 Task: Search one way flight ticket for 5 adults, 2 children, 1 infant in seat and 2 infants on lap in economy from Ithaca: Ithaca Tompkins International Airport to Laramie: Laramie Regional Airport on 8-3-2023. Choice of flights is Southwest. Number of bags: 6 checked bags. Price is upto 77000. Outbound departure time preference is 18:15. Return departure time preference is 0:00.
Action: Mouse moved to (291, 401)
Screenshot: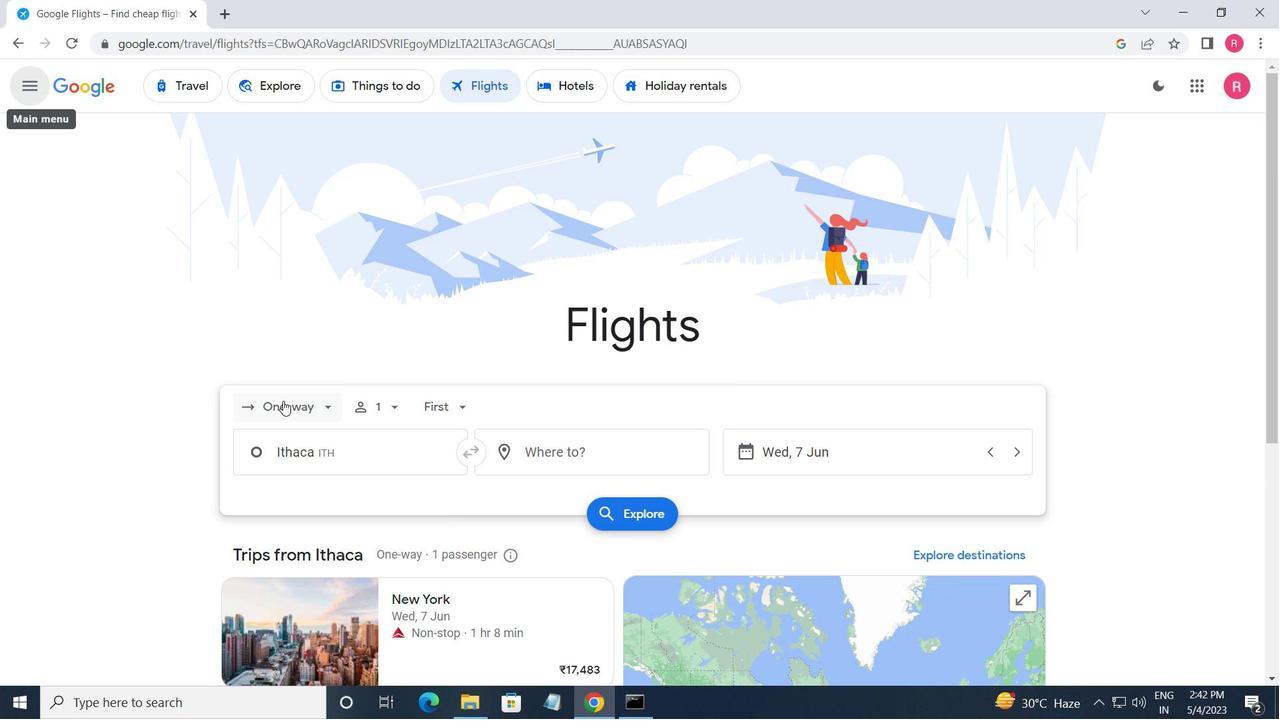 
Action: Mouse pressed left at (291, 401)
Screenshot: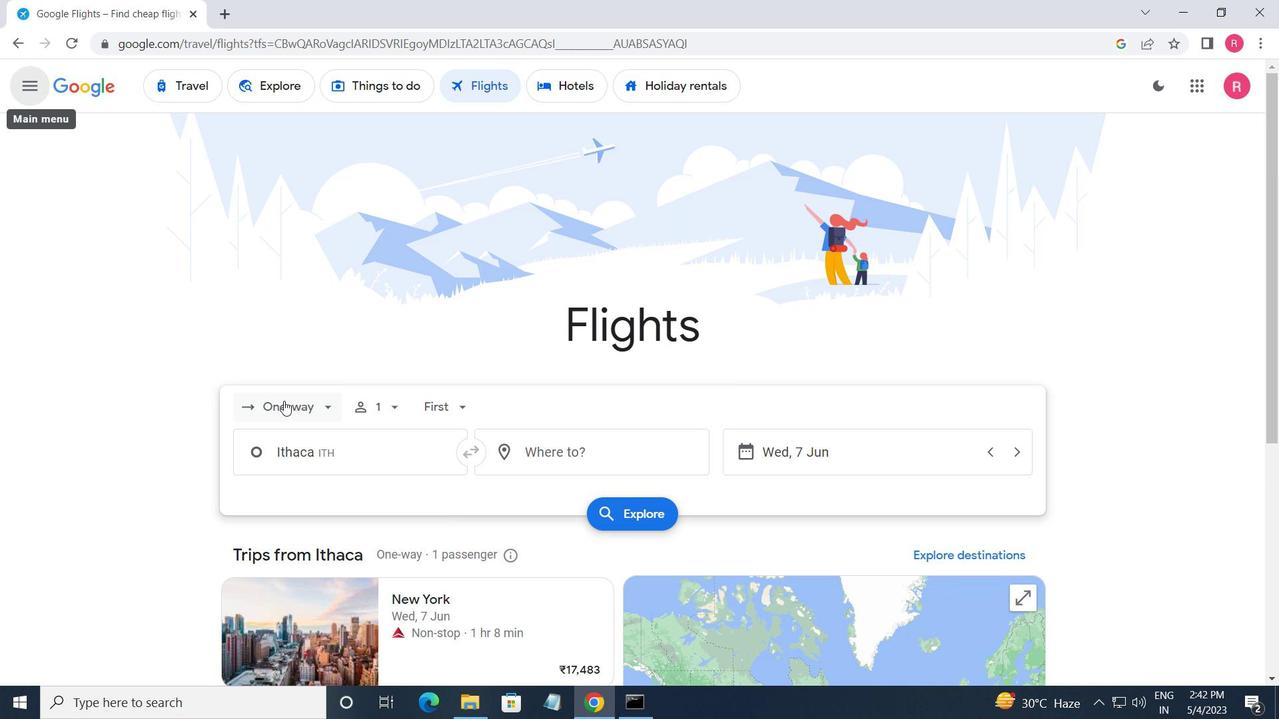
Action: Mouse moved to (311, 489)
Screenshot: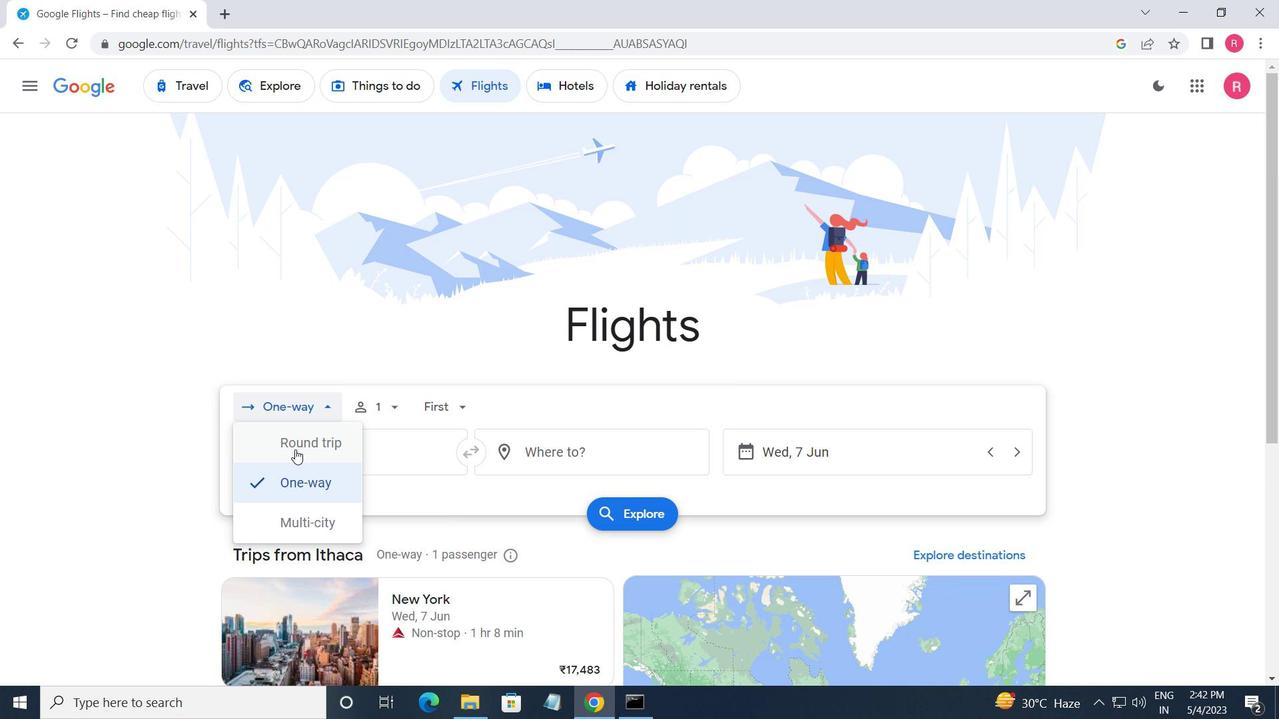 
Action: Mouse pressed left at (311, 489)
Screenshot: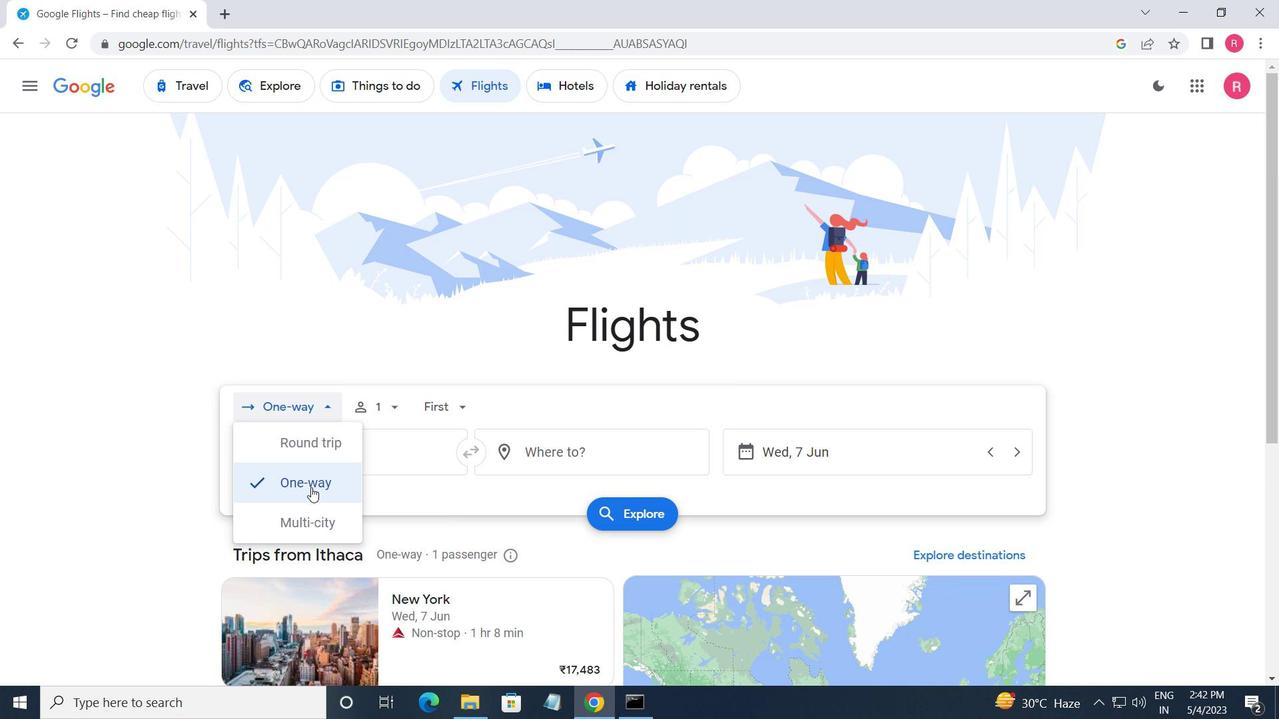 
Action: Mouse moved to (375, 403)
Screenshot: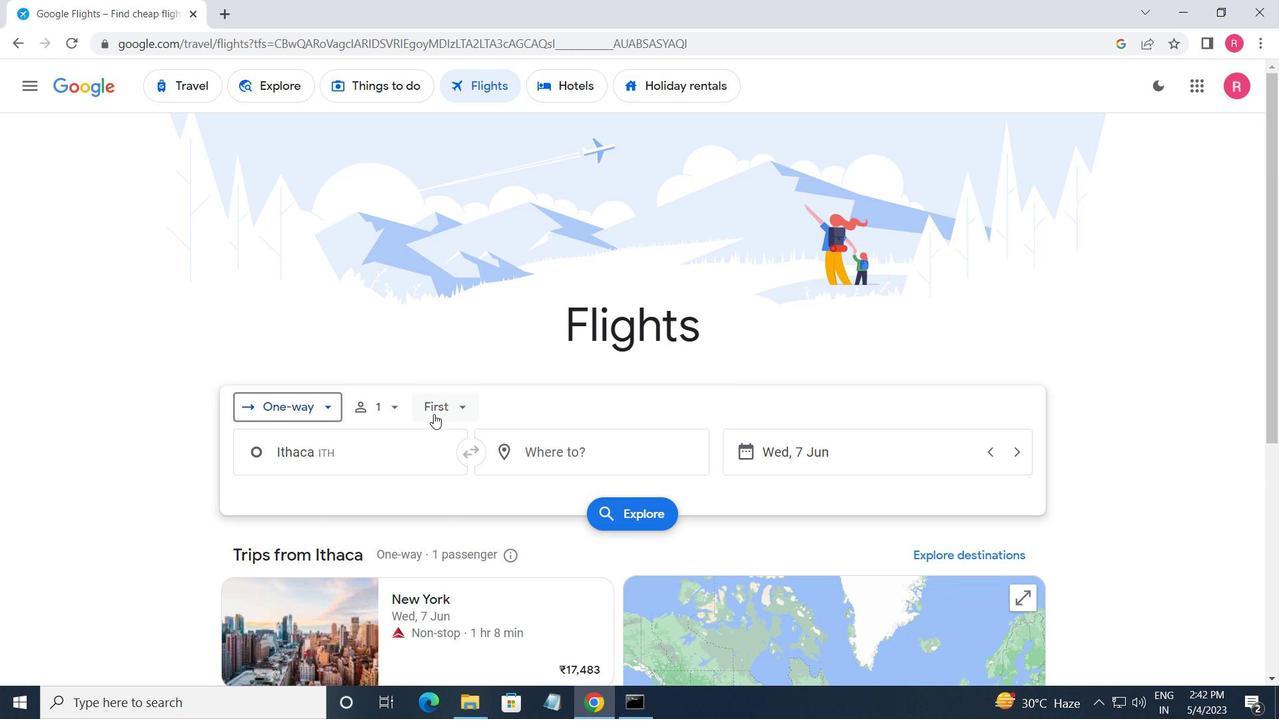 
Action: Mouse pressed left at (375, 403)
Screenshot: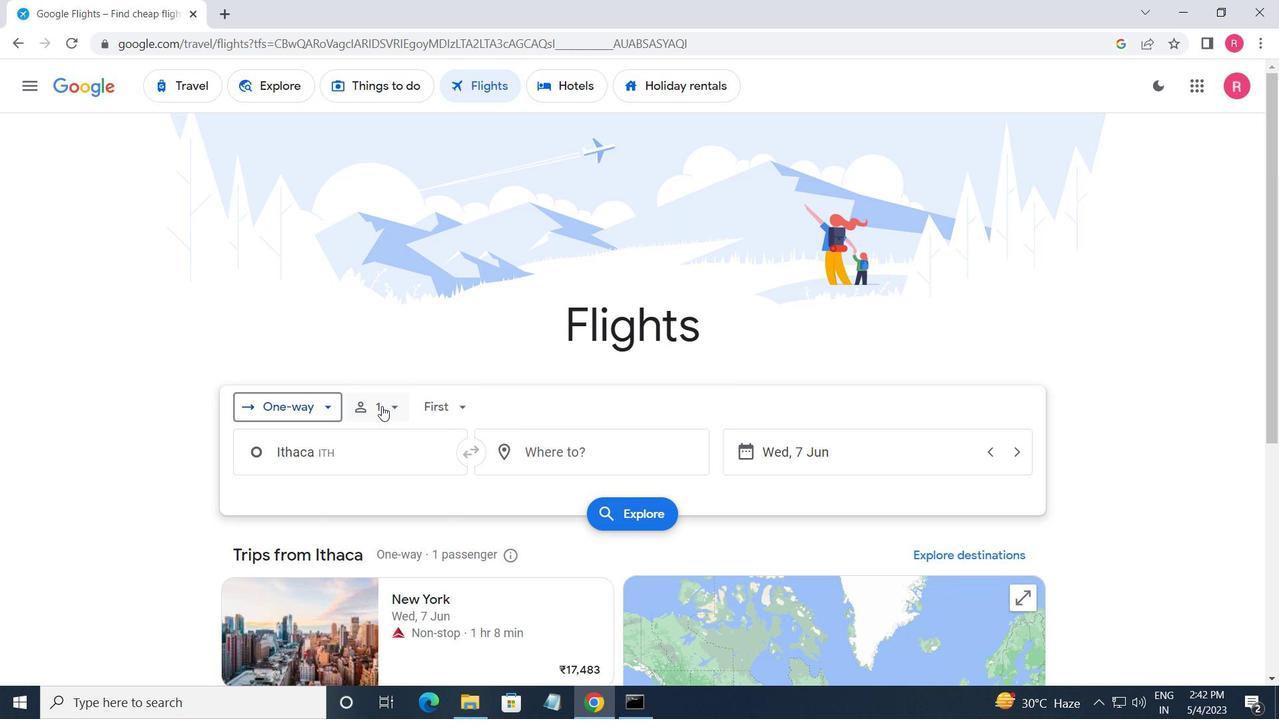 
Action: Mouse moved to (525, 456)
Screenshot: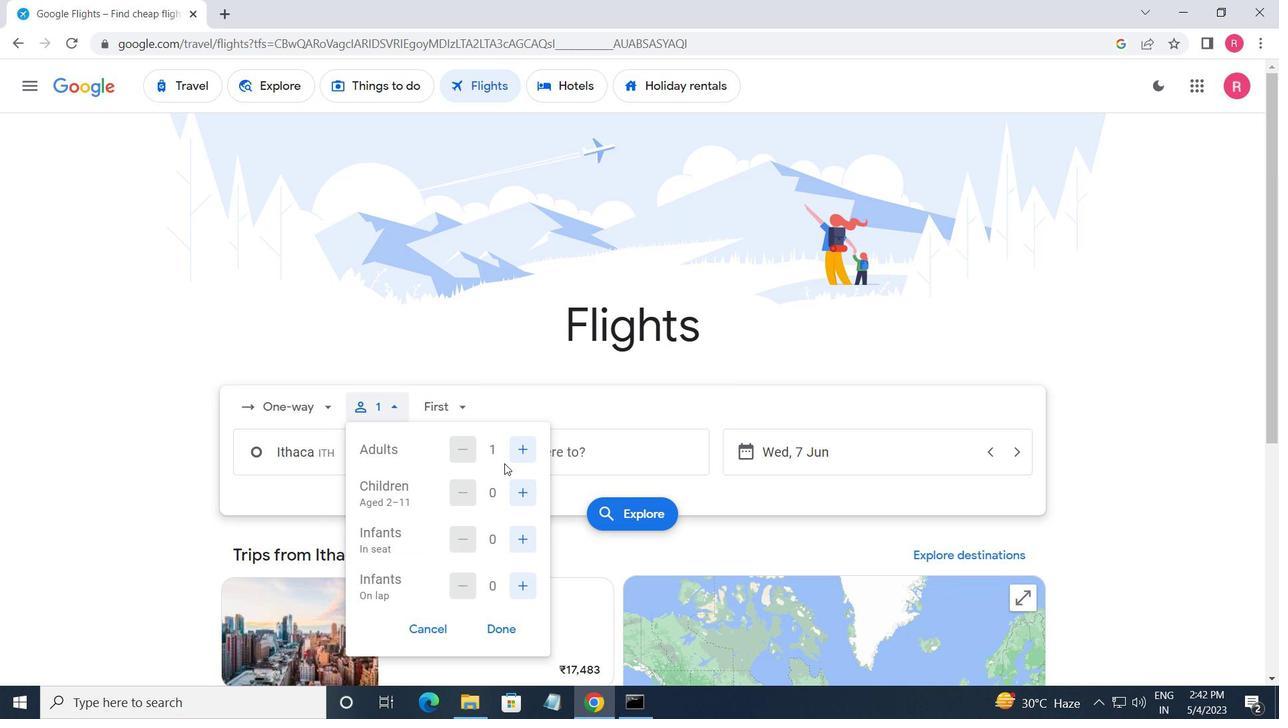 
Action: Mouse pressed left at (525, 456)
Screenshot: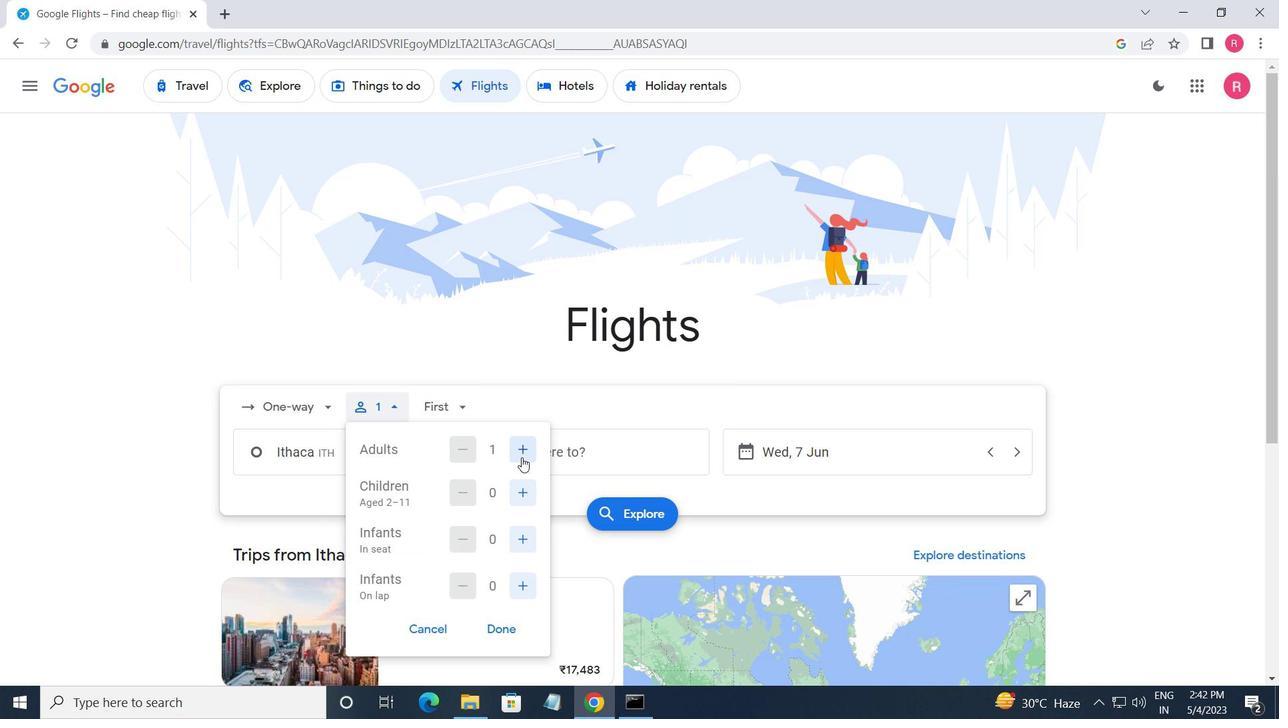 
Action: Mouse moved to (525, 456)
Screenshot: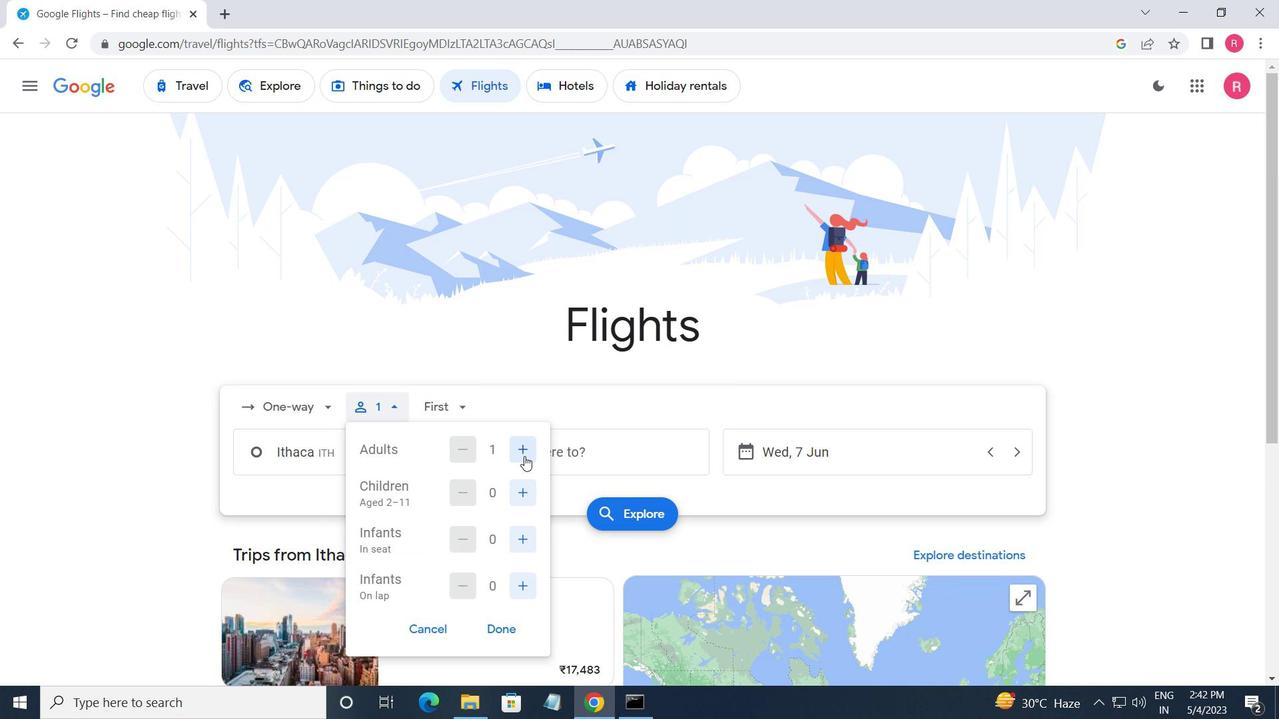 
Action: Mouse pressed left at (525, 456)
Screenshot: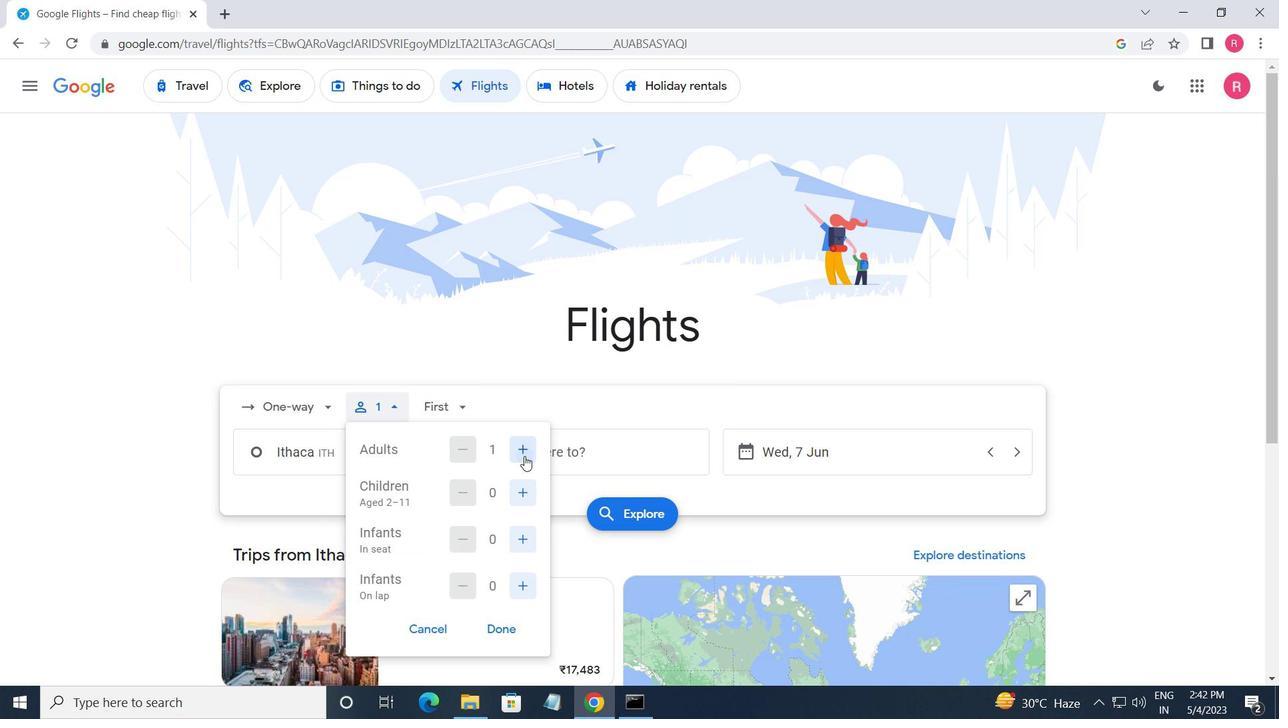
Action: Mouse pressed left at (525, 456)
Screenshot: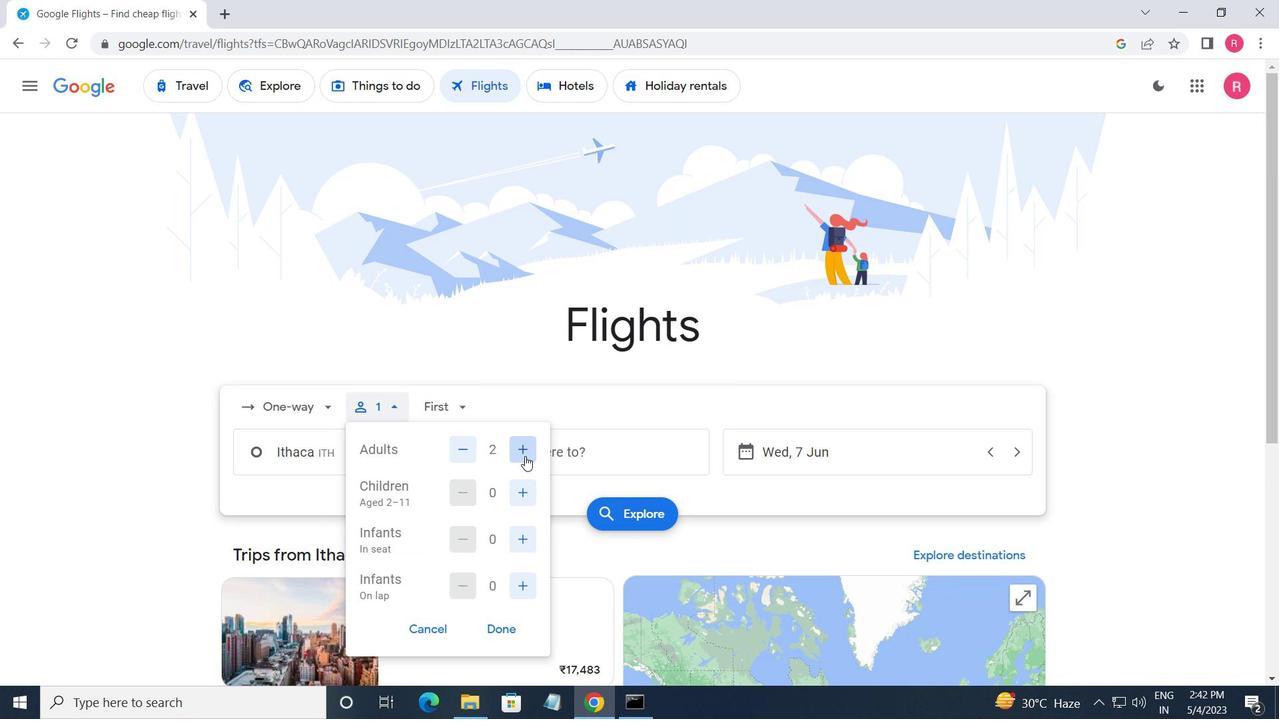 
Action: Mouse pressed left at (525, 456)
Screenshot: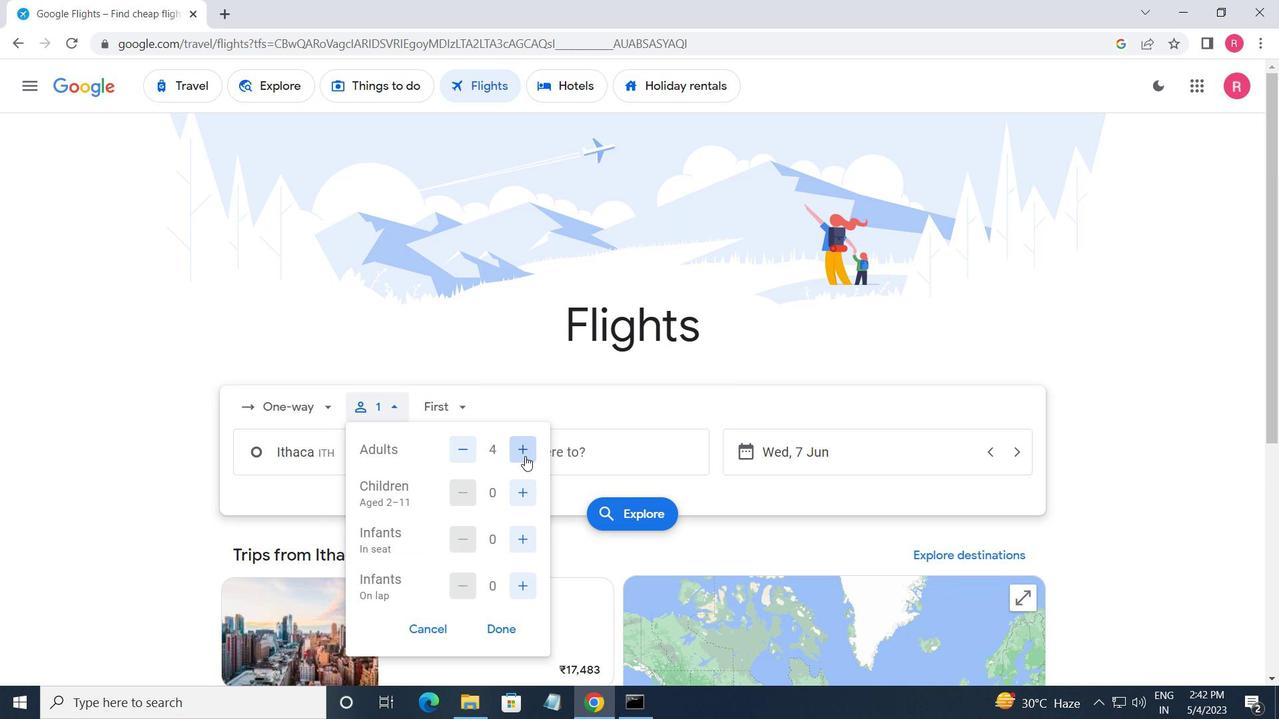 
Action: Mouse moved to (523, 495)
Screenshot: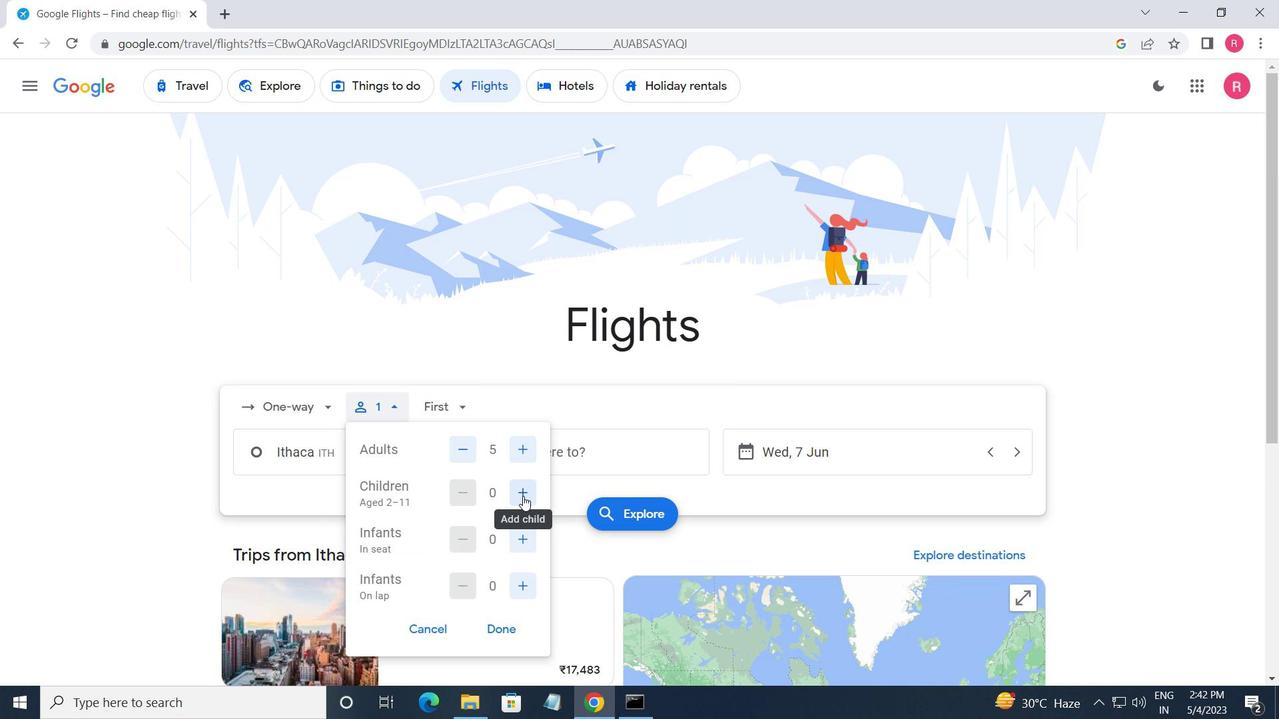 
Action: Mouse pressed left at (523, 495)
Screenshot: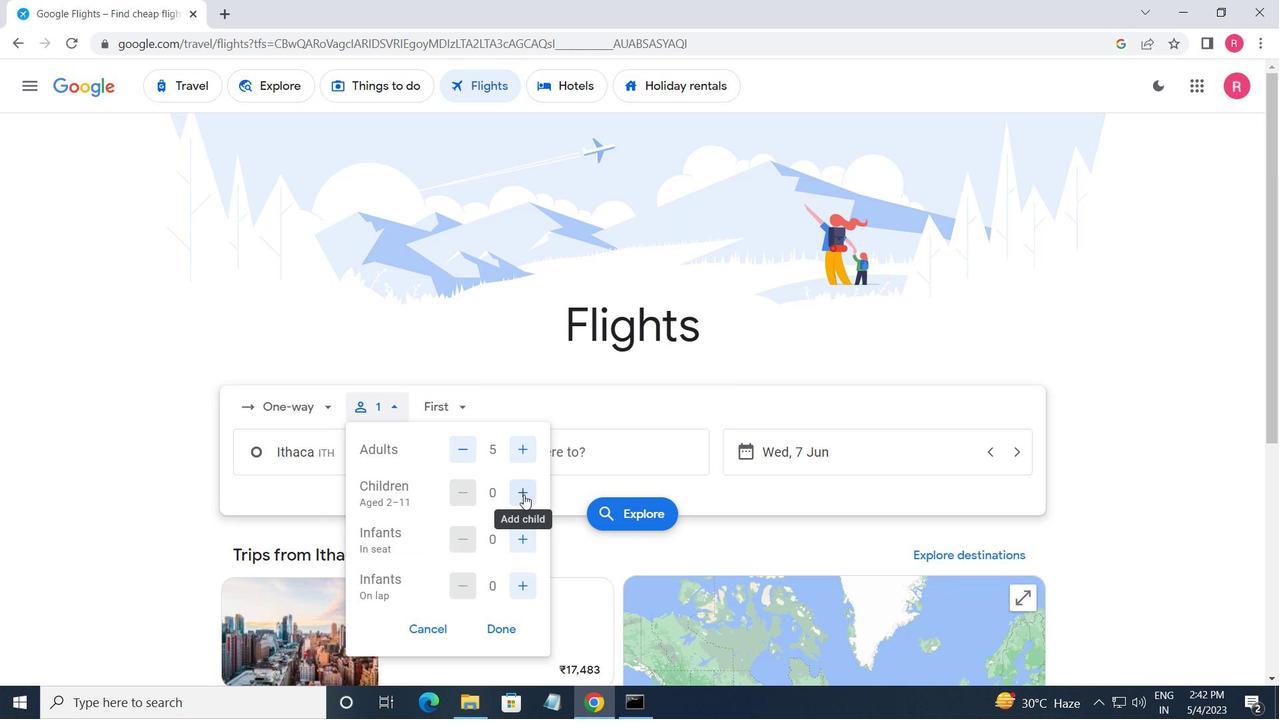 
Action: Mouse pressed left at (523, 495)
Screenshot: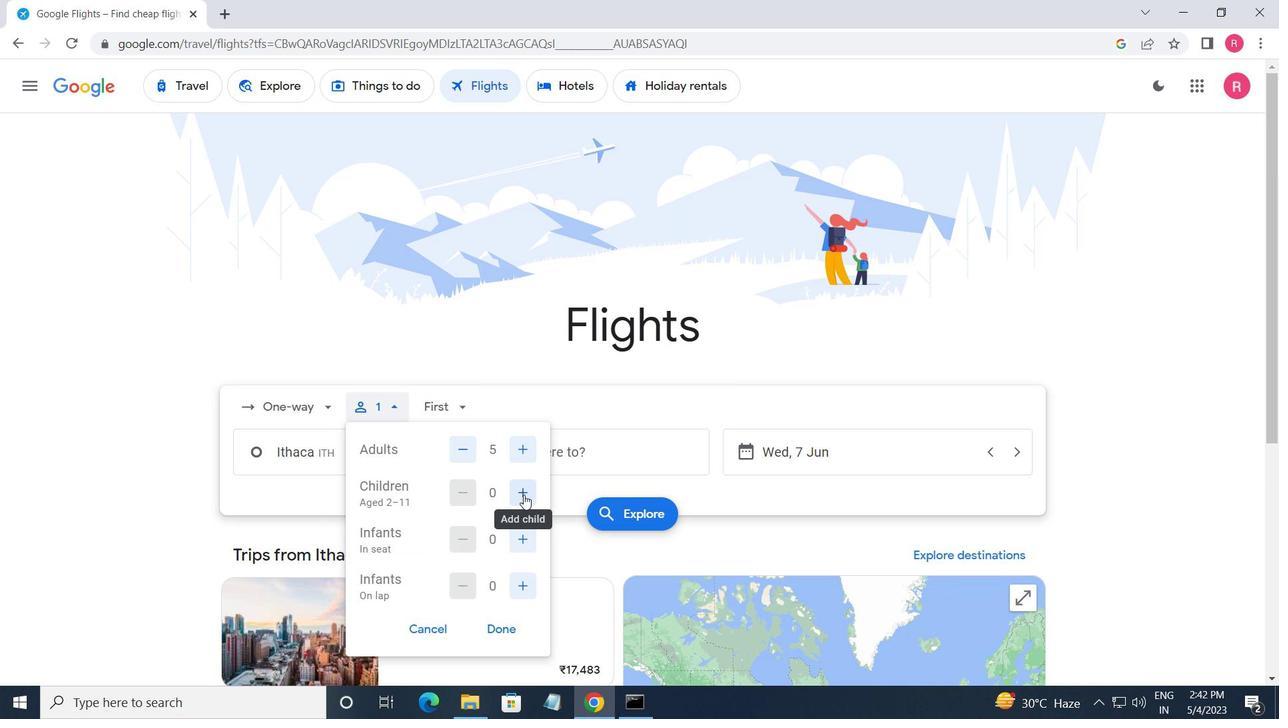 
Action: Mouse moved to (524, 547)
Screenshot: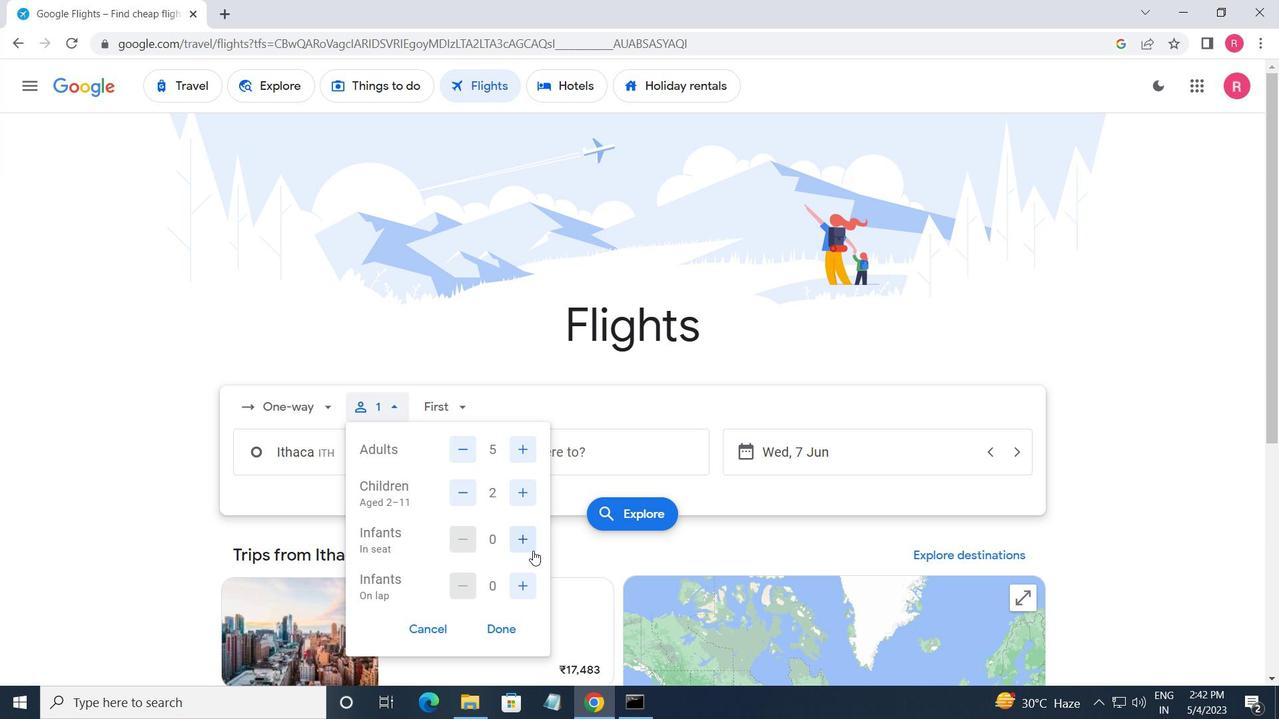 
Action: Mouse pressed left at (524, 547)
Screenshot: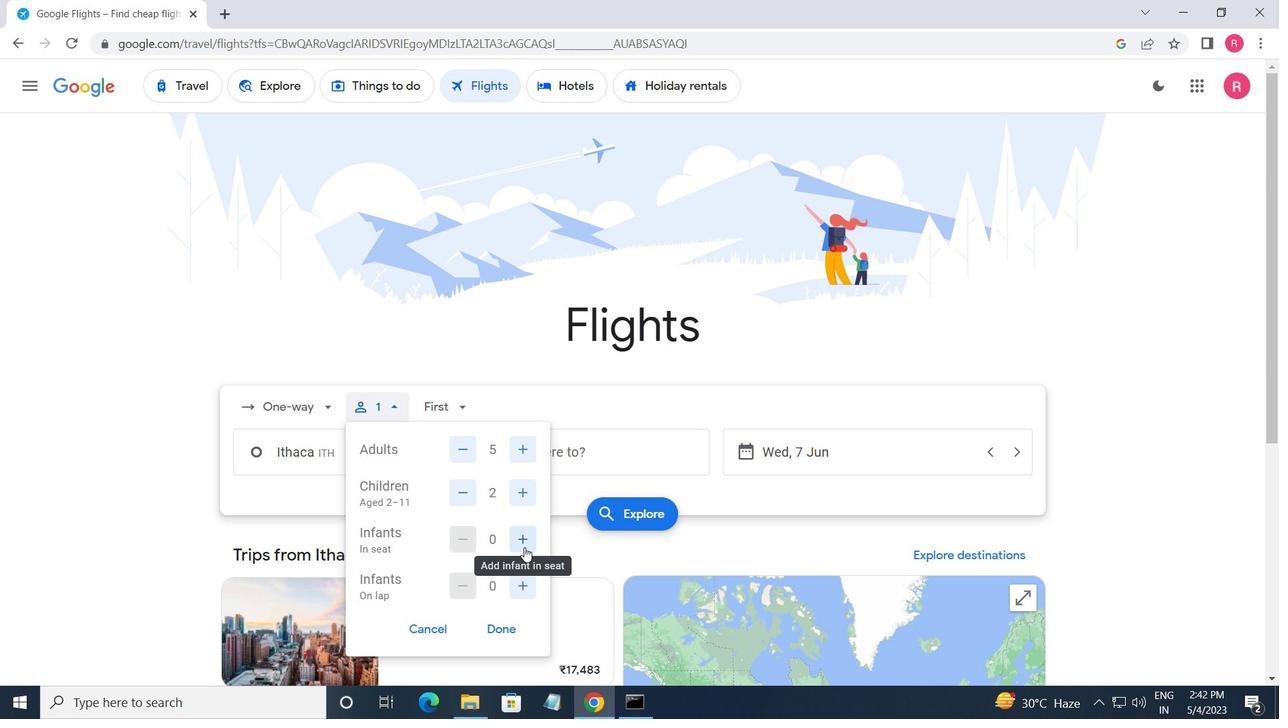 
Action: Mouse moved to (525, 577)
Screenshot: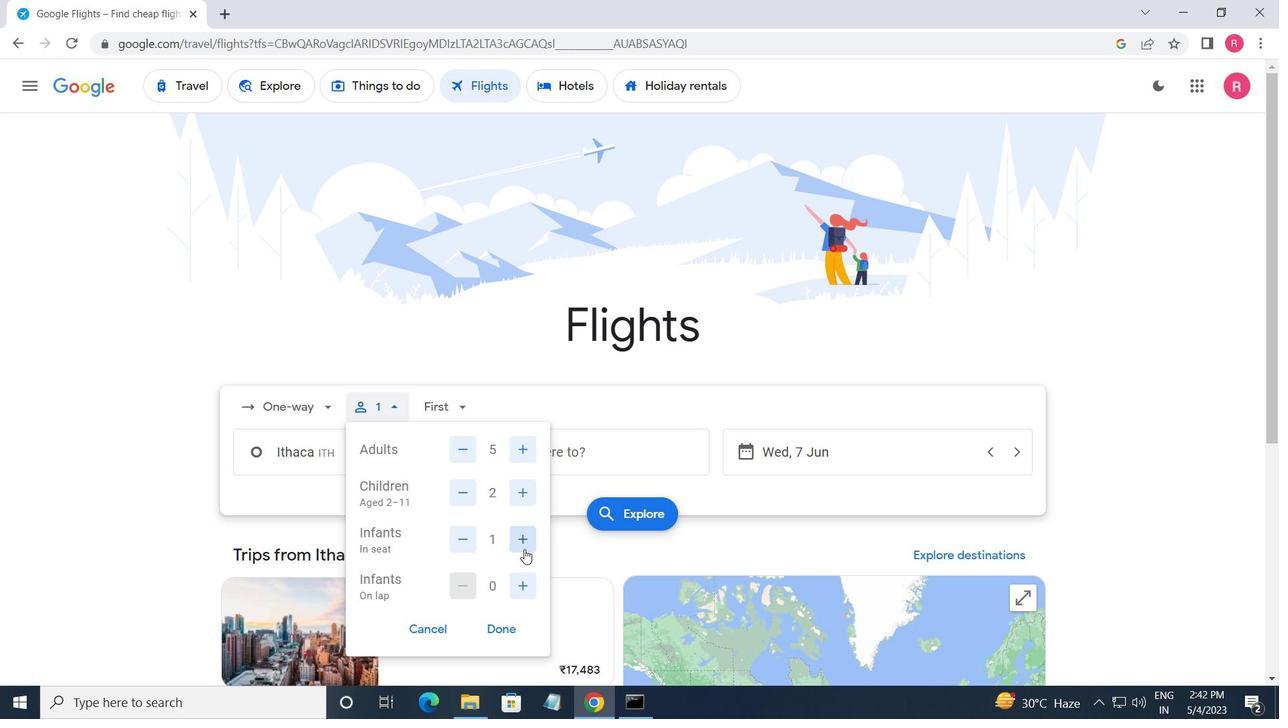 
Action: Mouse pressed left at (525, 577)
Screenshot: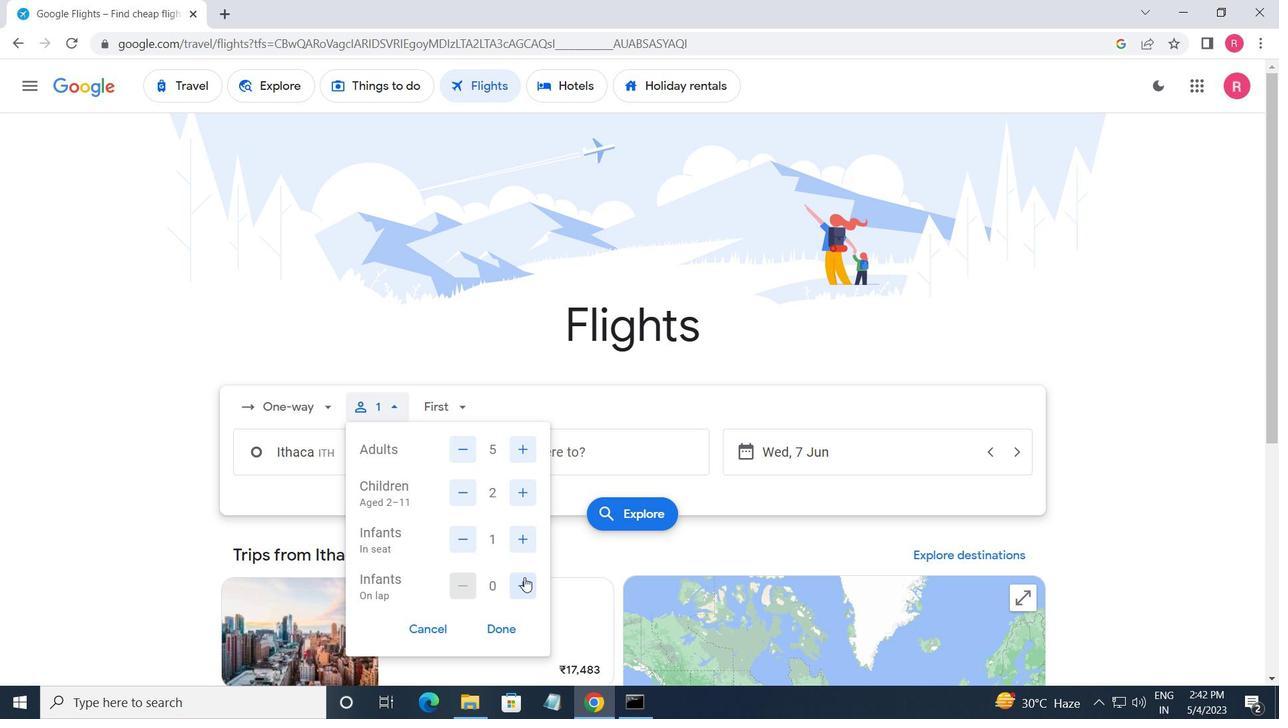 
Action: Mouse moved to (523, 579)
Screenshot: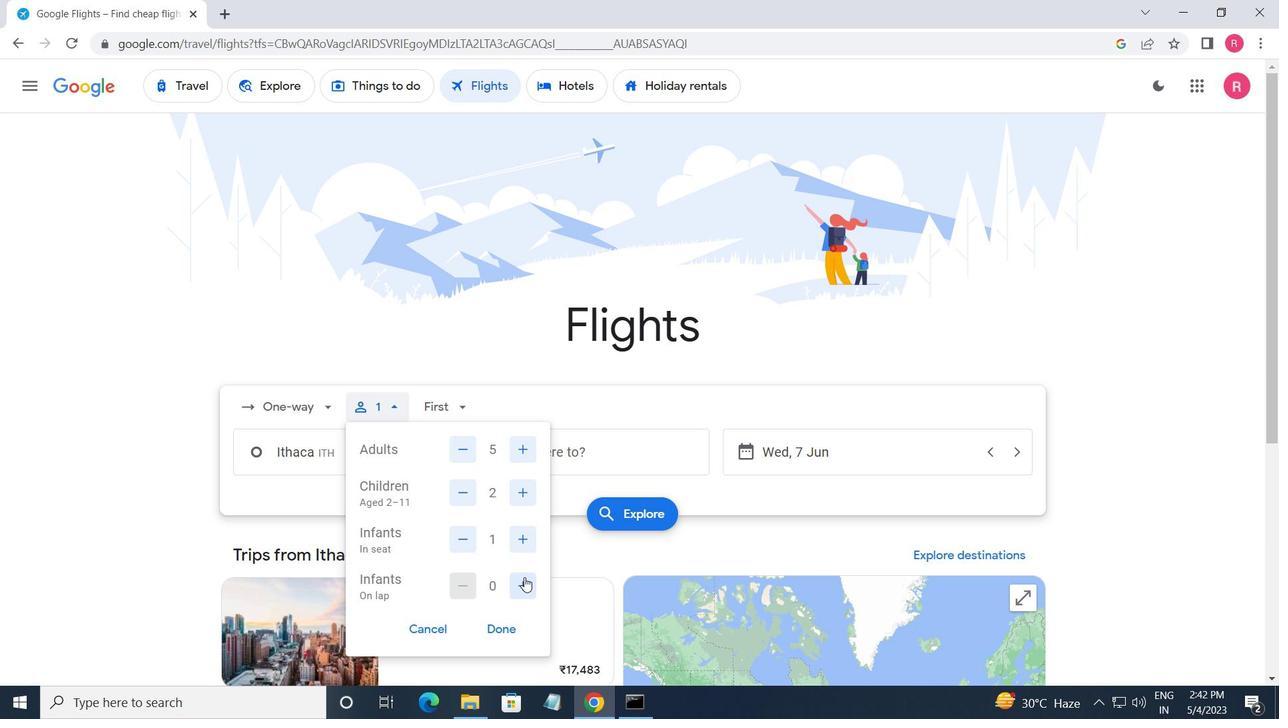 
Action: Mouse pressed left at (523, 579)
Screenshot: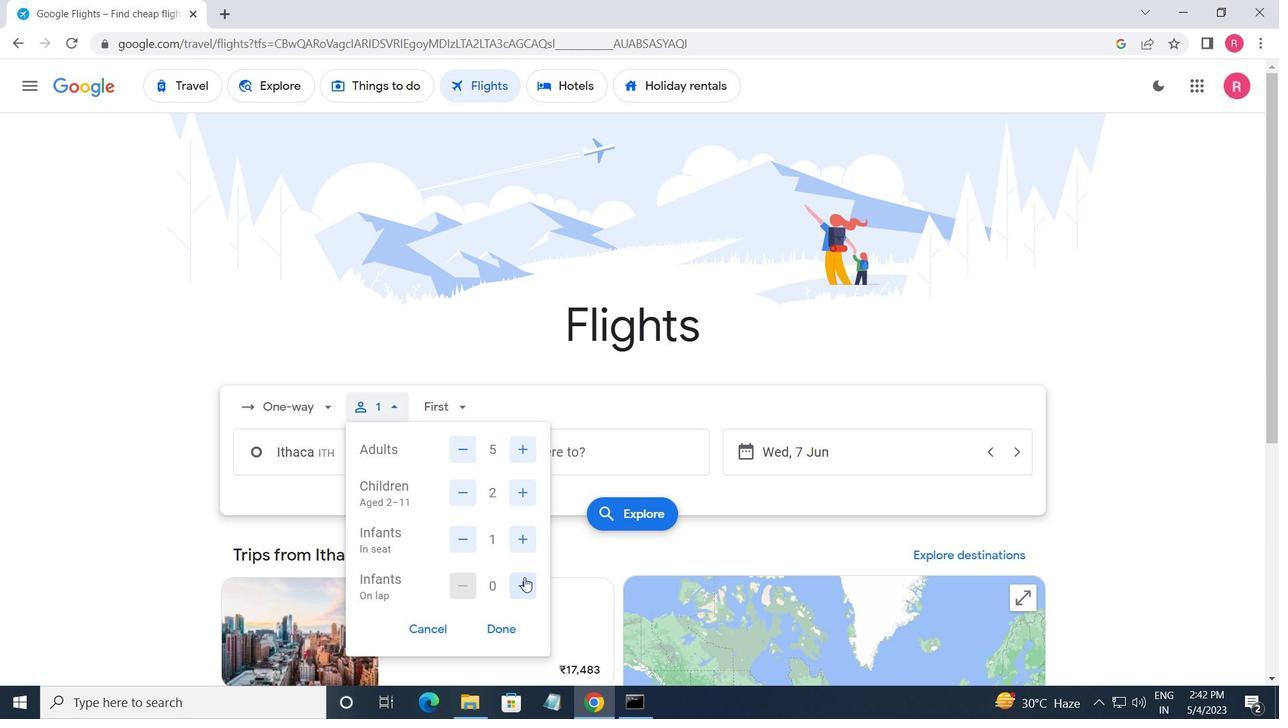 
Action: Mouse moved to (463, 587)
Screenshot: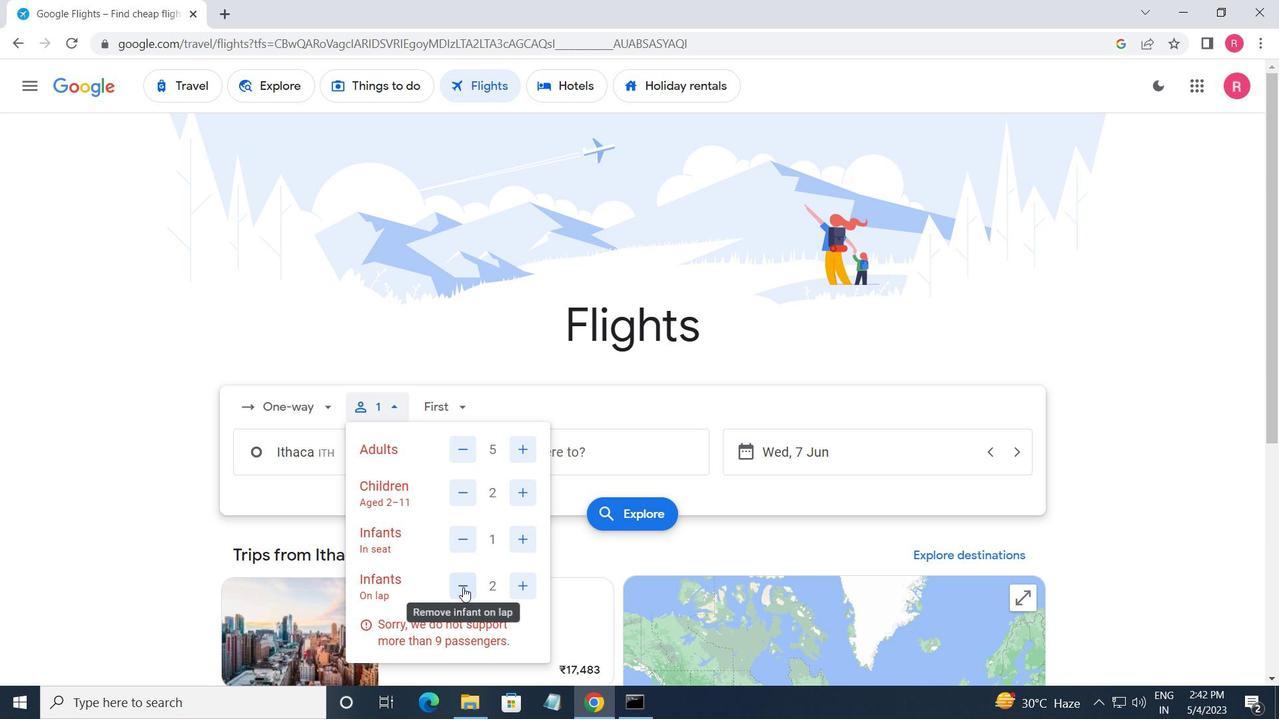 
Action: Mouse pressed left at (463, 587)
Screenshot: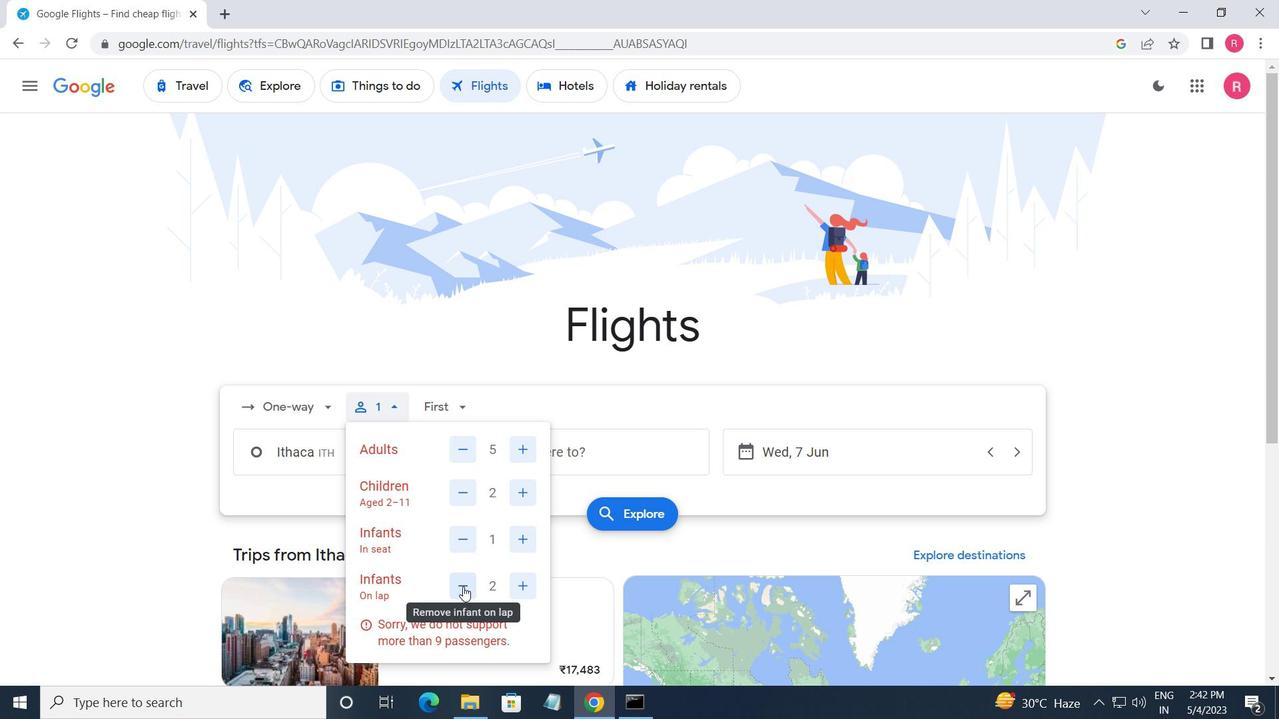 
Action: Mouse moved to (507, 626)
Screenshot: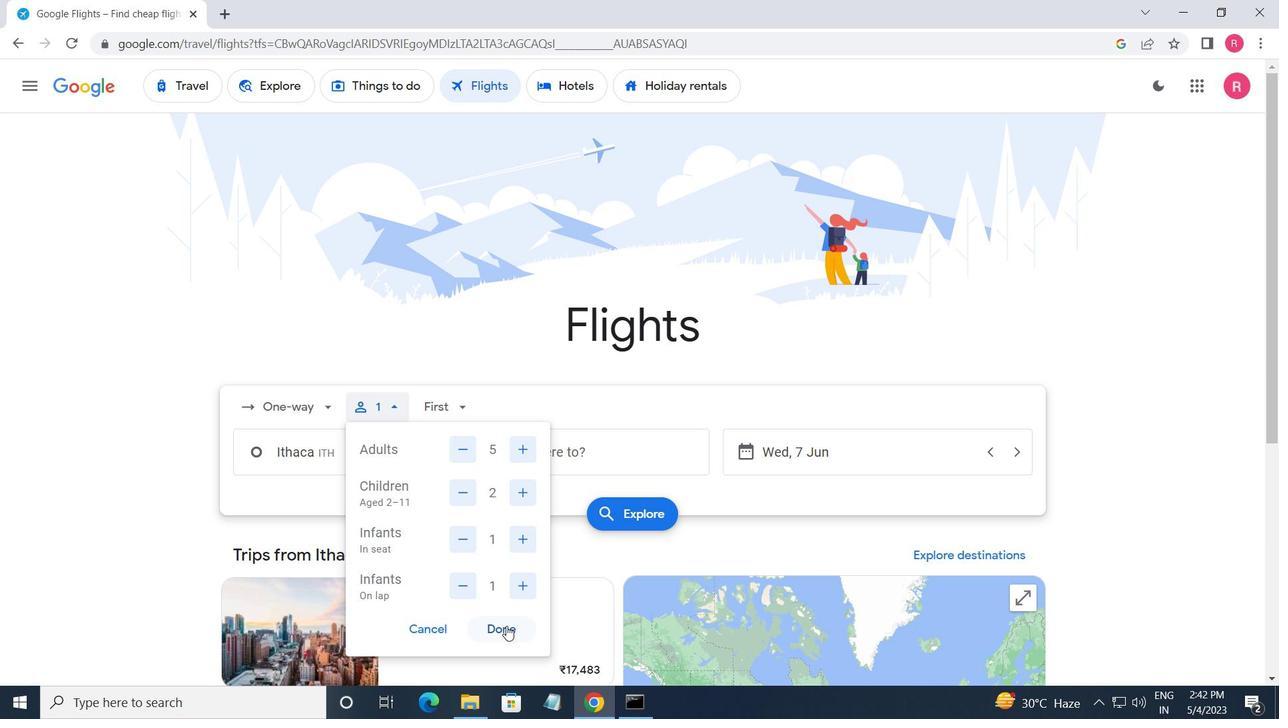 
Action: Mouse pressed left at (507, 626)
Screenshot: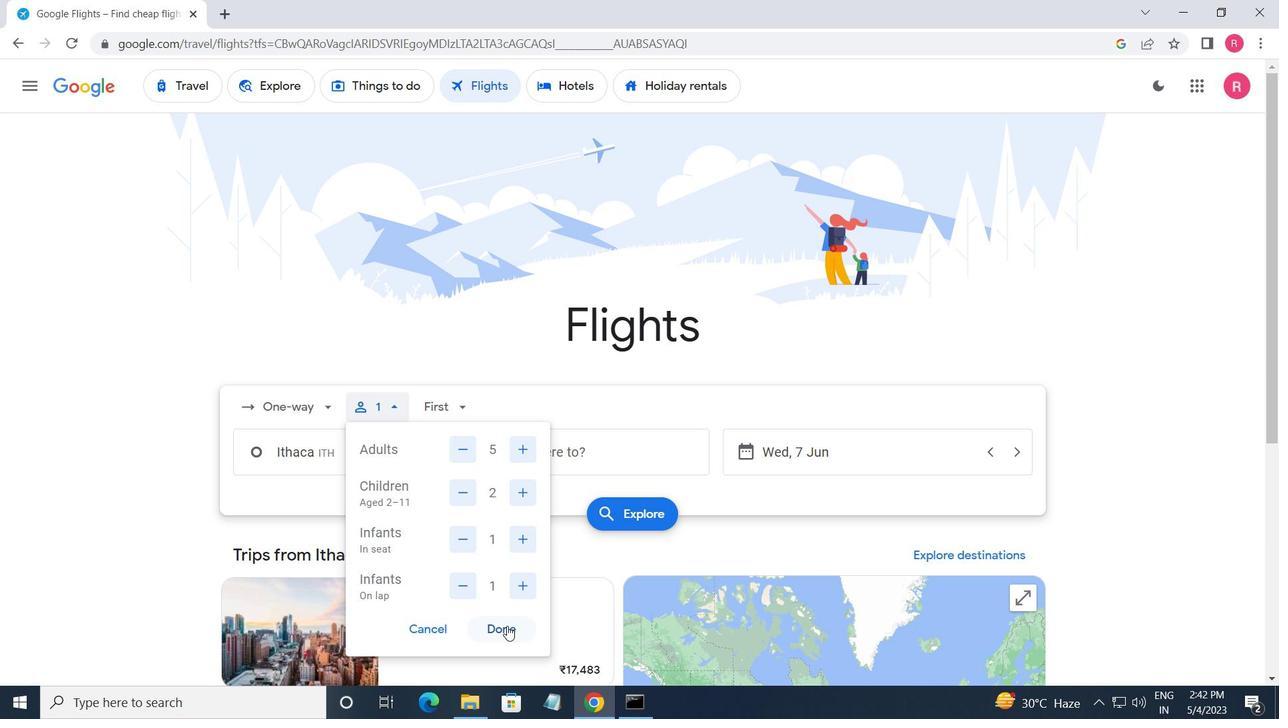 
Action: Mouse moved to (447, 402)
Screenshot: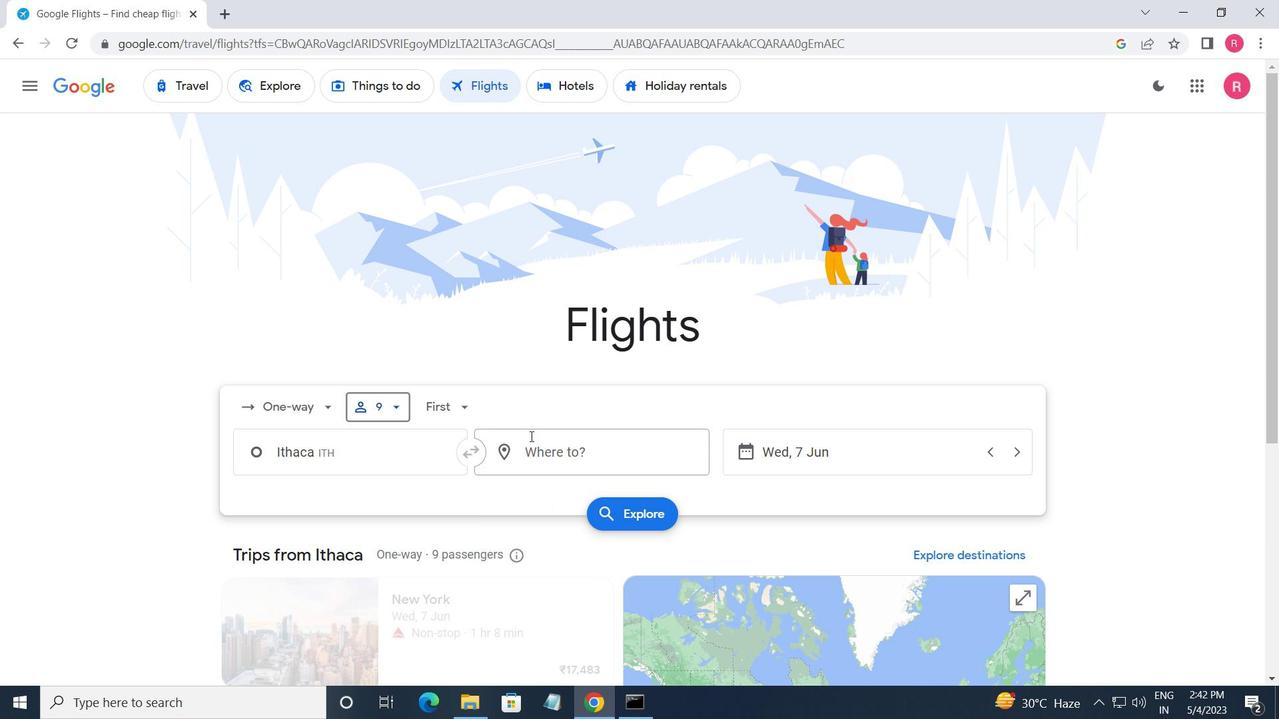 
Action: Mouse pressed left at (447, 402)
Screenshot: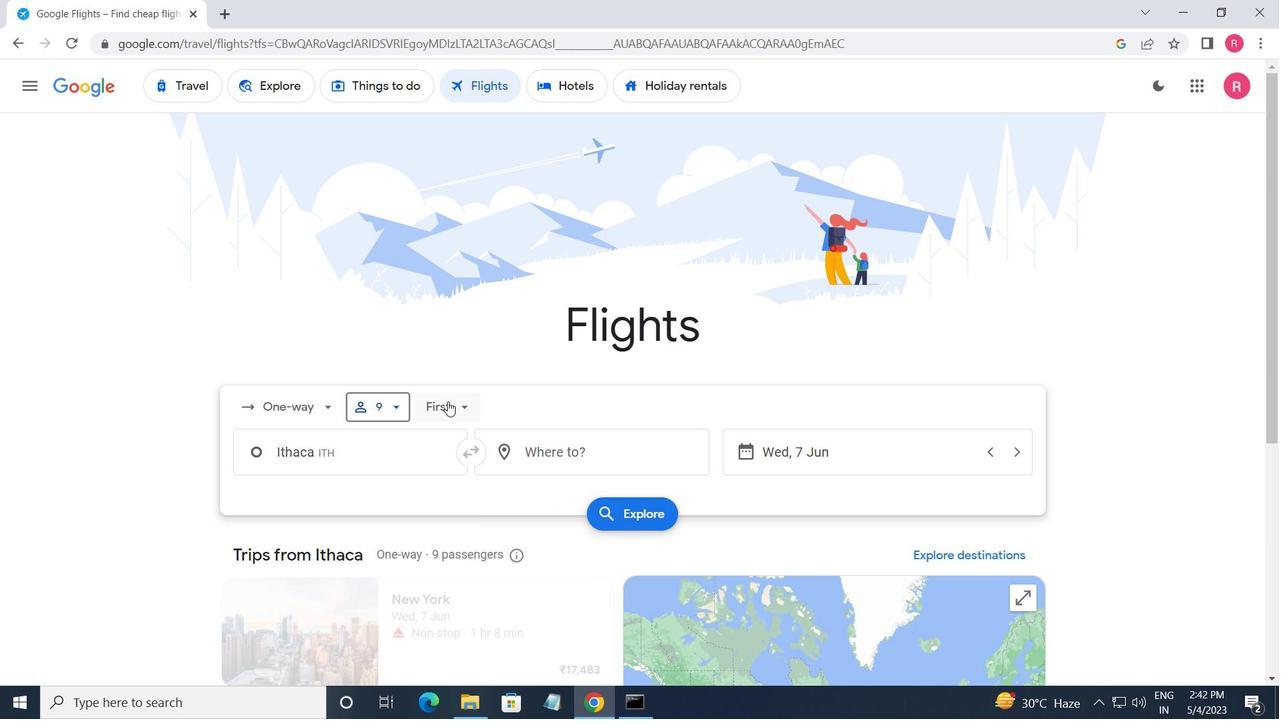 
Action: Mouse moved to (511, 450)
Screenshot: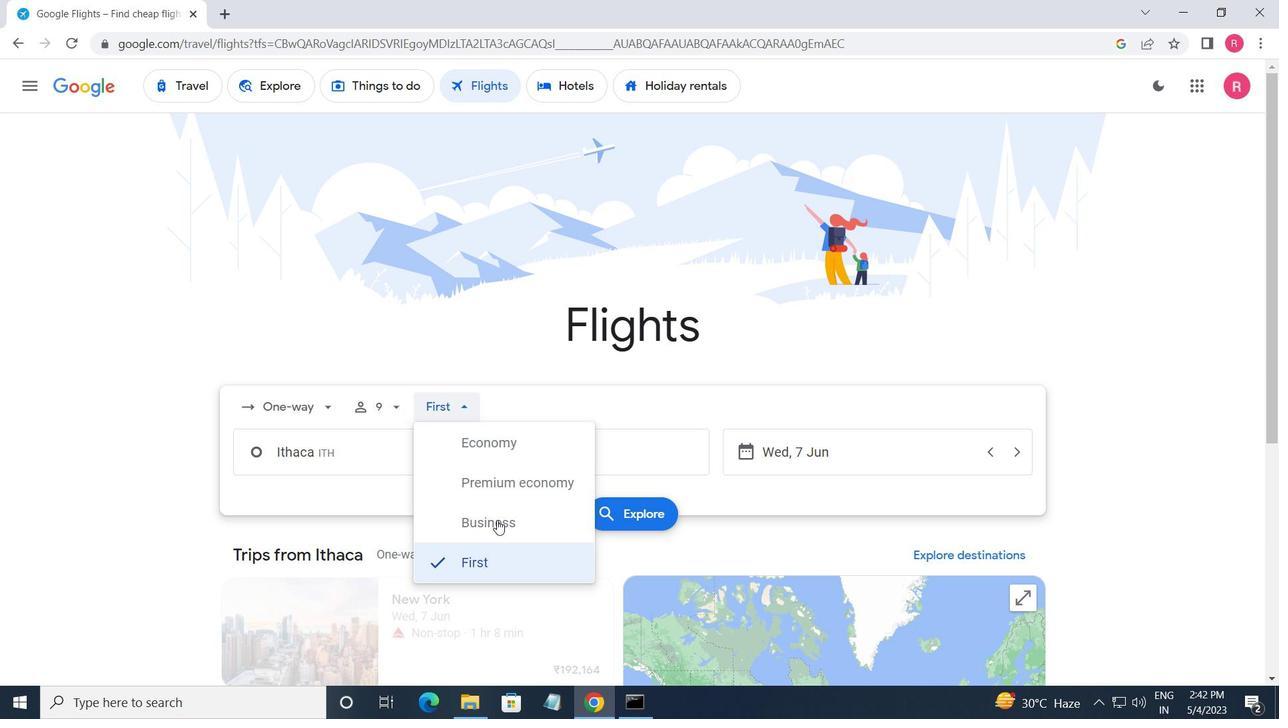 
Action: Mouse pressed left at (511, 450)
Screenshot: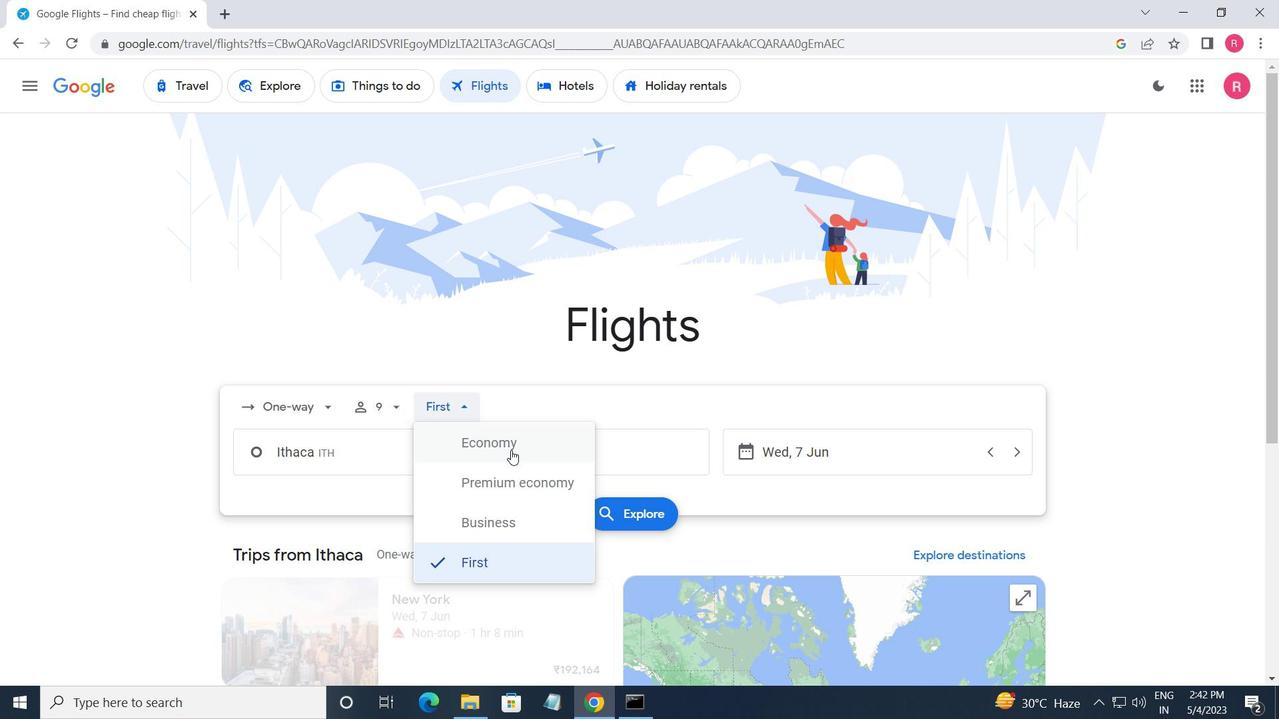 
Action: Mouse moved to (380, 446)
Screenshot: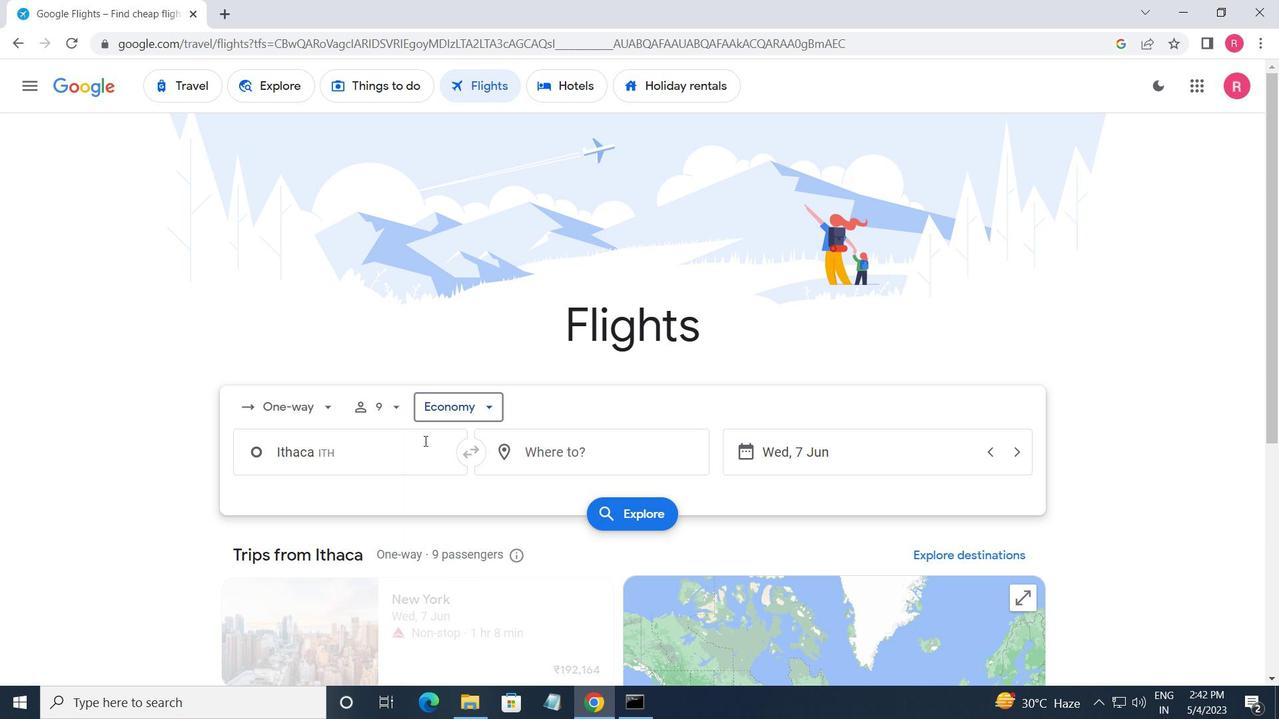 
Action: Mouse pressed left at (380, 446)
Screenshot: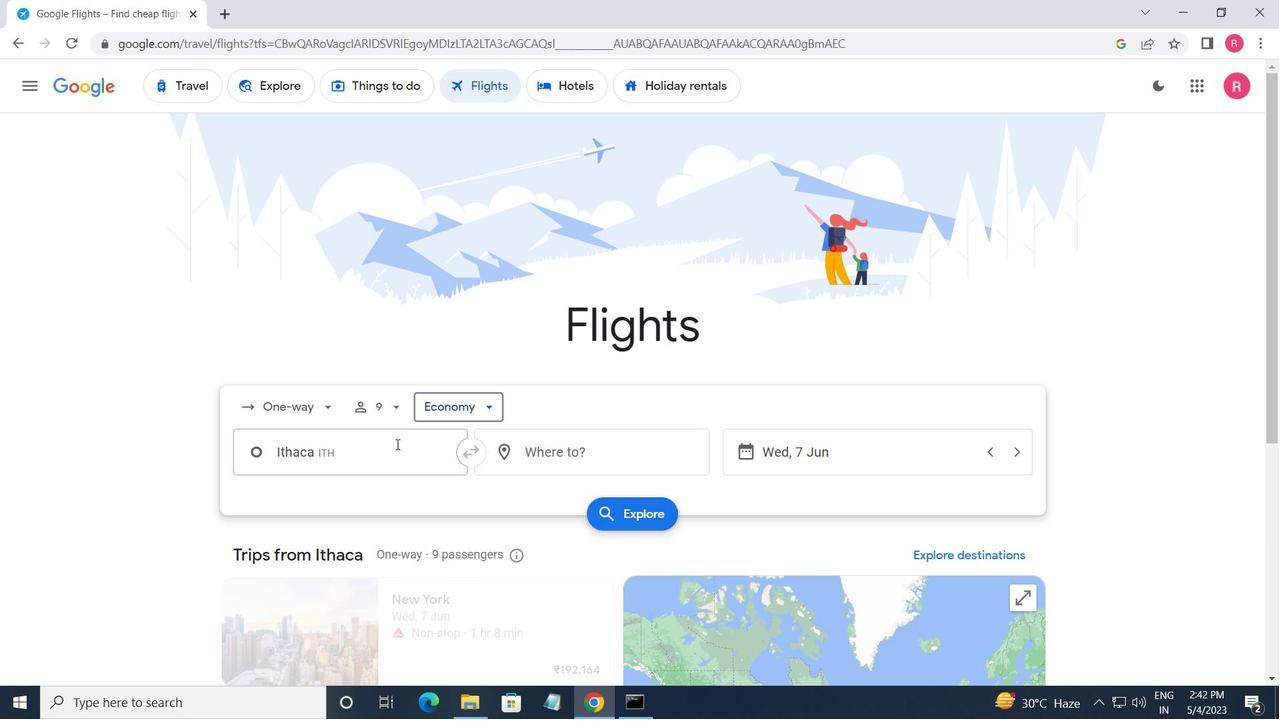
Action: Mouse moved to (373, 591)
Screenshot: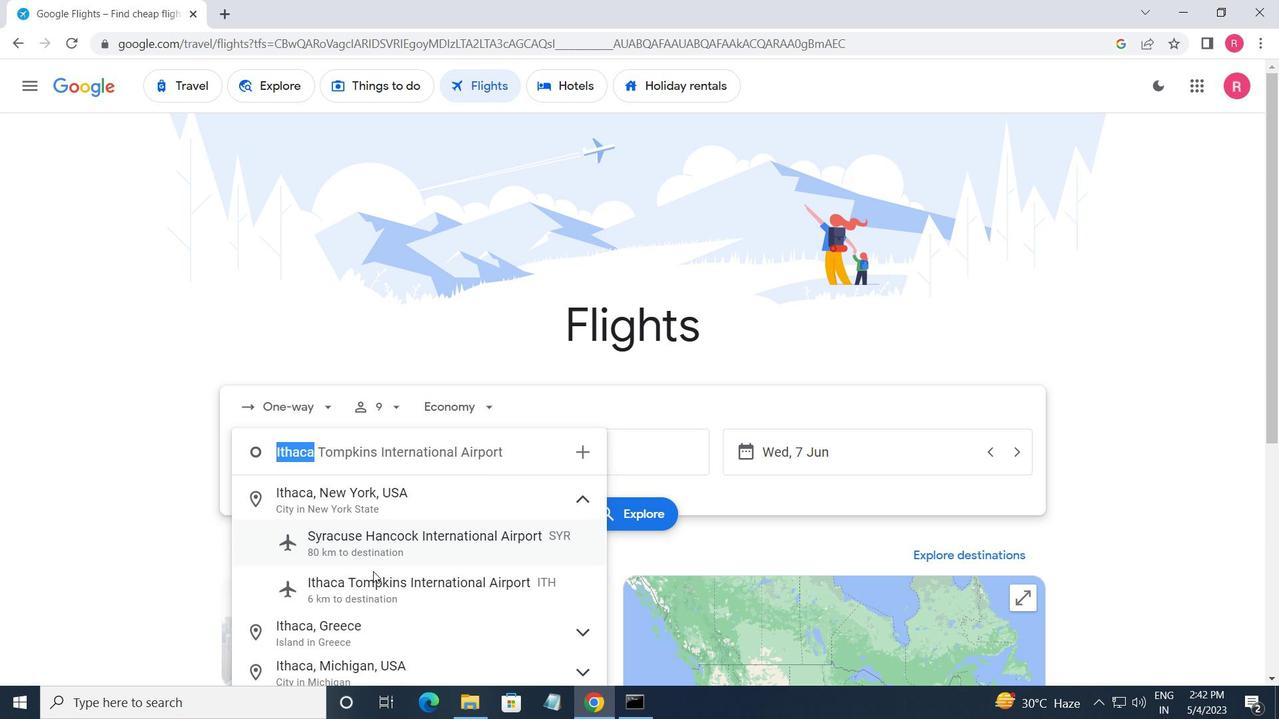 
Action: Mouse pressed left at (373, 591)
Screenshot: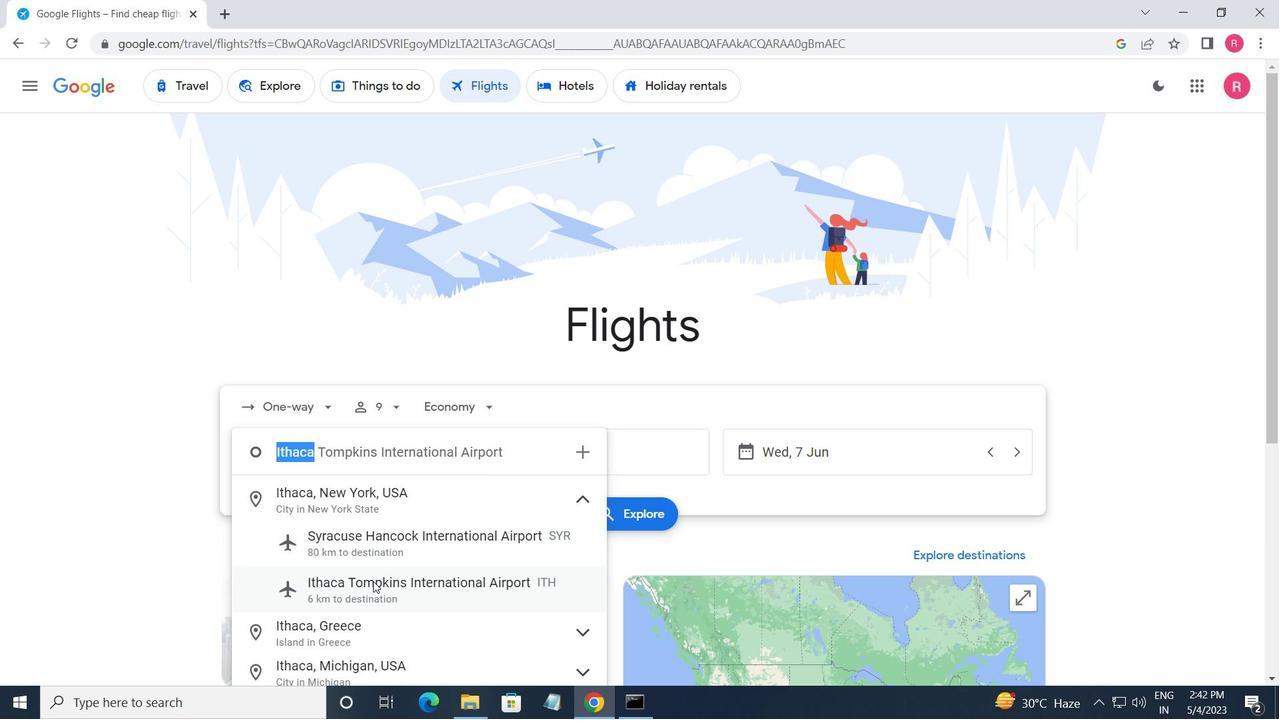 
Action: Mouse moved to (553, 452)
Screenshot: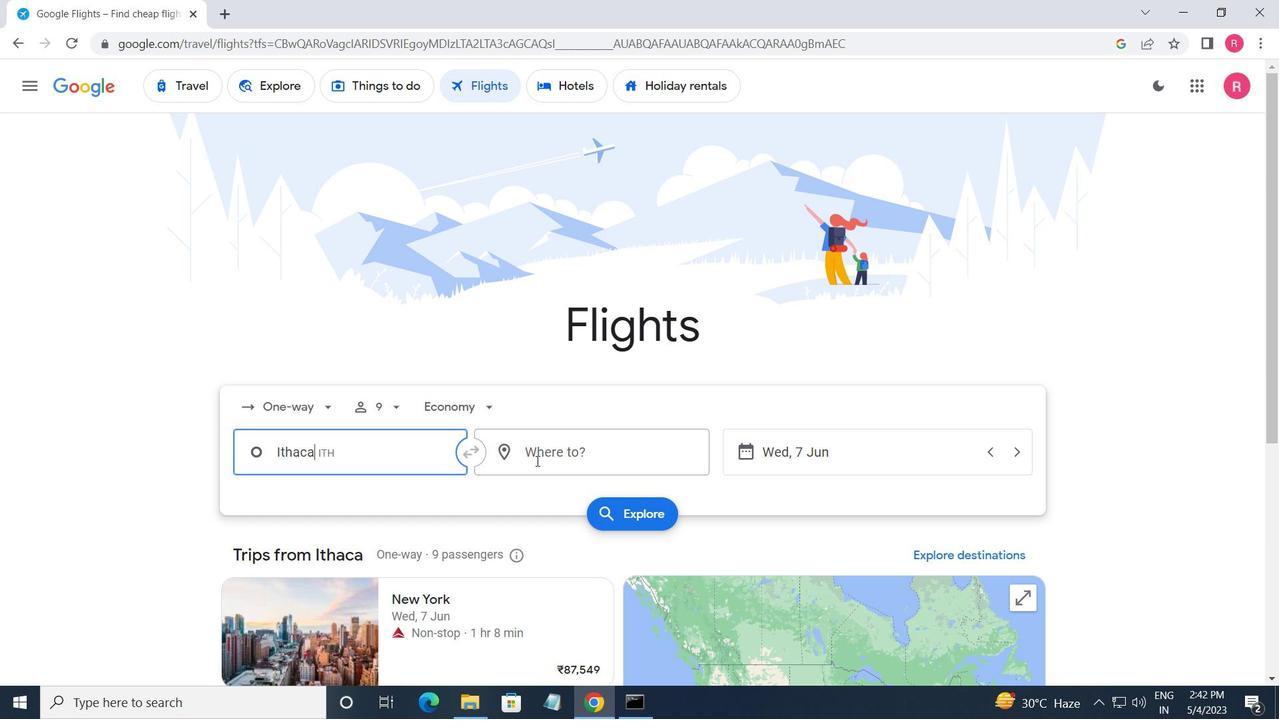 
Action: Mouse pressed left at (553, 452)
Screenshot: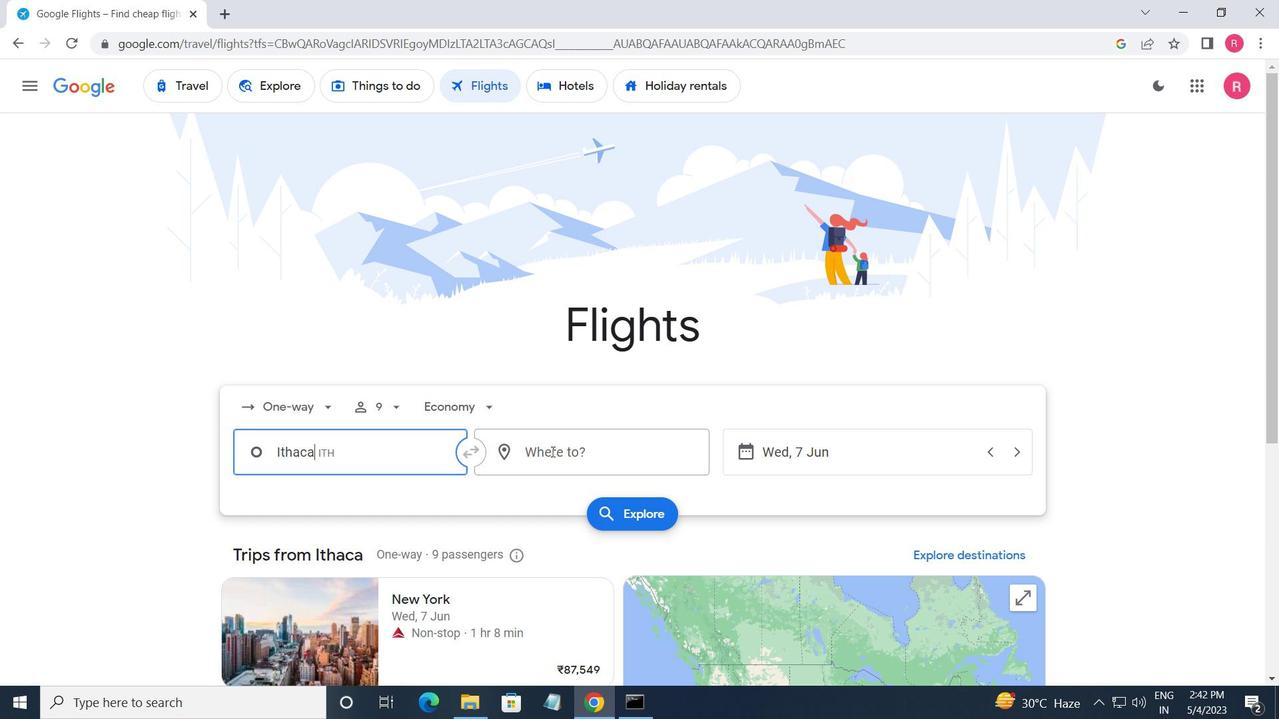 
Action: Mouse moved to (578, 618)
Screenshot: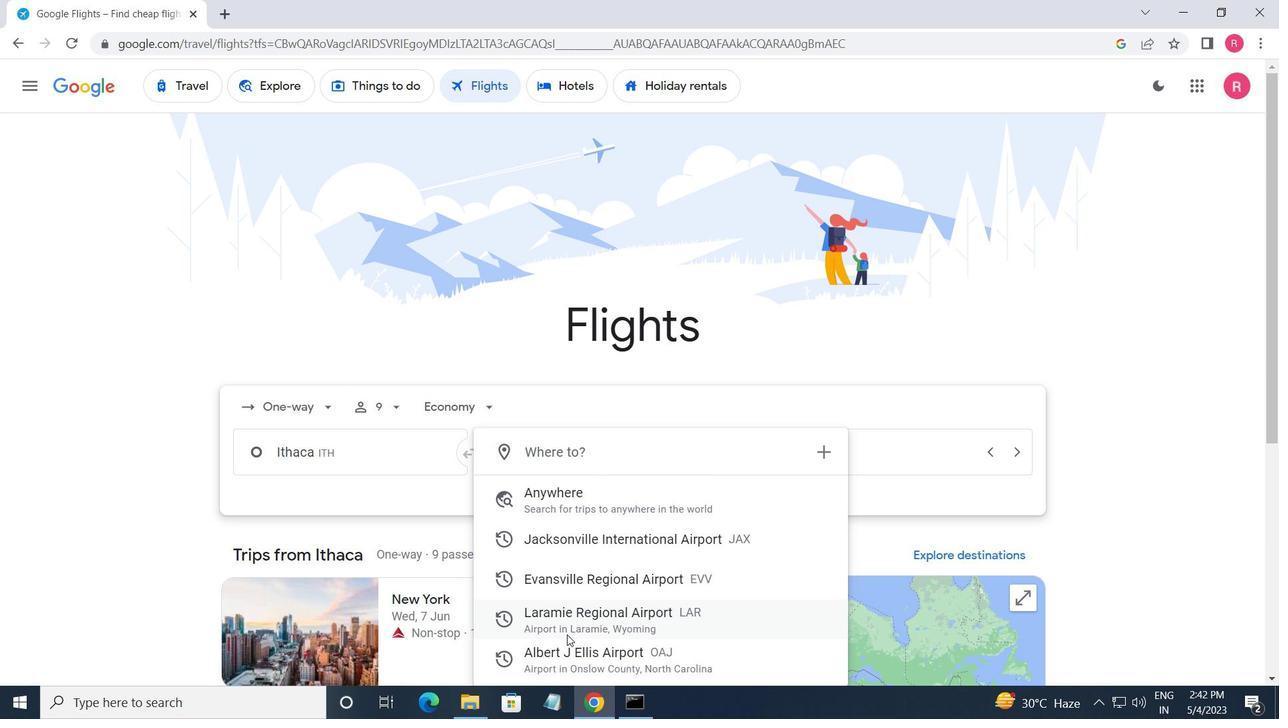 
Action: Mouse pressed left at (578, 618)
Screenshot: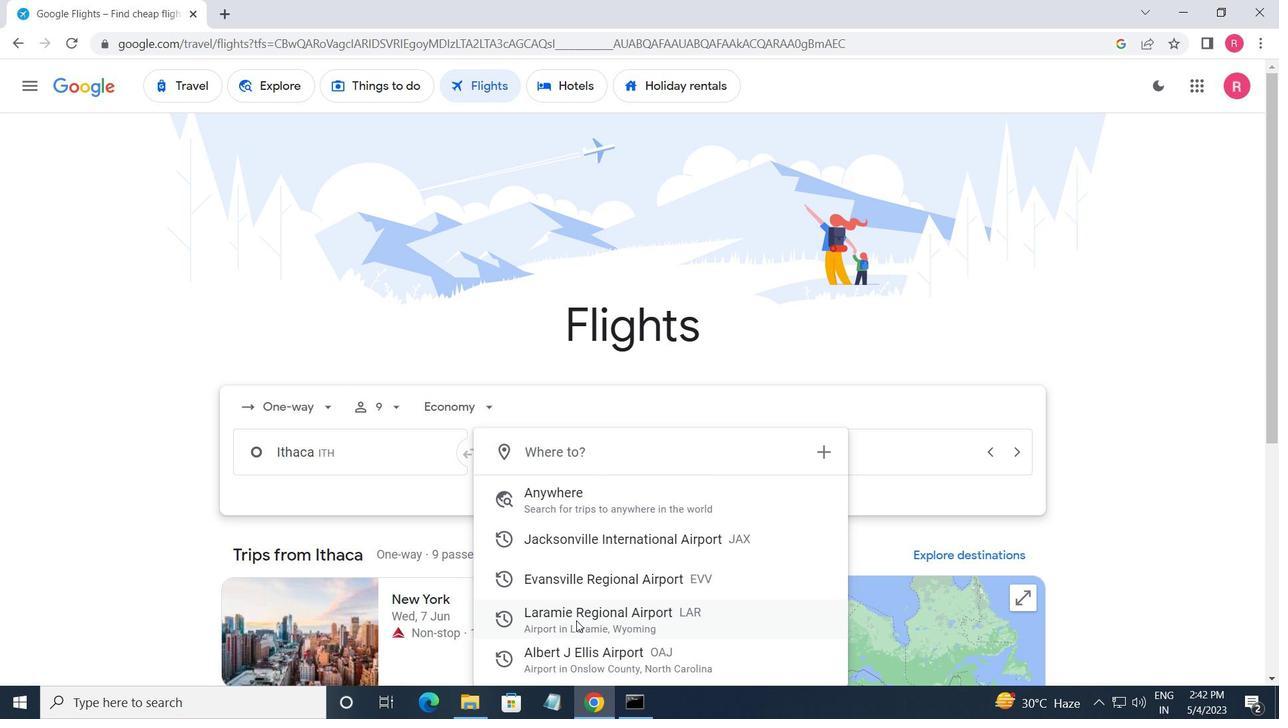 
Action: Mouse moved to (805, 433)
Screenshot: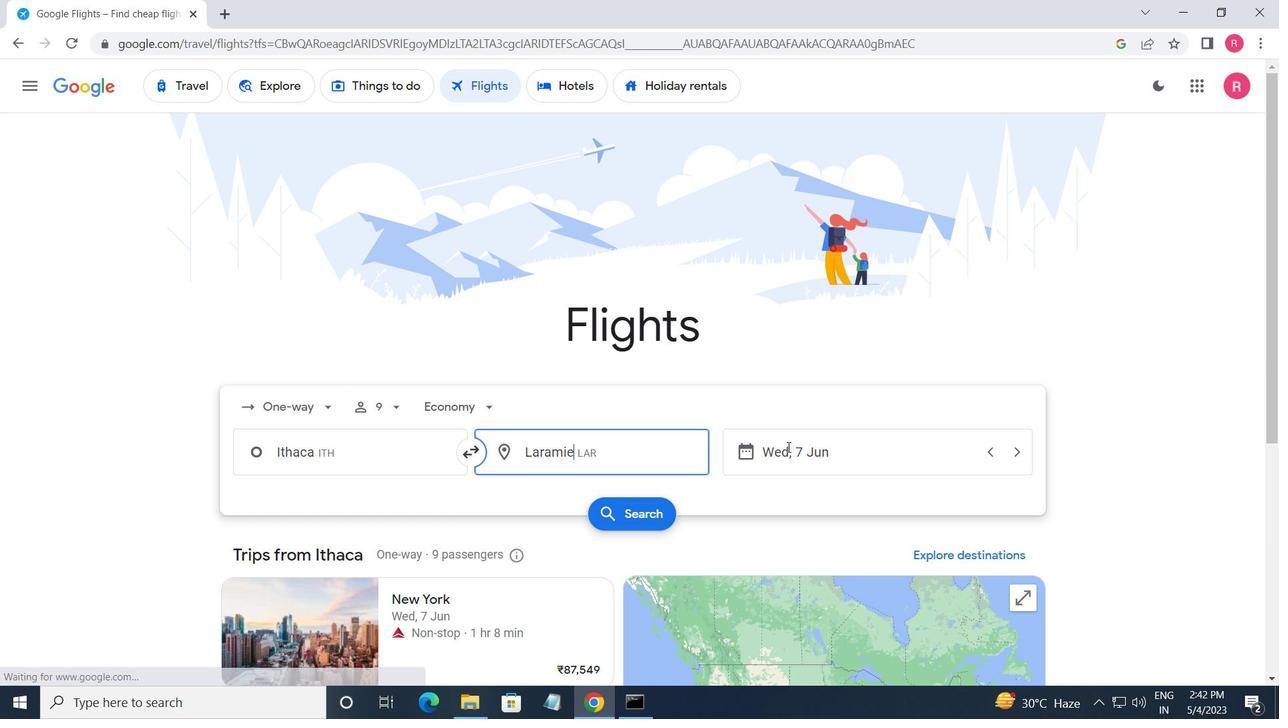 
Action: Mouse pressed left at (805, 433)
Screenshot: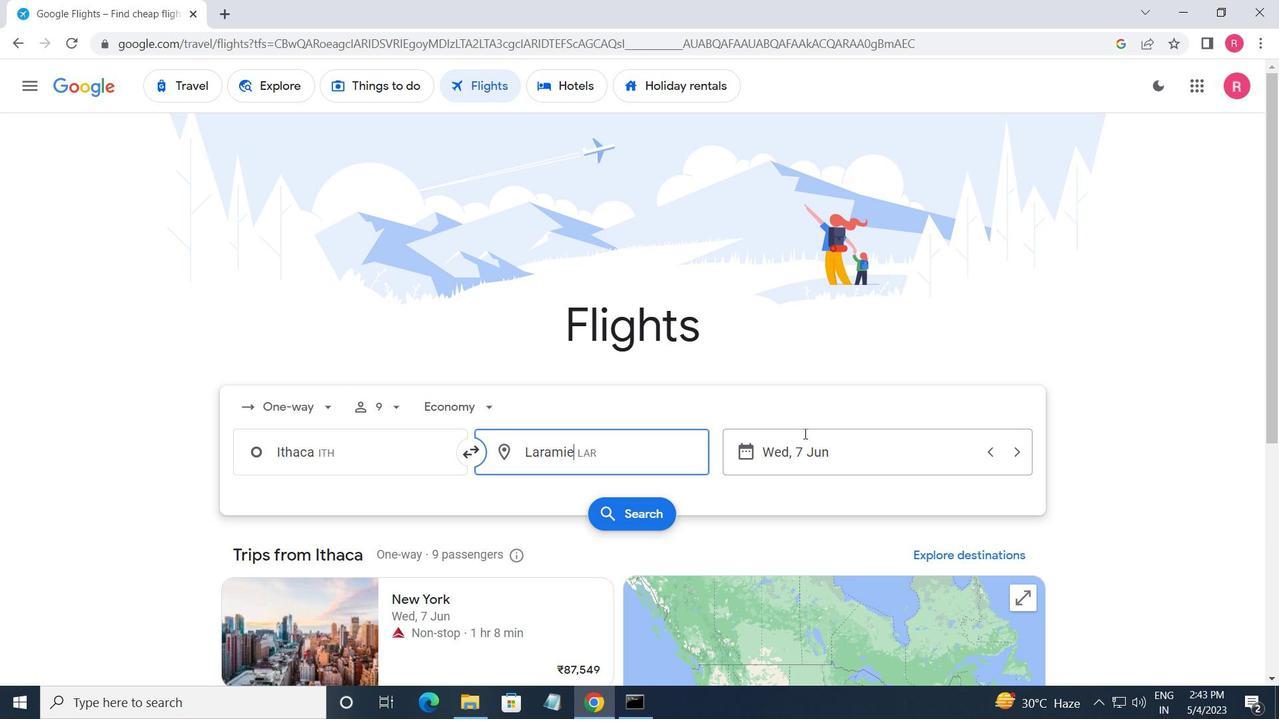 
Action: Mouse moved to (1041, 462)
Screenshot: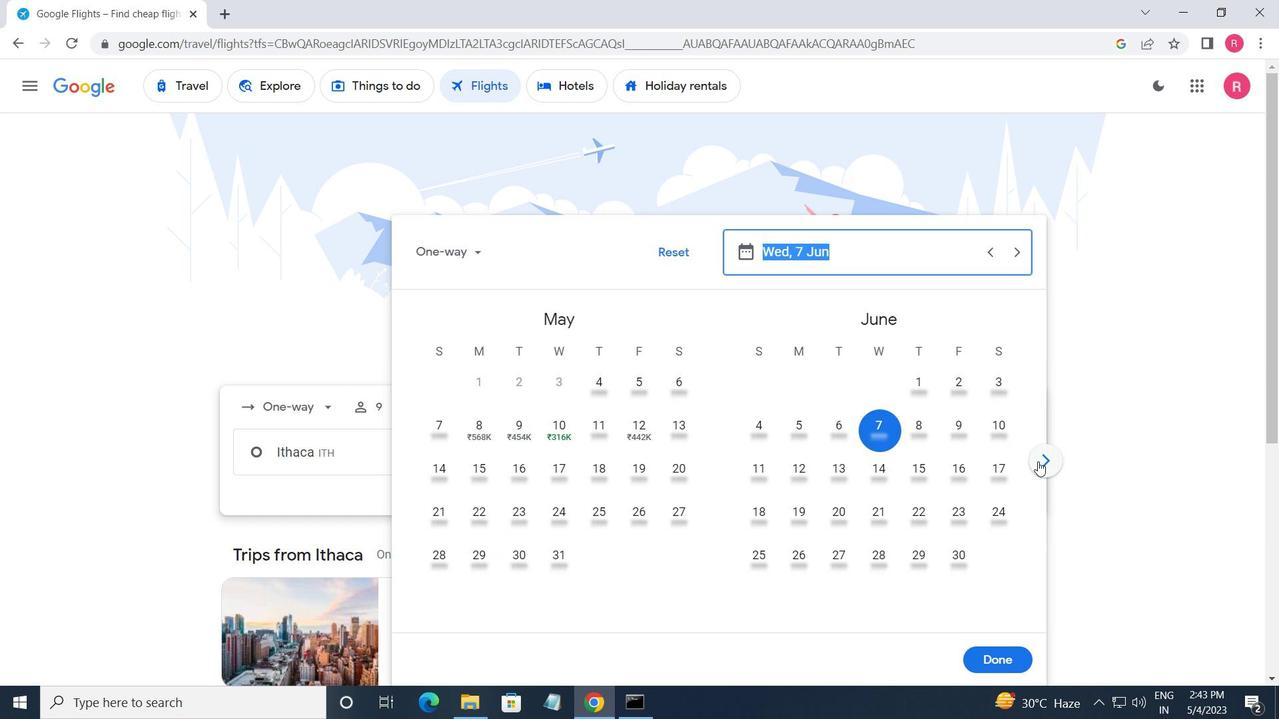 
Action: Mouse pressed left at (1041, 462)
Screenshot: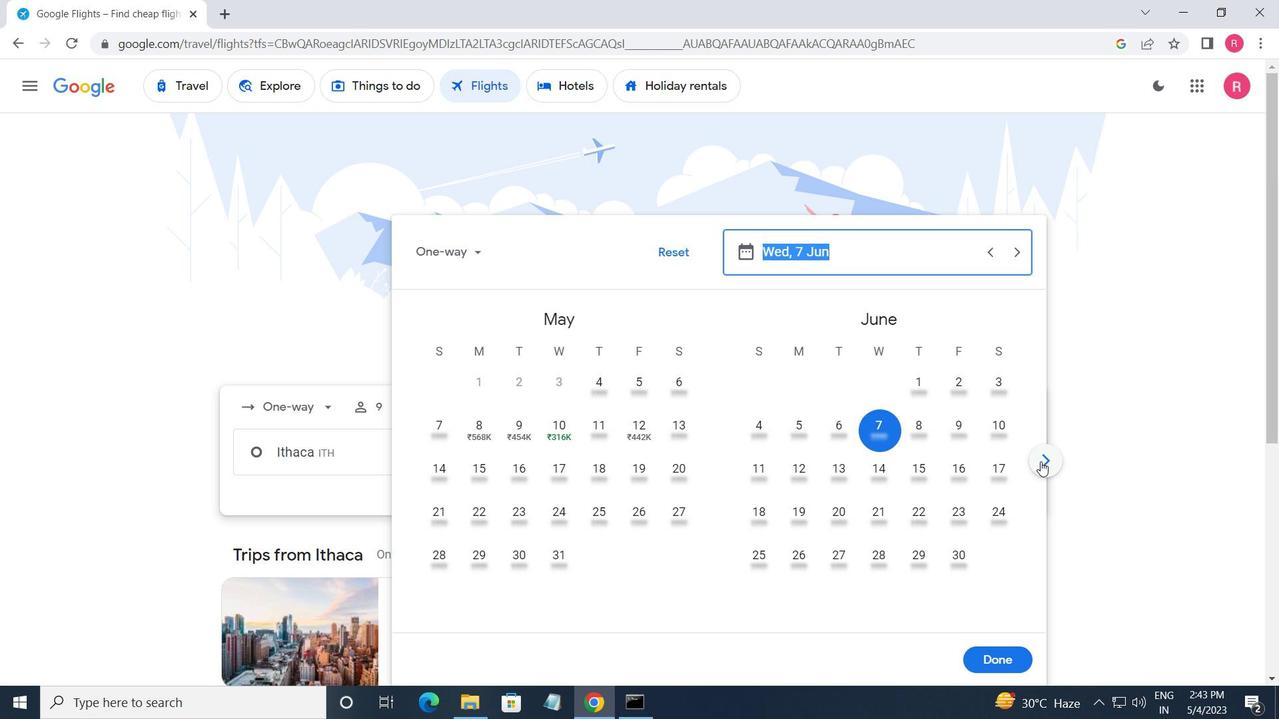 
Action: Mouse pressed left at (1041, 462)
Screenshot: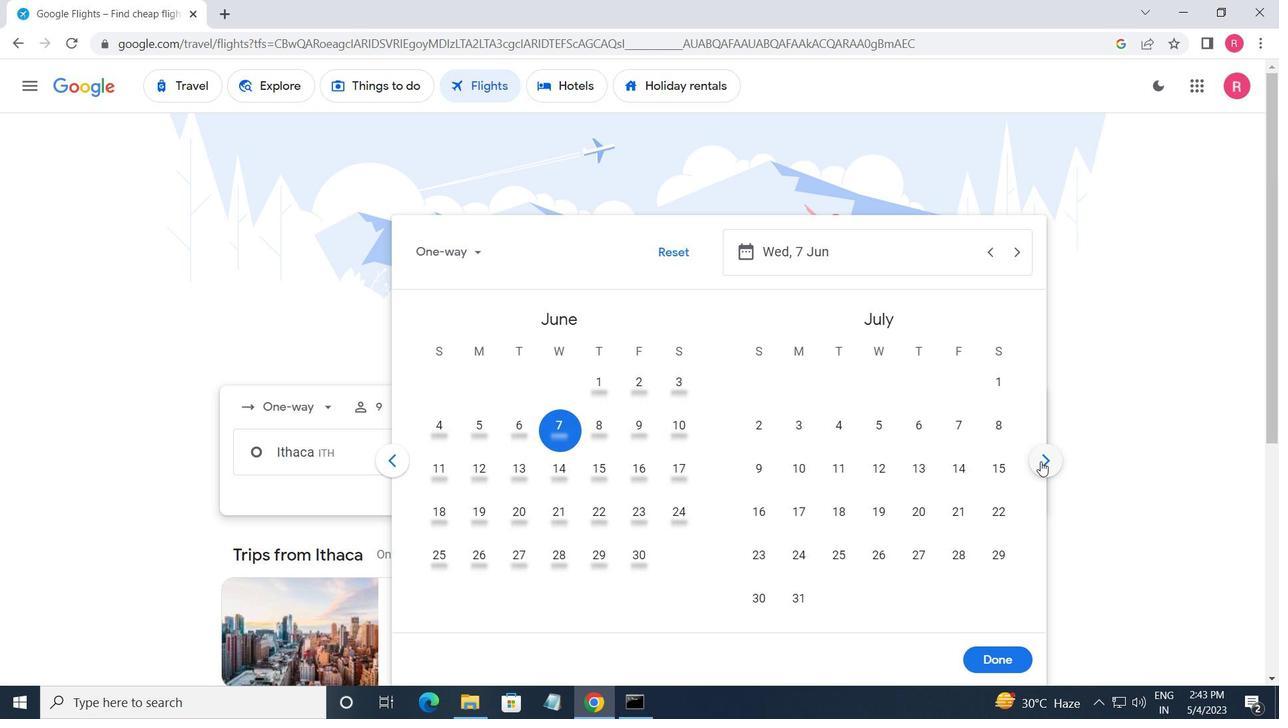 
Action: Mouse moved to (1036, 457)
Screenshot: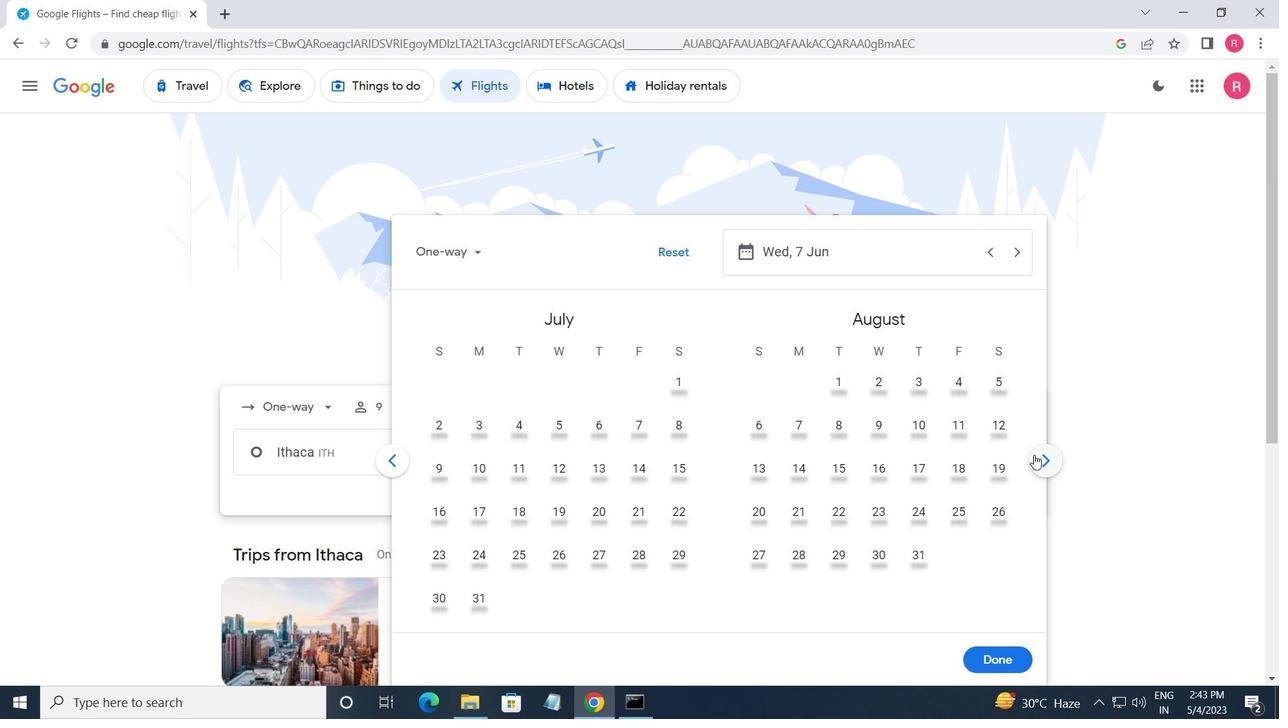 
Action: Mouse pressed left at (1036, 457)
Screenshot: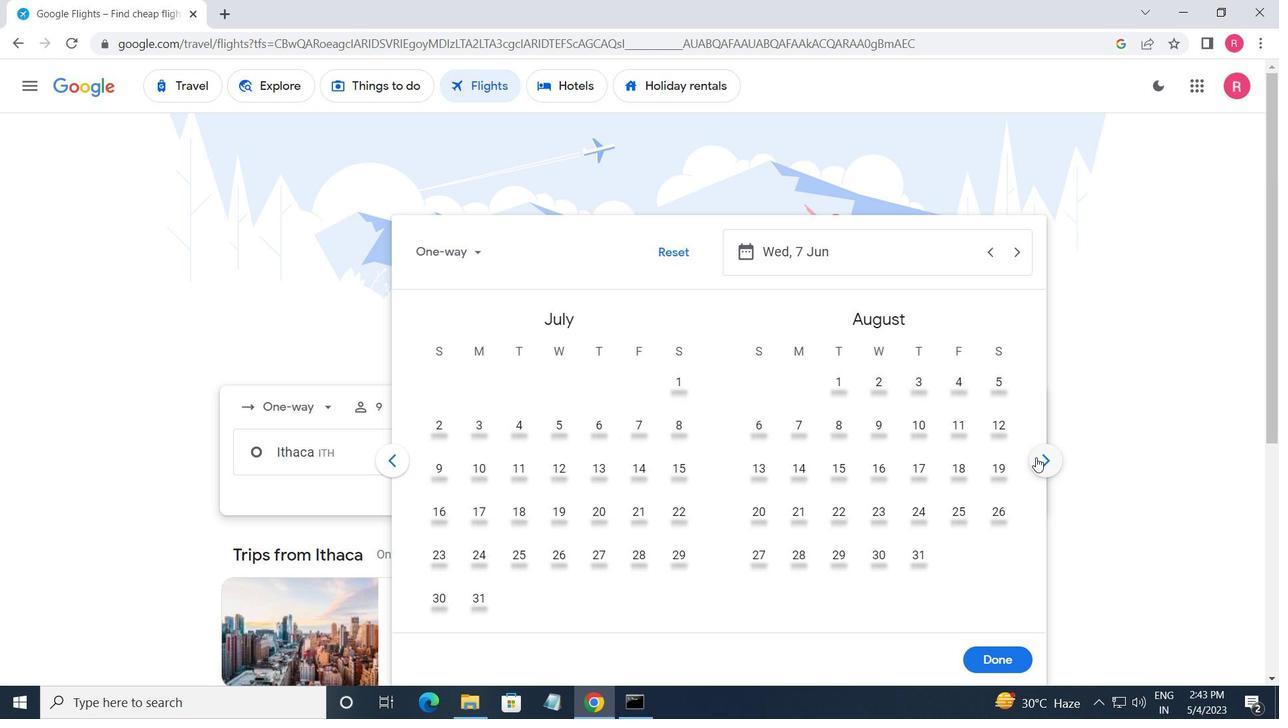 
Action: Mouse moved to (587, 387)
Screenshot: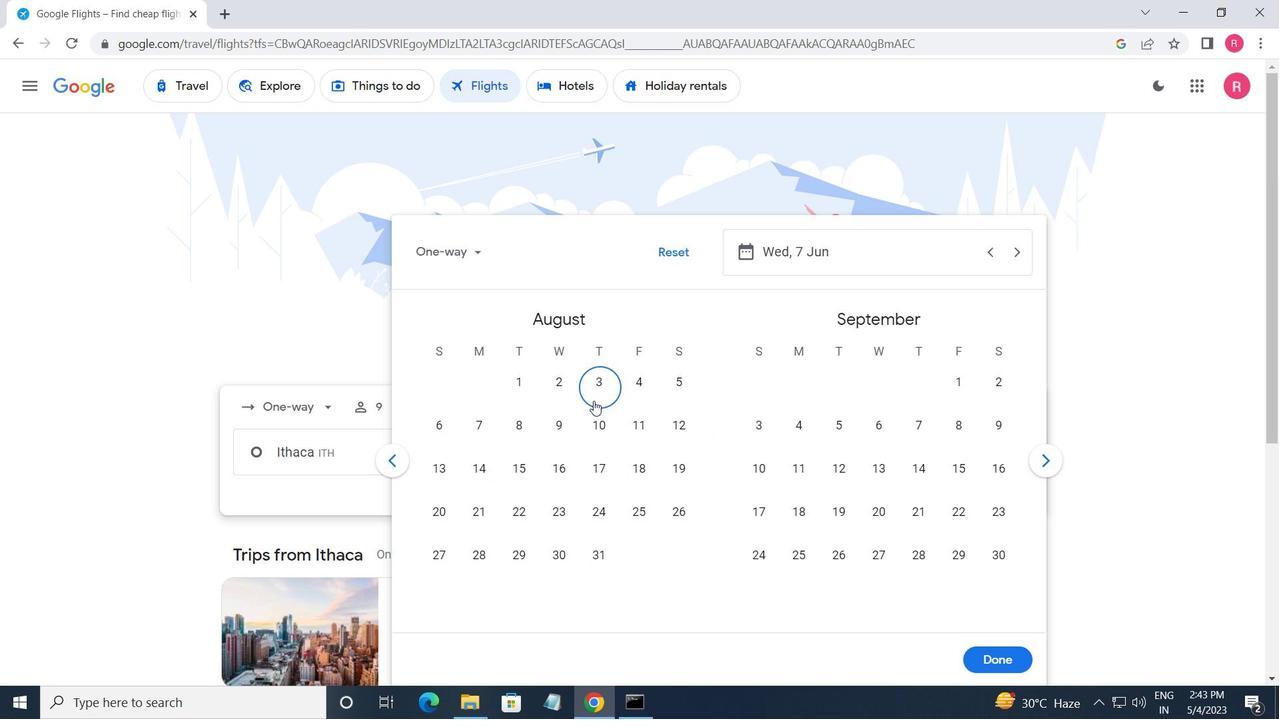 
Action: Mouse pressed left at (587, 387)
Screenshot: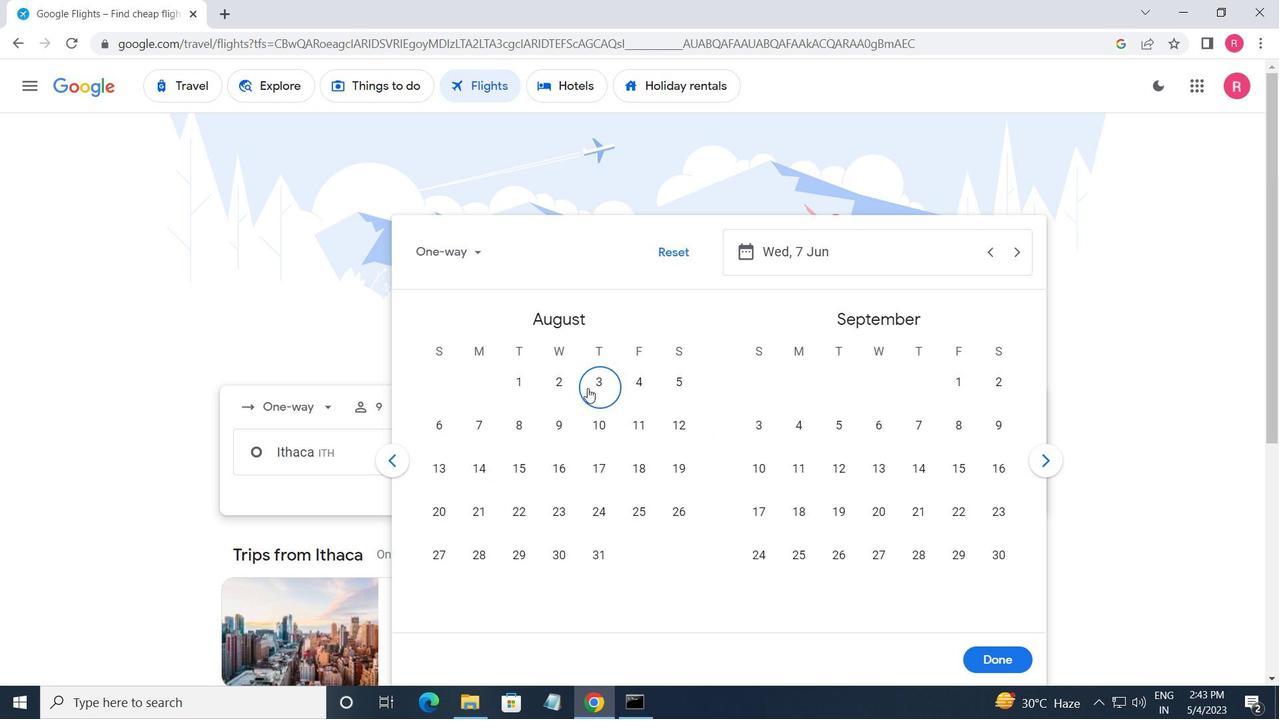 
Action: Mouse moved to (1024, 659)
Screenshot: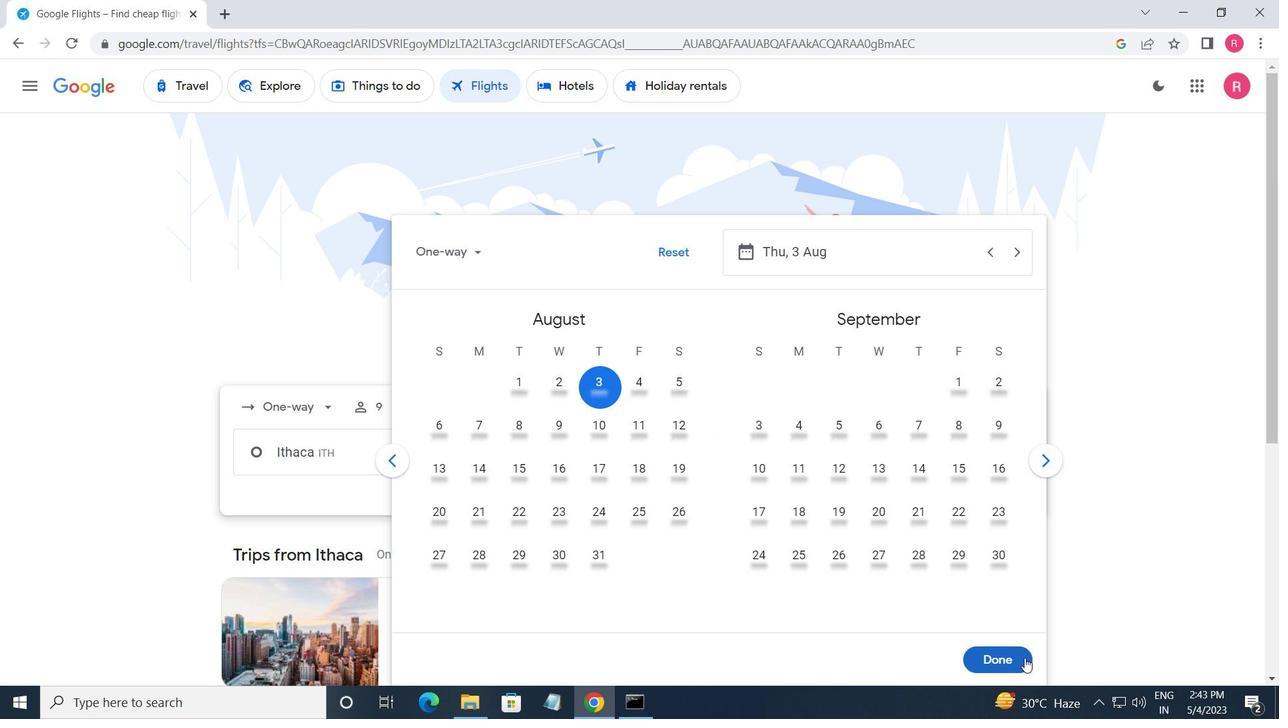 
Action: Mouse pressed left at (1024, 659)
Screenshot: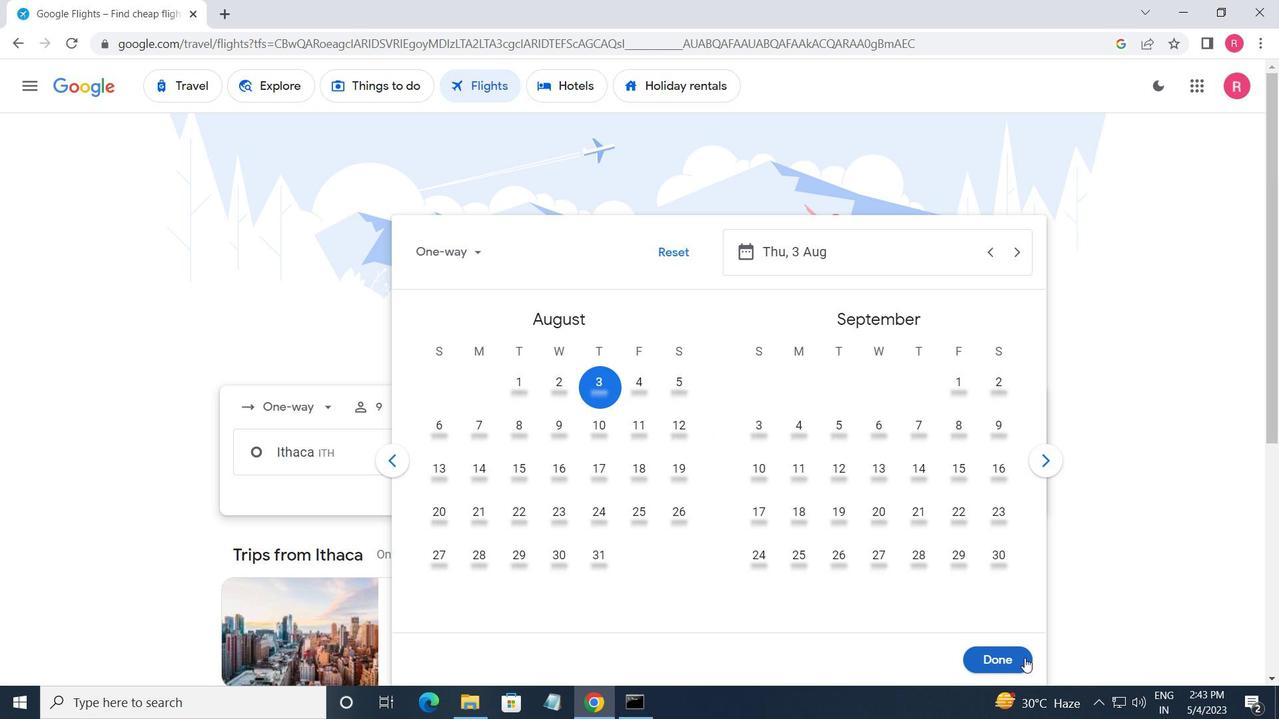 
Action: Mouse moved to (651, 520)
Screenshot: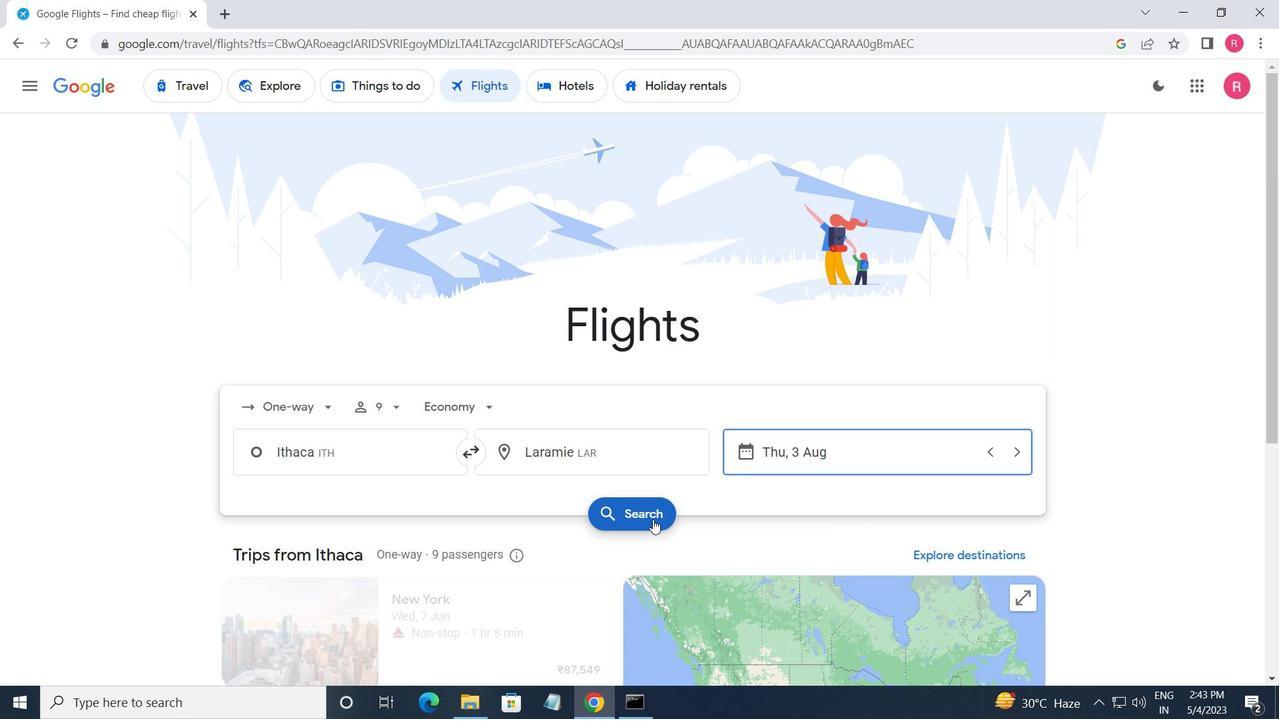 
Action: Mouse pressed left at (651, 520)
Screenshot: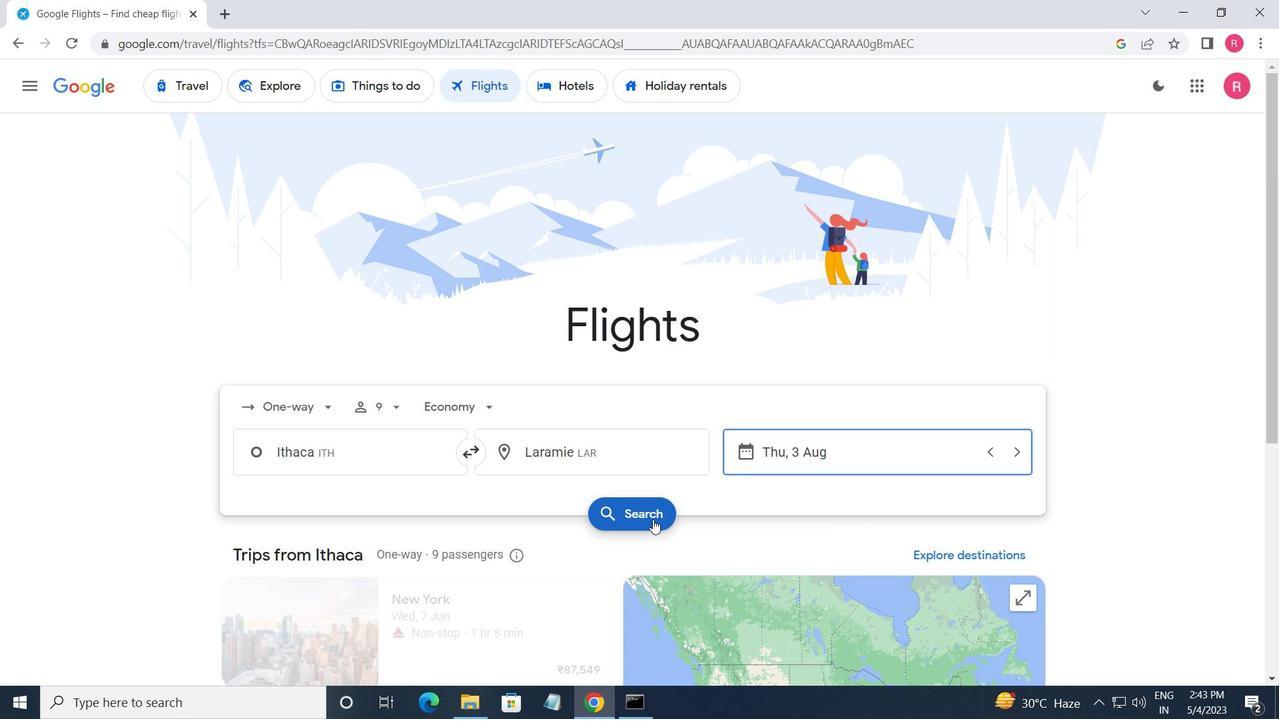 
Action: Mouse moved to (259, 244)
Screenshot: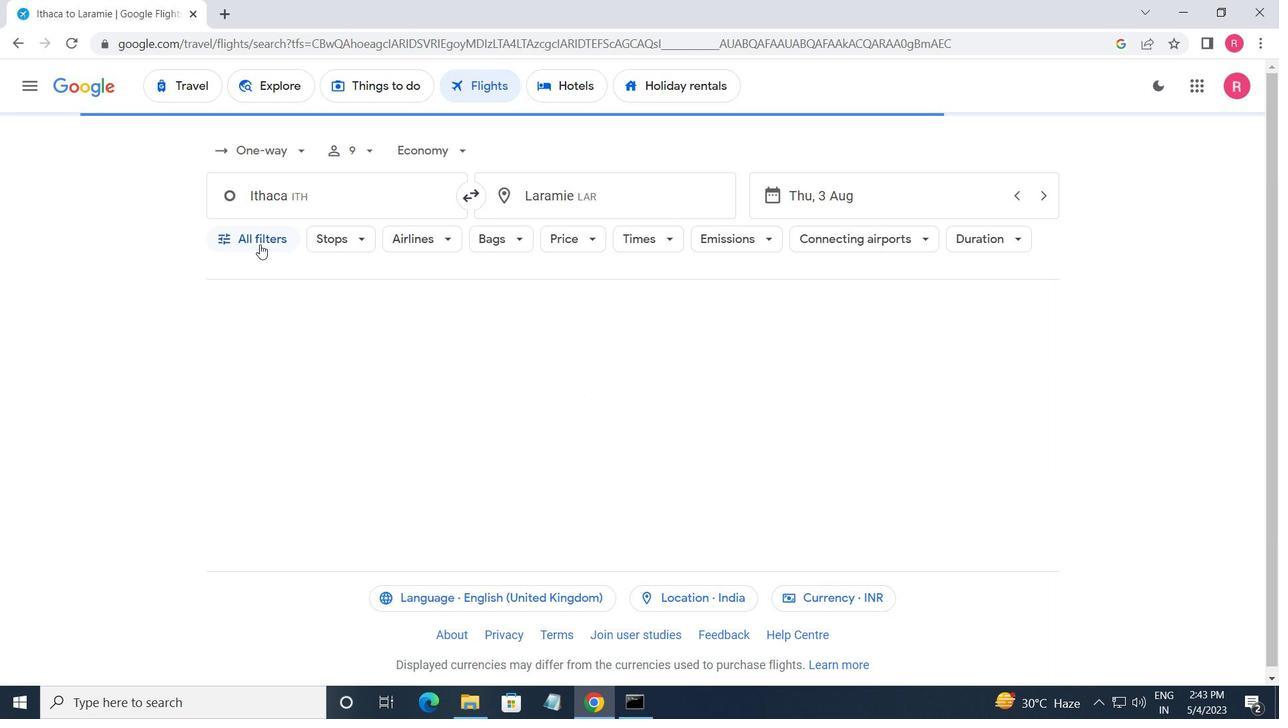 
Action: Mouse pressed left at (259, 244)
Screenshot: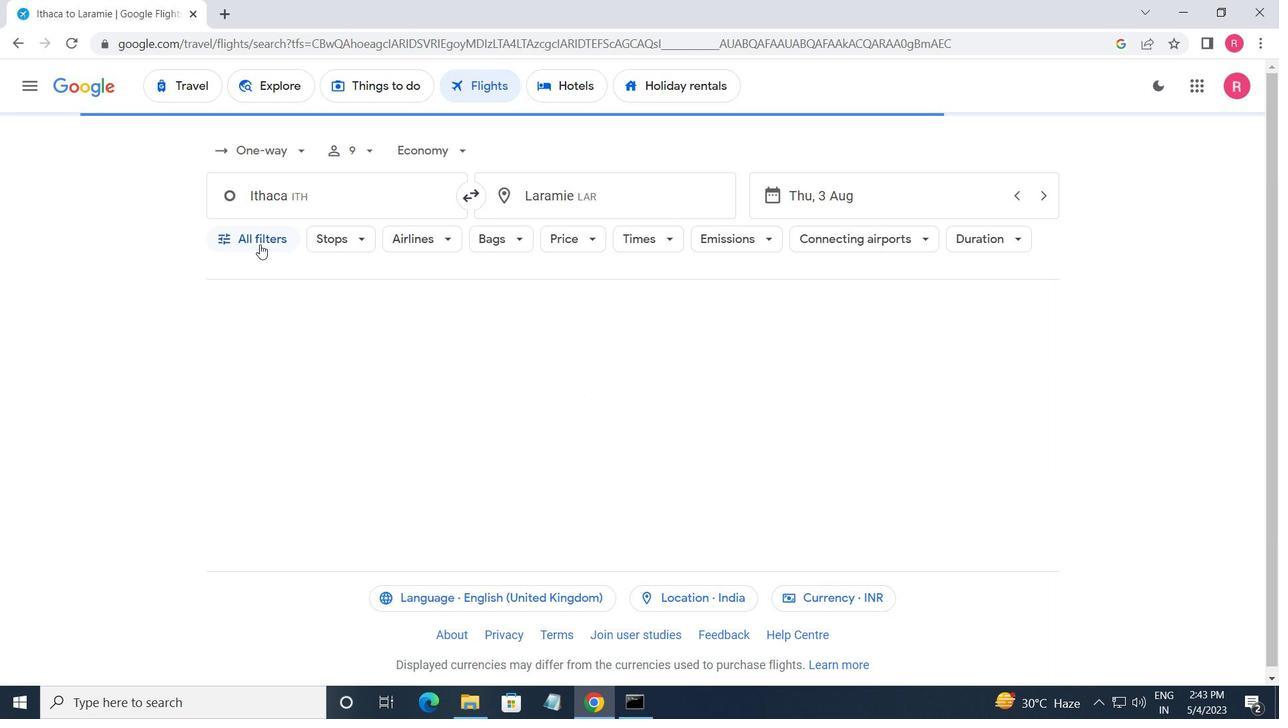 
Action: Mouse moved to (345, 417)
Screenshot: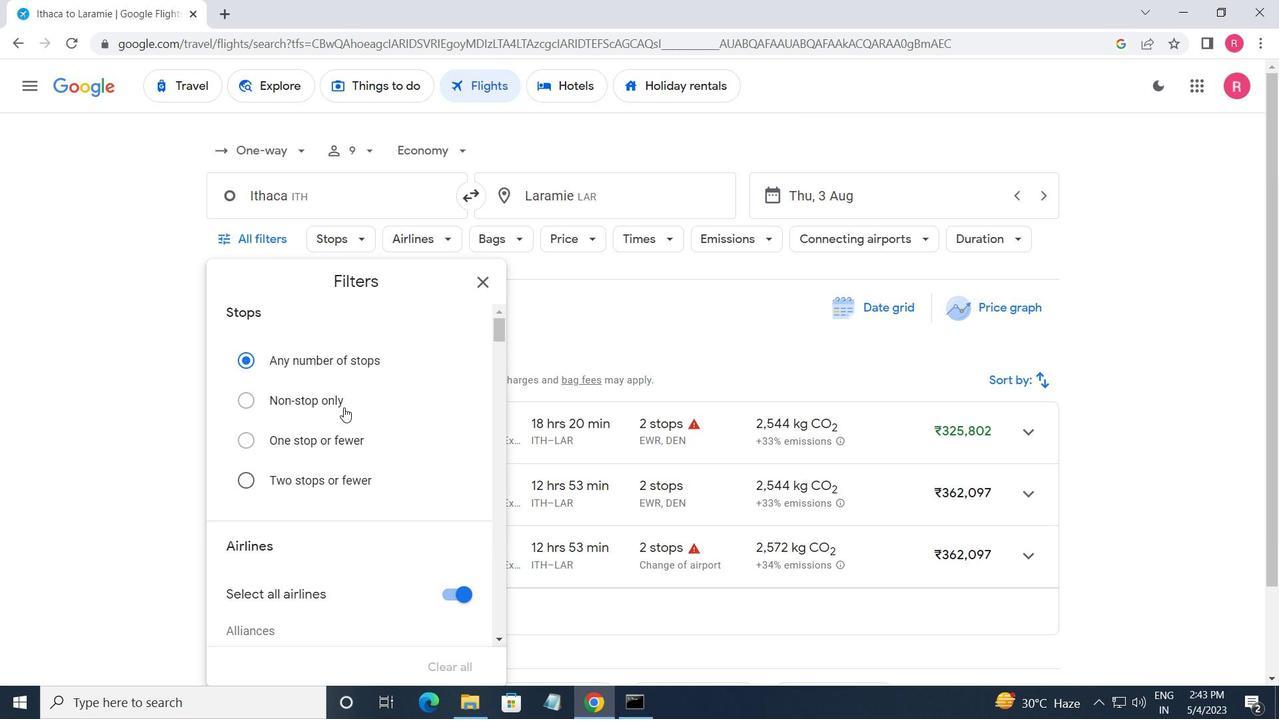 
Action: Mouse scrolled (345, 416) with delta (0, 0)
Screenshot: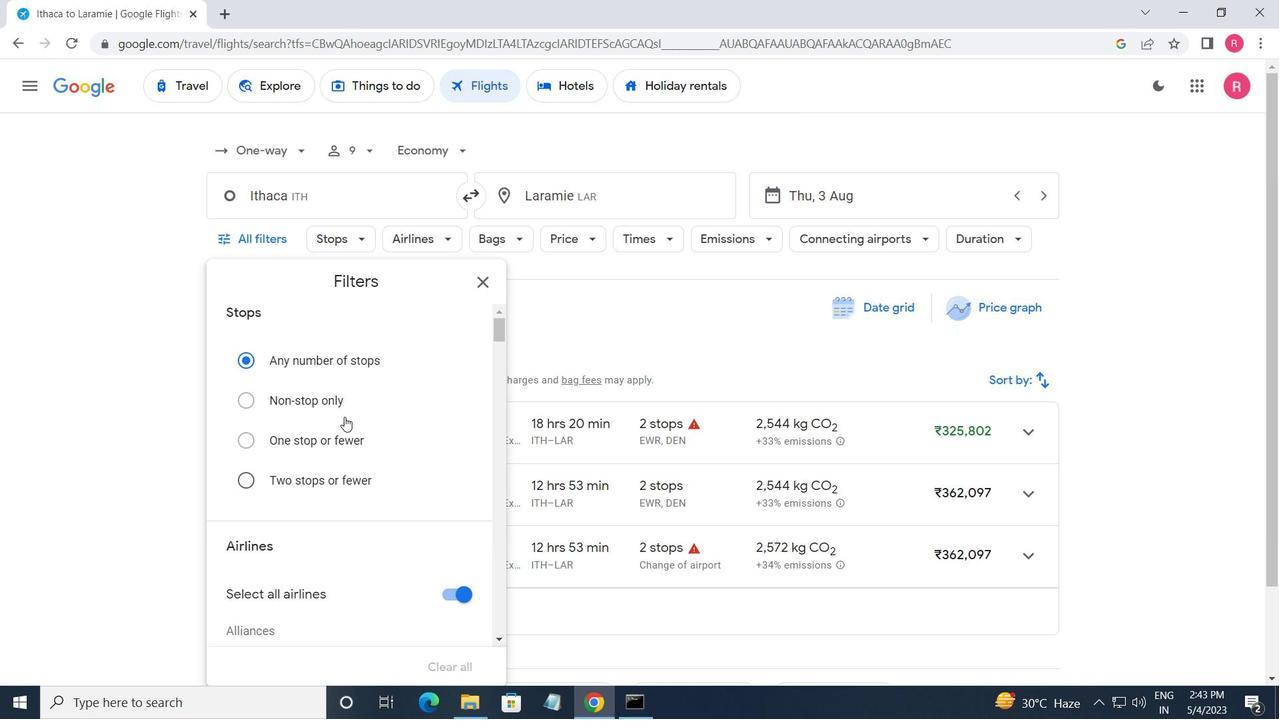 
Action: Mouse scrolled (345, 416) with delta (0, 0)
Screenshot: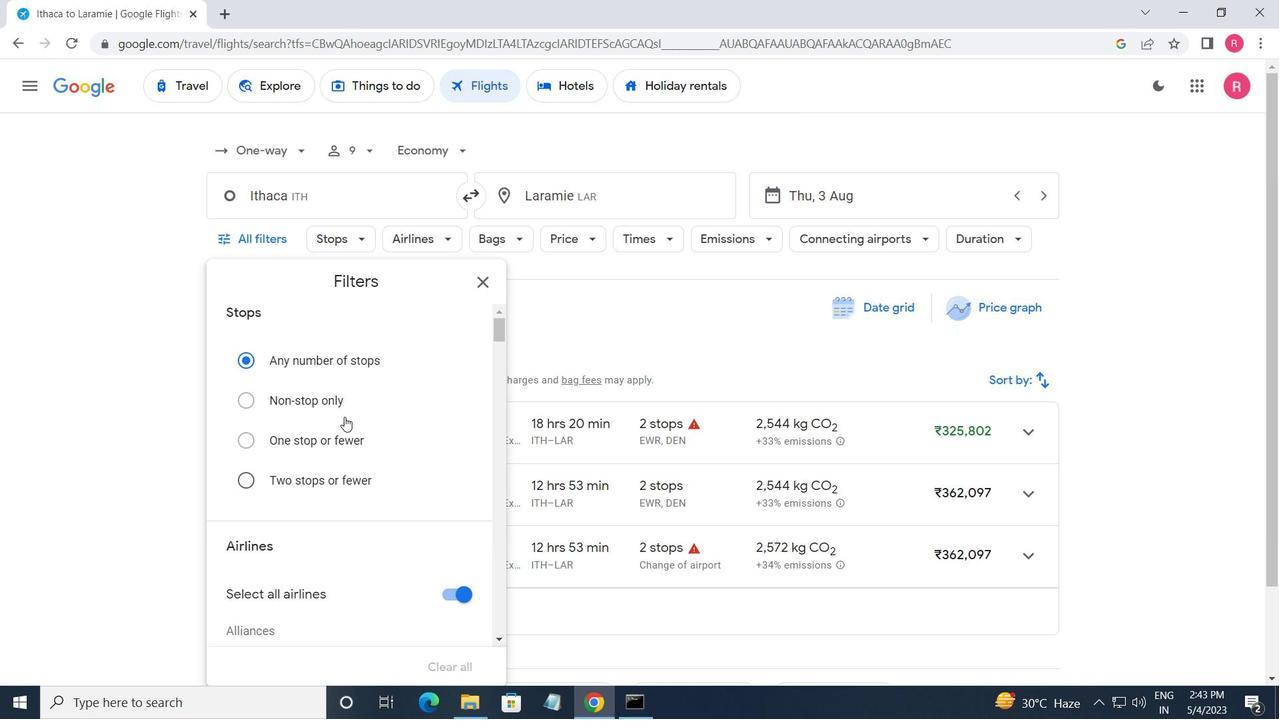 
Action: Mouse scrolled (345, 416) with delta (0, 0)
Screenshot: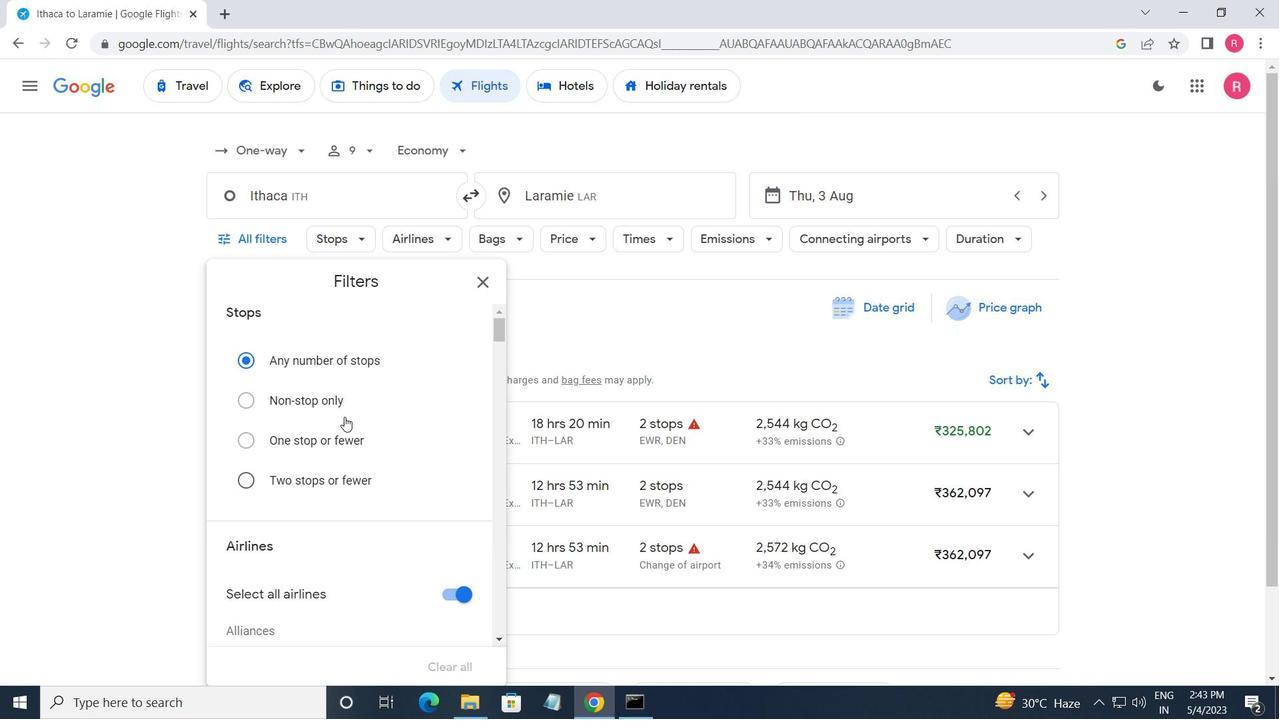 
Action: Mouse scrolled (345, 416) with delta (0, 0)
Screenshot: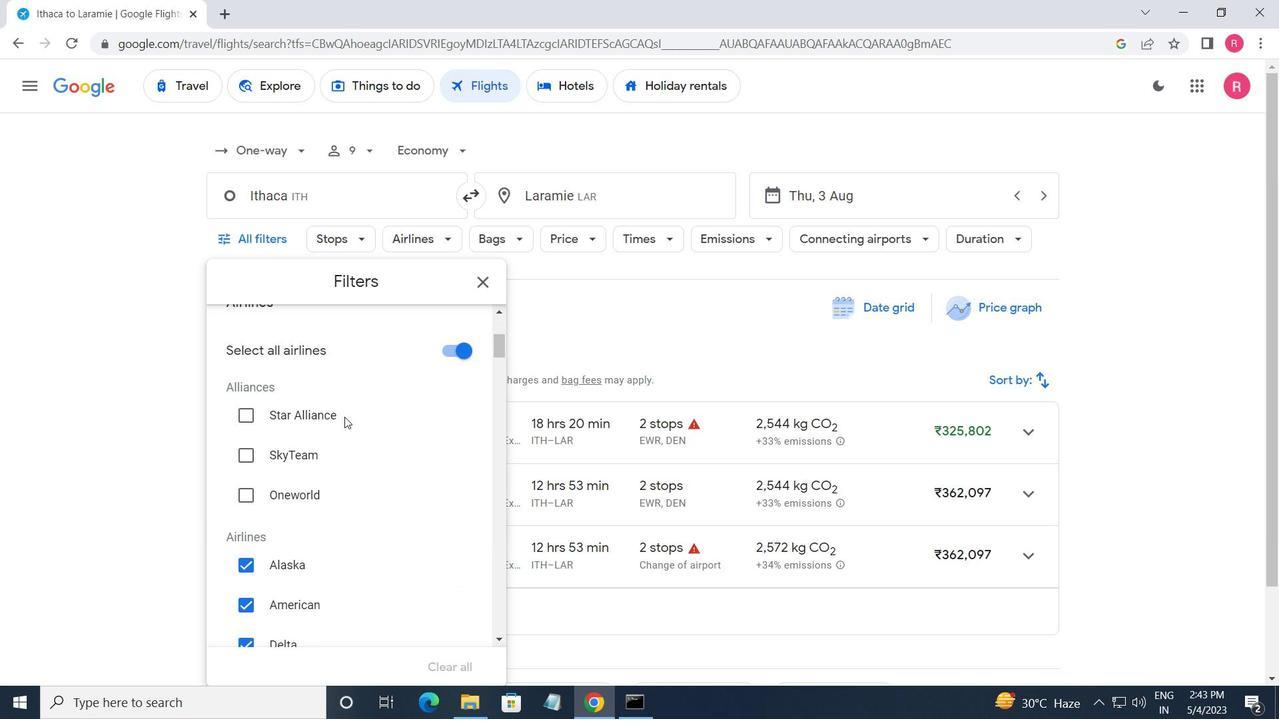 
Action: Mouse moved to (345, 416)
Screenshot: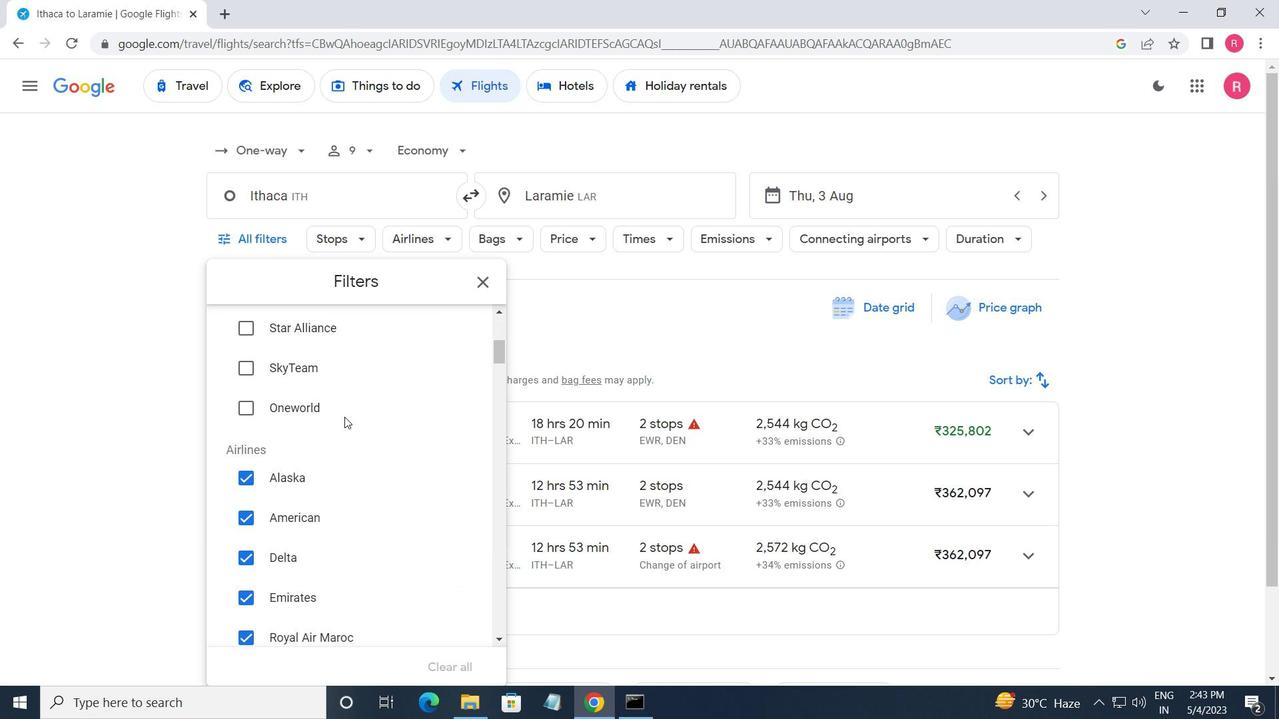 
Action: Mouse scrolled (345, 415) with delta (0, 0)
Screenshot: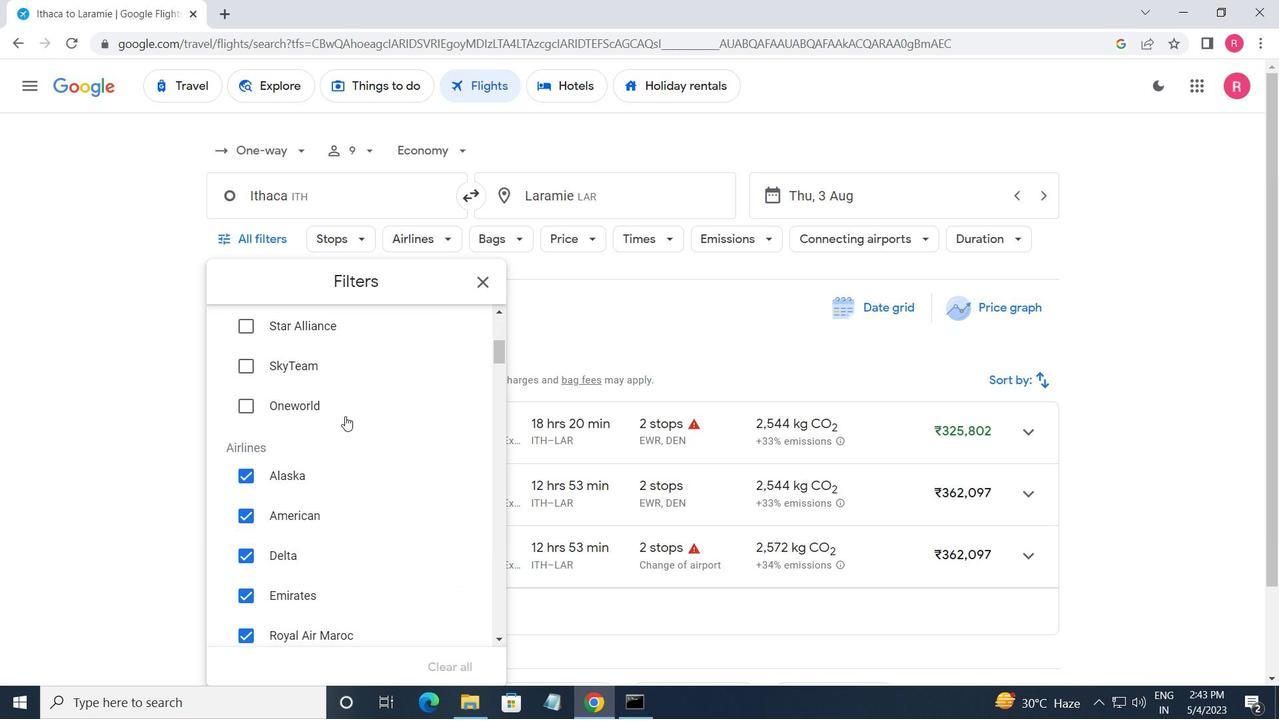 
Action: Mouse scrolled (345, 415) with delta (0, 0)
Screenshot: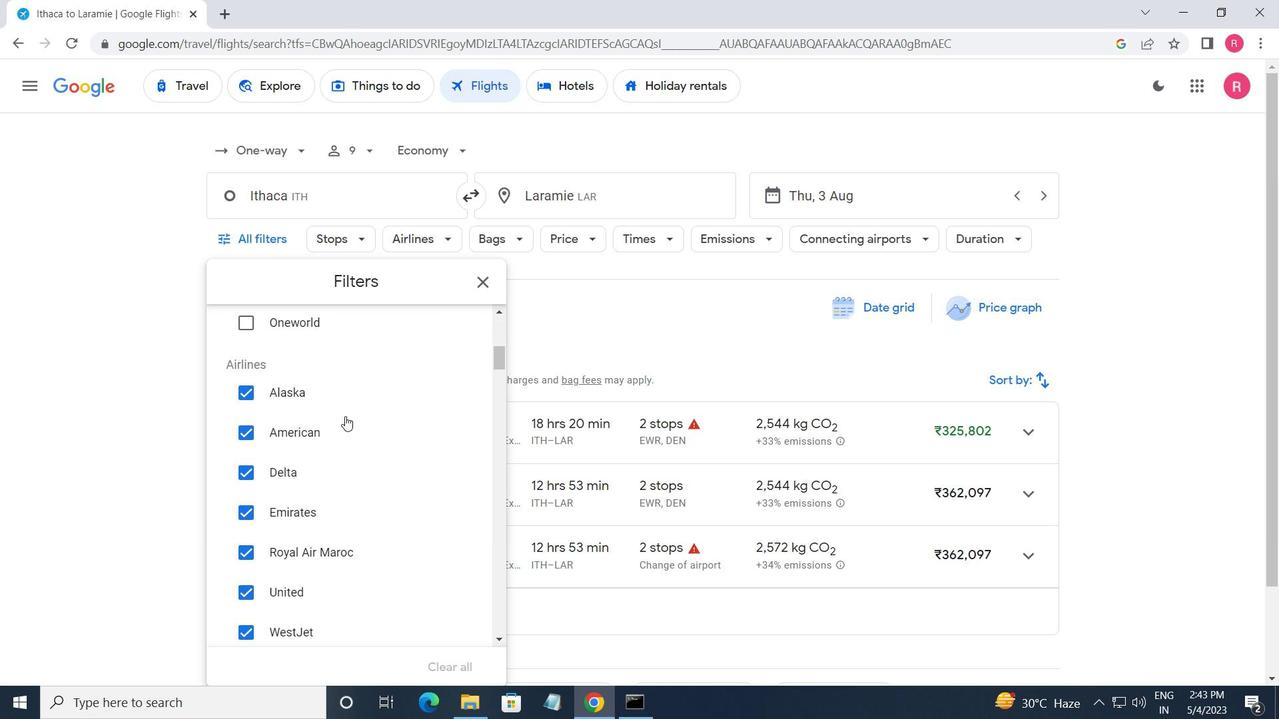 
Action: Mouse moved to (448, 336)
Screenshot: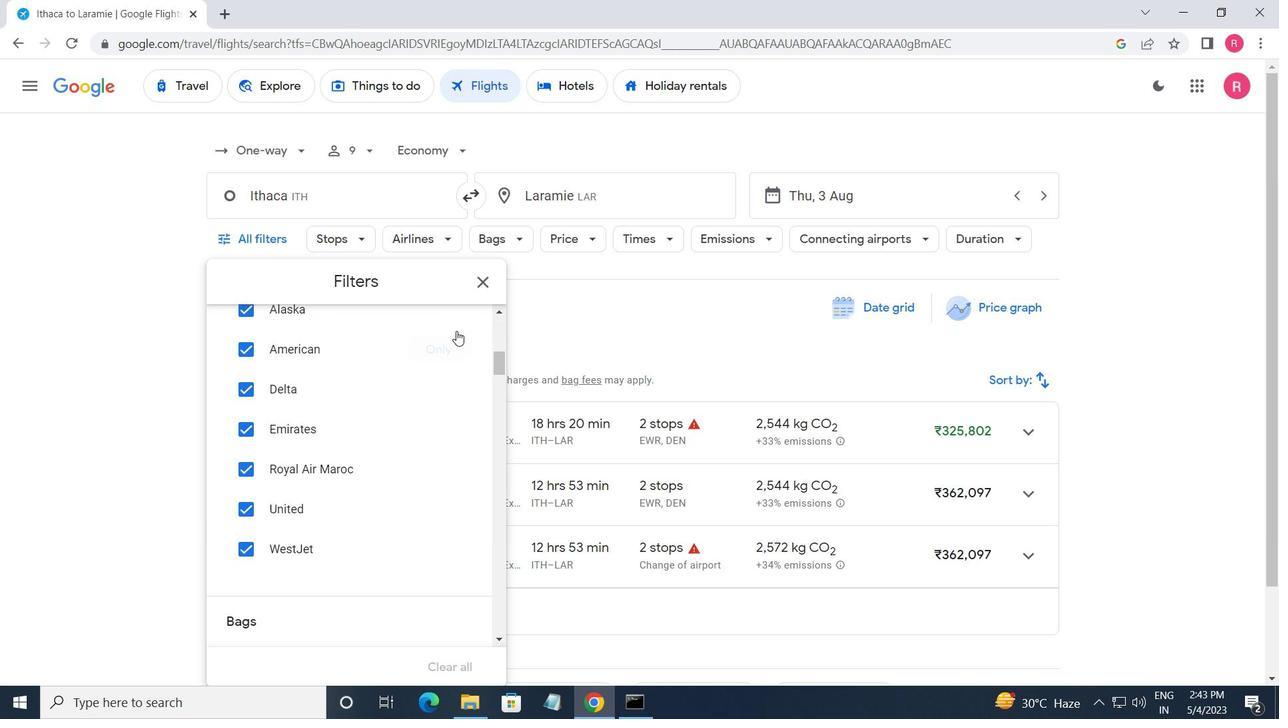 
Action: Mouse scrolled (448, 337) with delta (0, 0)
Screenshot: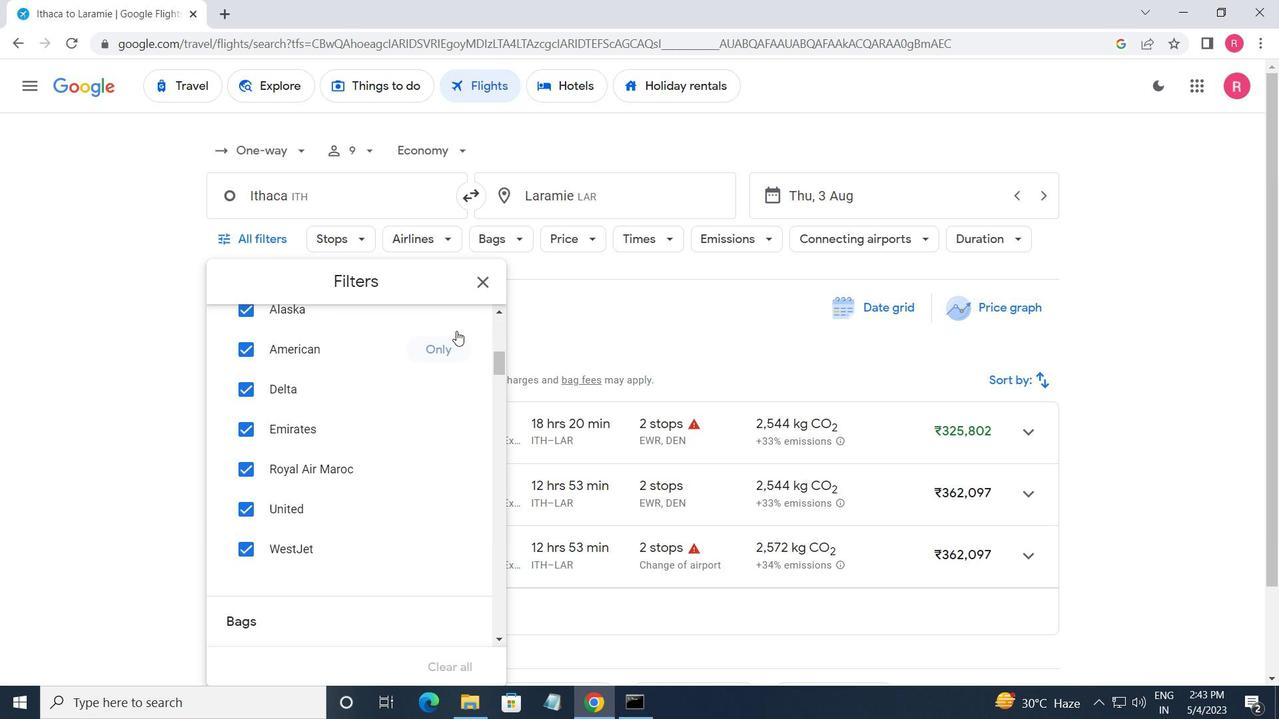 
Action: Mouse moved to (447, 337)
Screenshot: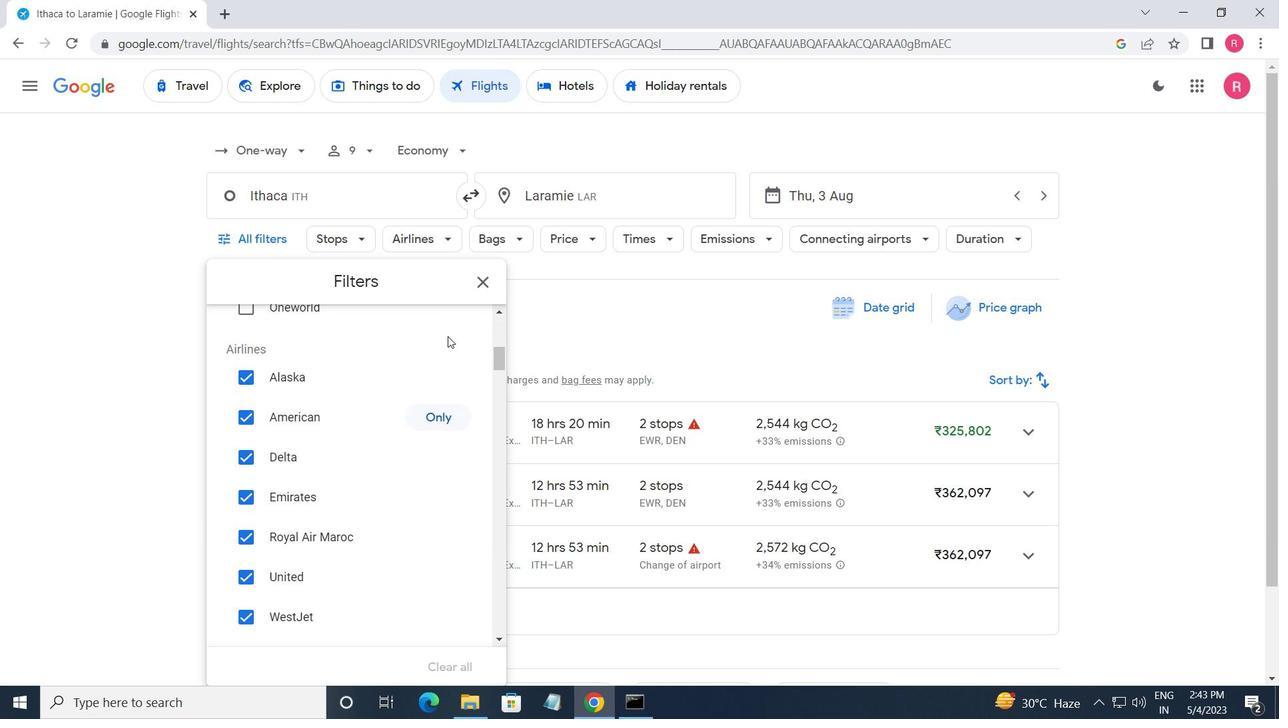 
Action: Mouse scrolled (447, 337) with delta (0, 0)
Screenshot: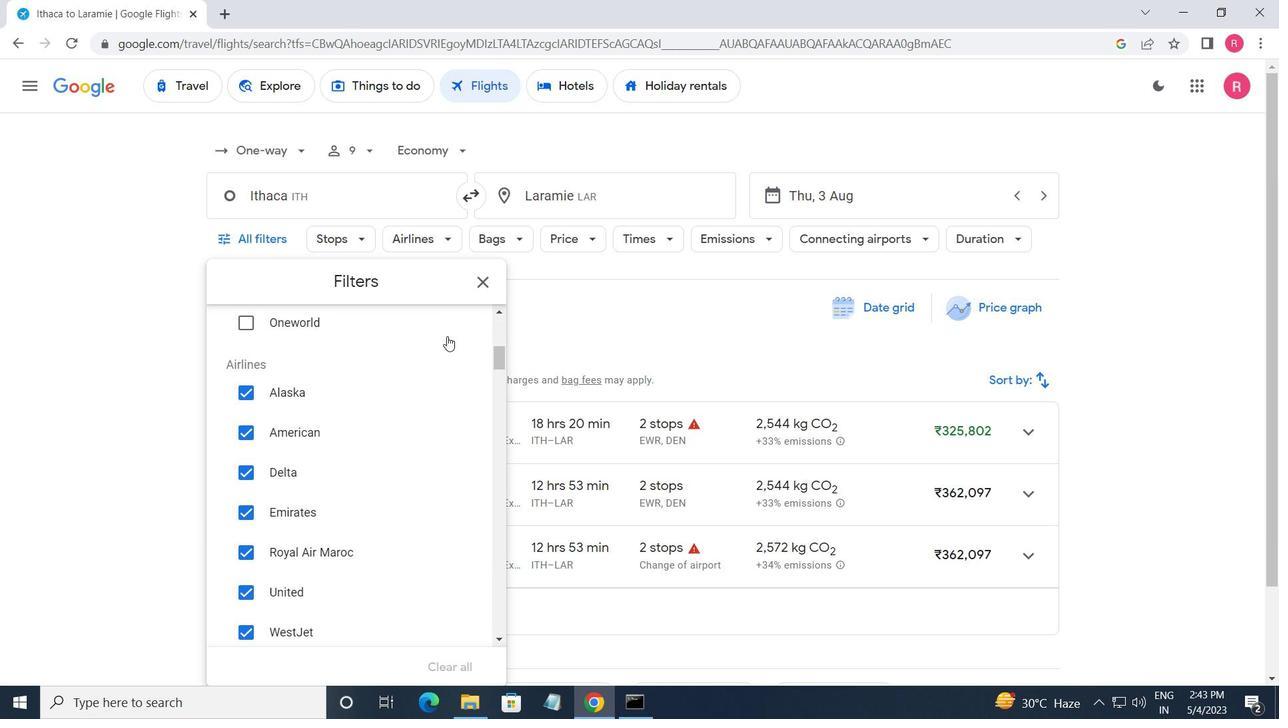 
Action: Mouse scrolled (447, 337) with delta (0, 0)
Screenshot: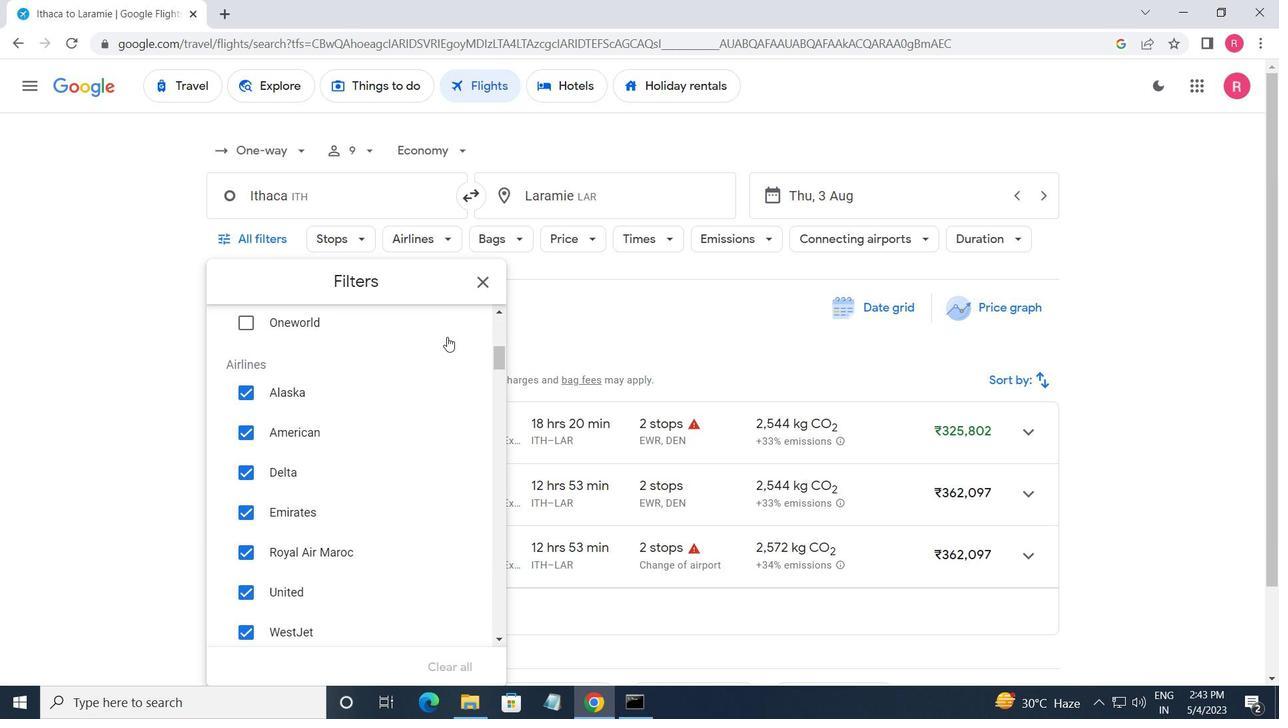 
Action: Mouse moved to (451, 345)
Screenshot: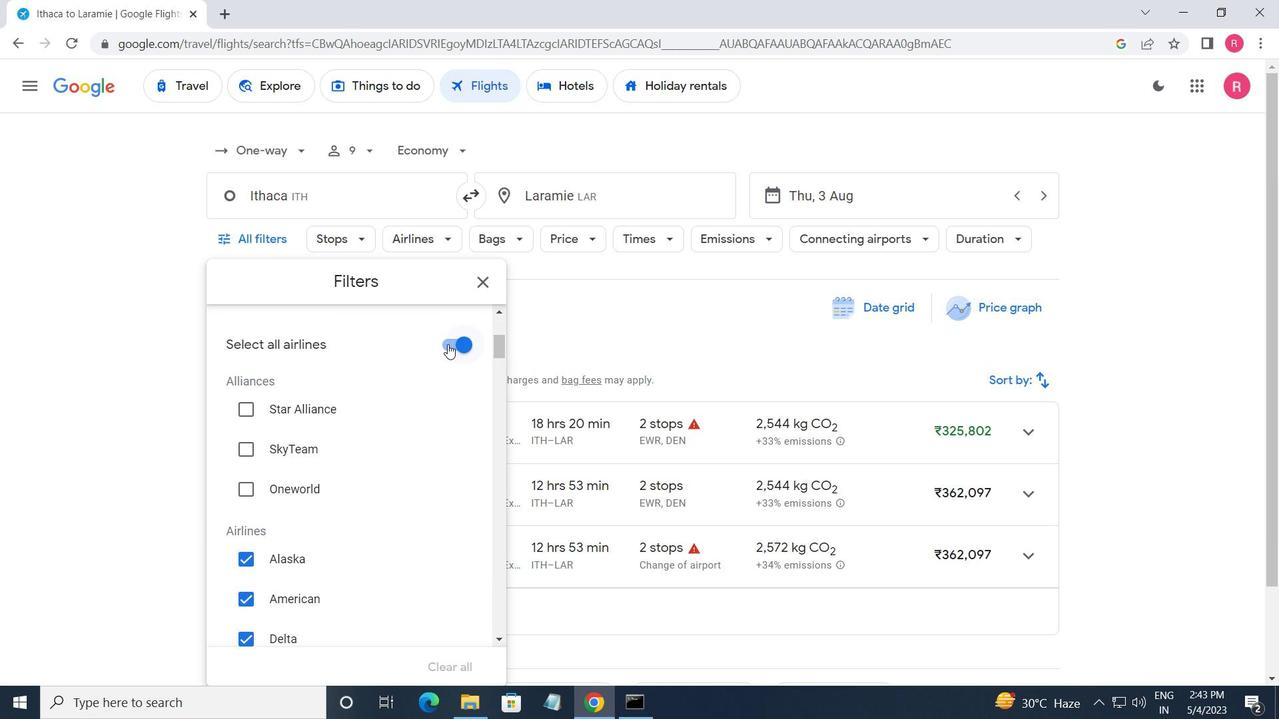 
Action: Mouse pressed left at (451, 345)
Screenshot: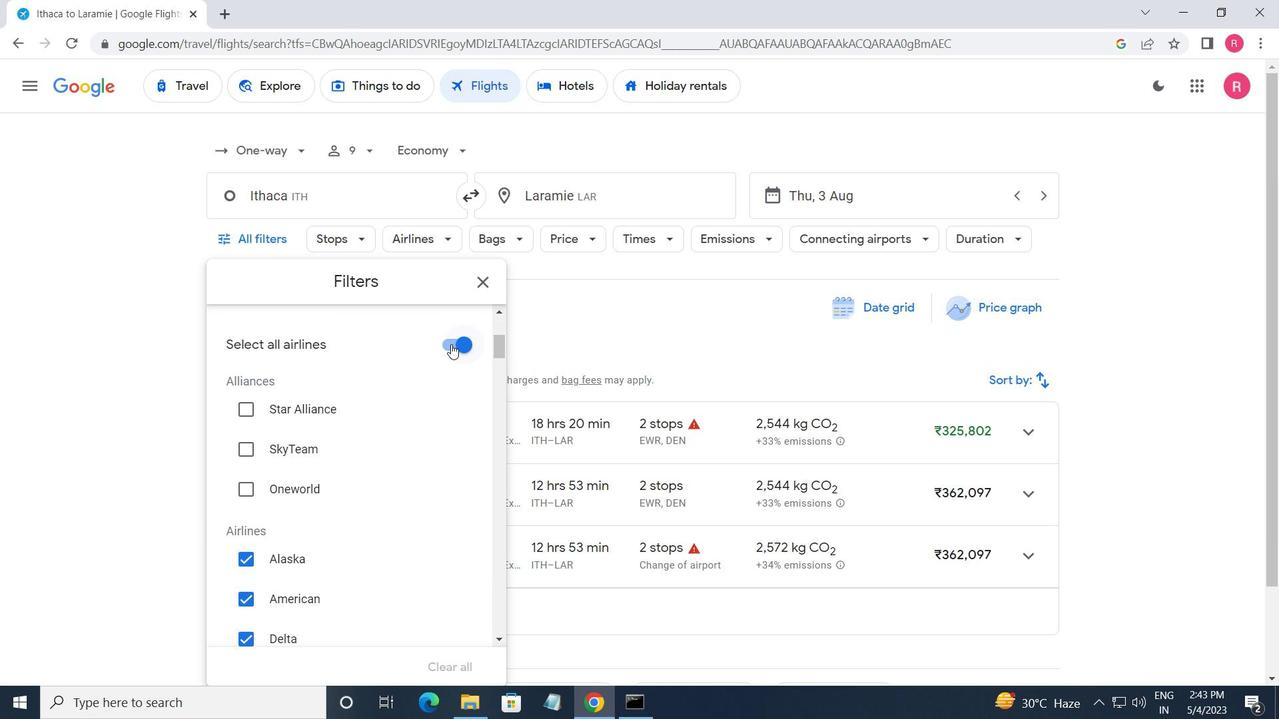 
Action: Mouse moved to (404, 450)
Screenshot: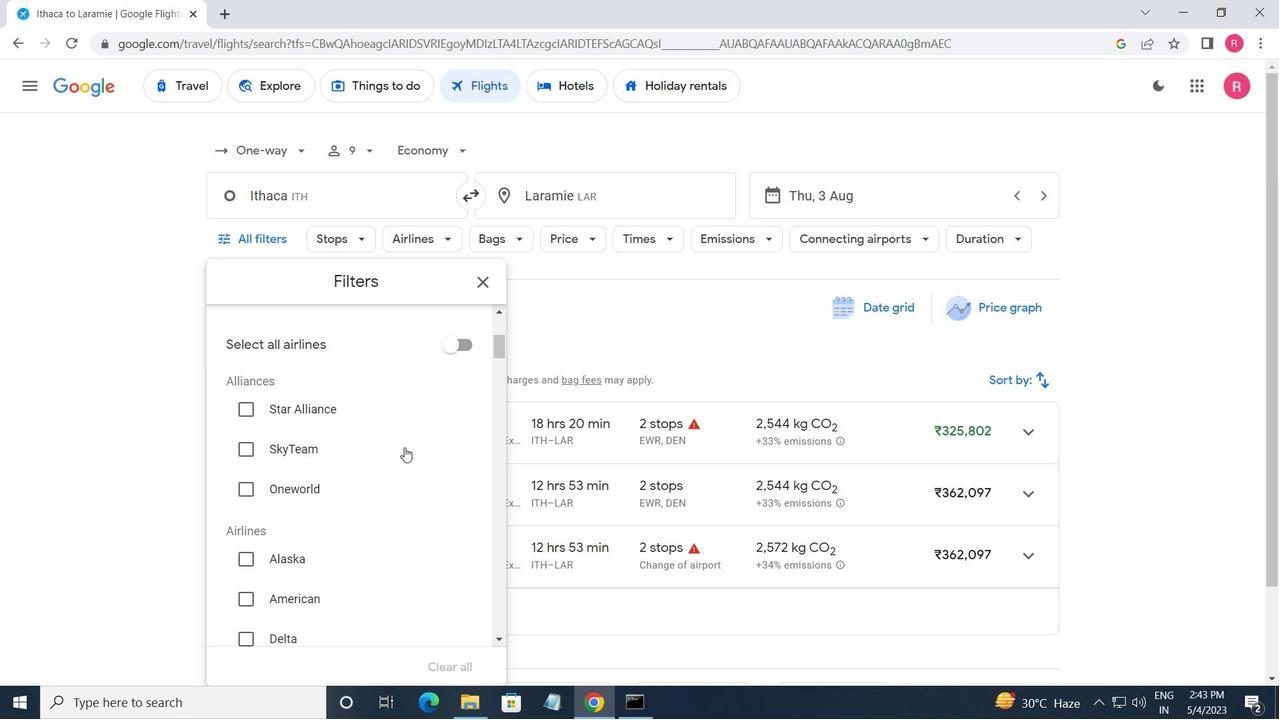 
Action: Mouse scrolled (404, 449) with delta (0, 0)
Screenshot: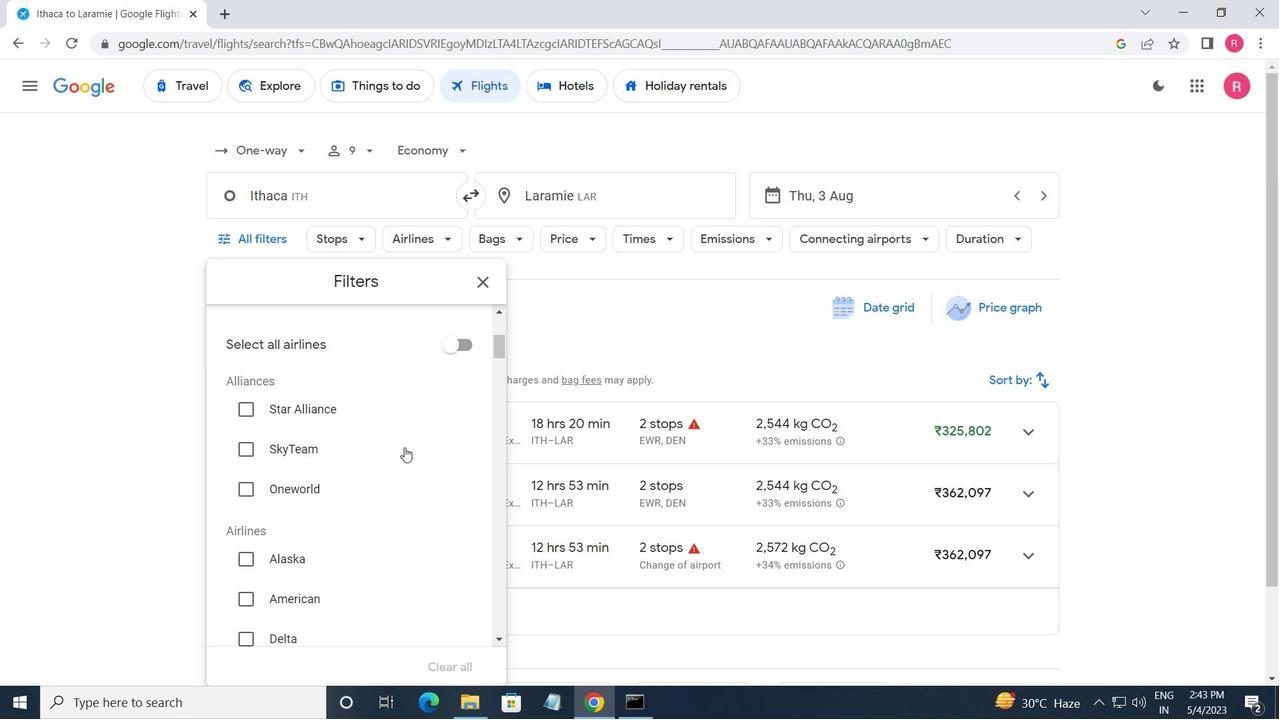 
Action: Mouse scrolled (404, 449) with delta (0, 0)
Screenshot: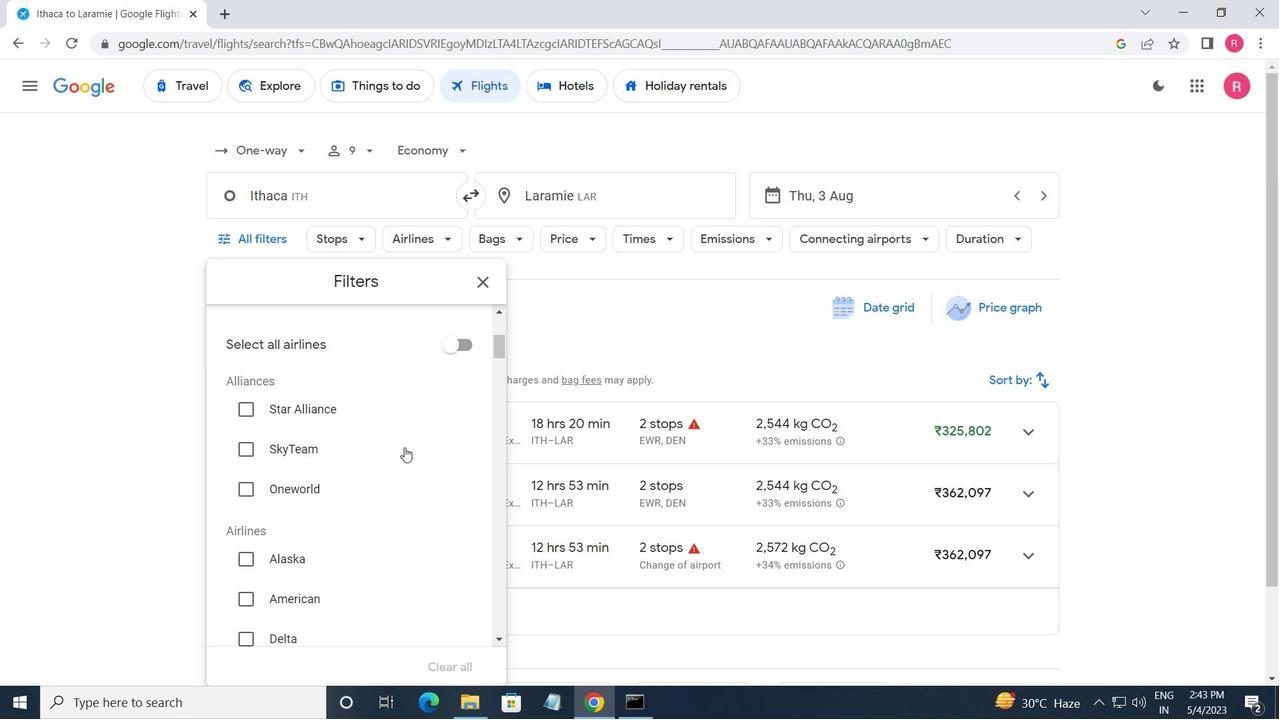 
Action: Mouse scrolled (404, 449) with delta (0, 0)
Screenshot: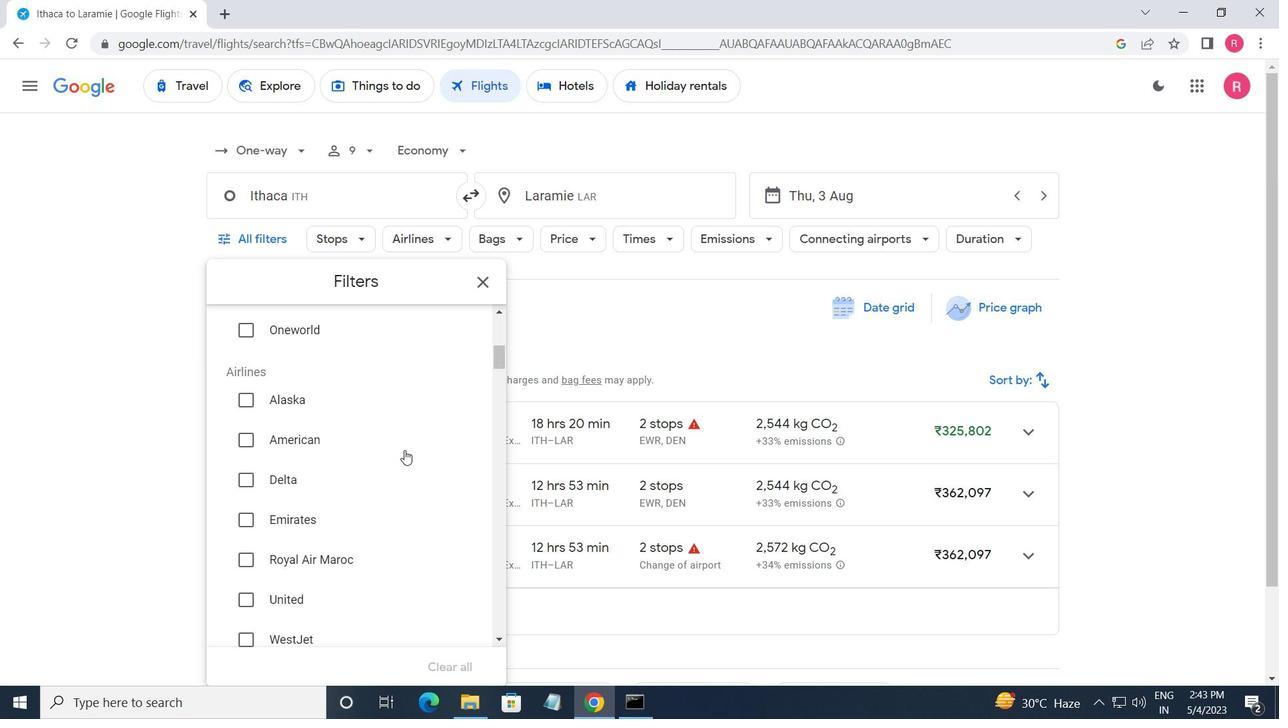 
Action: Mouse scrolled (404, 449) with delta (0, 0)
Screenshot: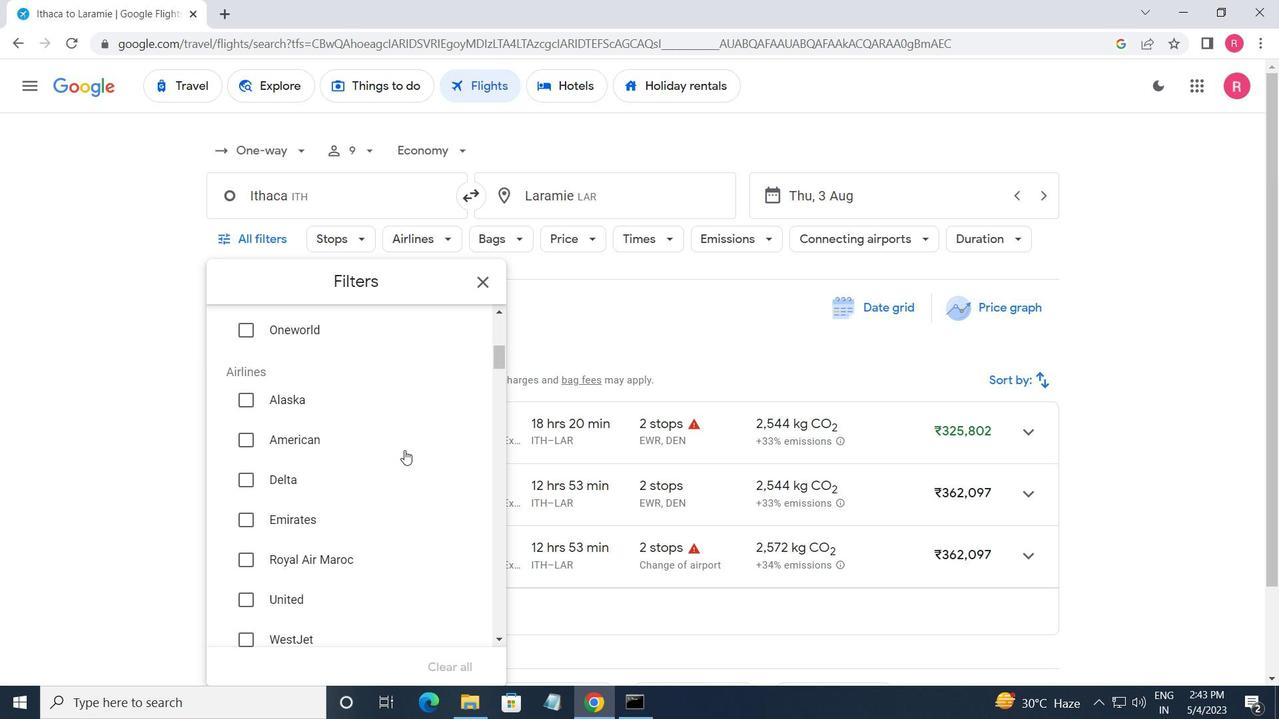 
Action: Mouse scrolled (404, 449) with delta (0, 0)
Screenshot: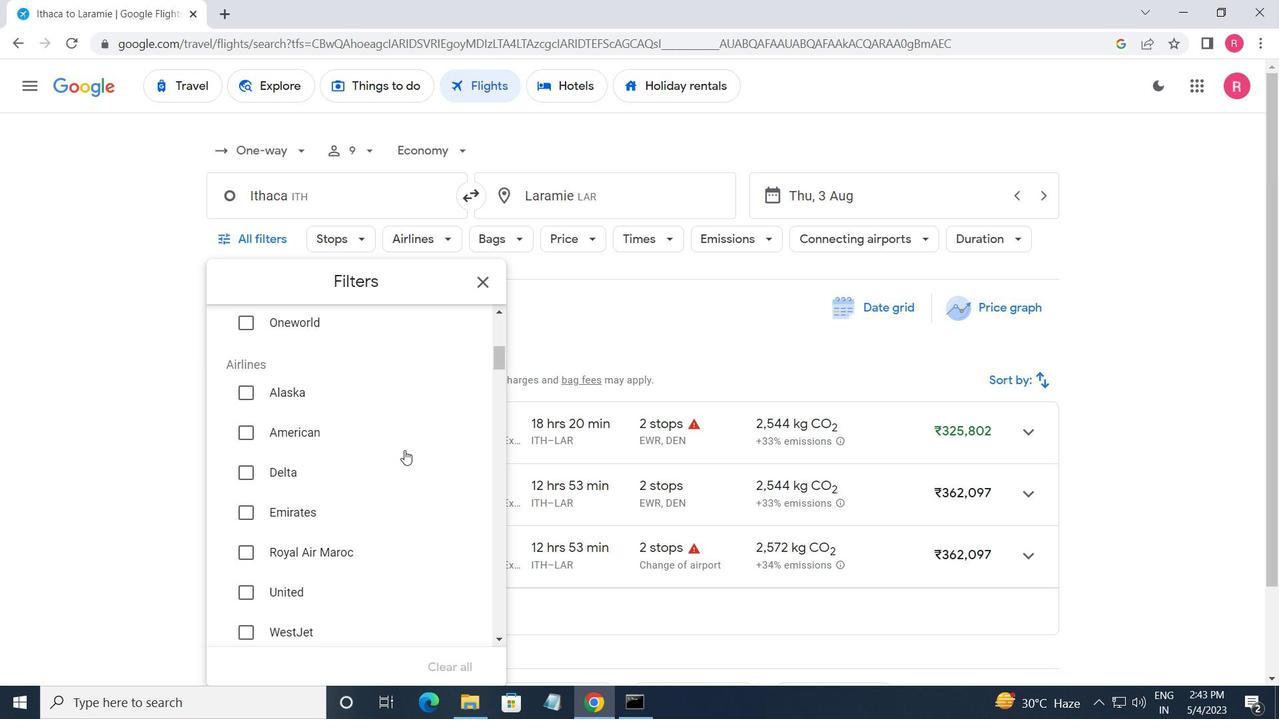 
Action: Mouse scrolled (404, 449) with delta (0, 0)
Screenshot: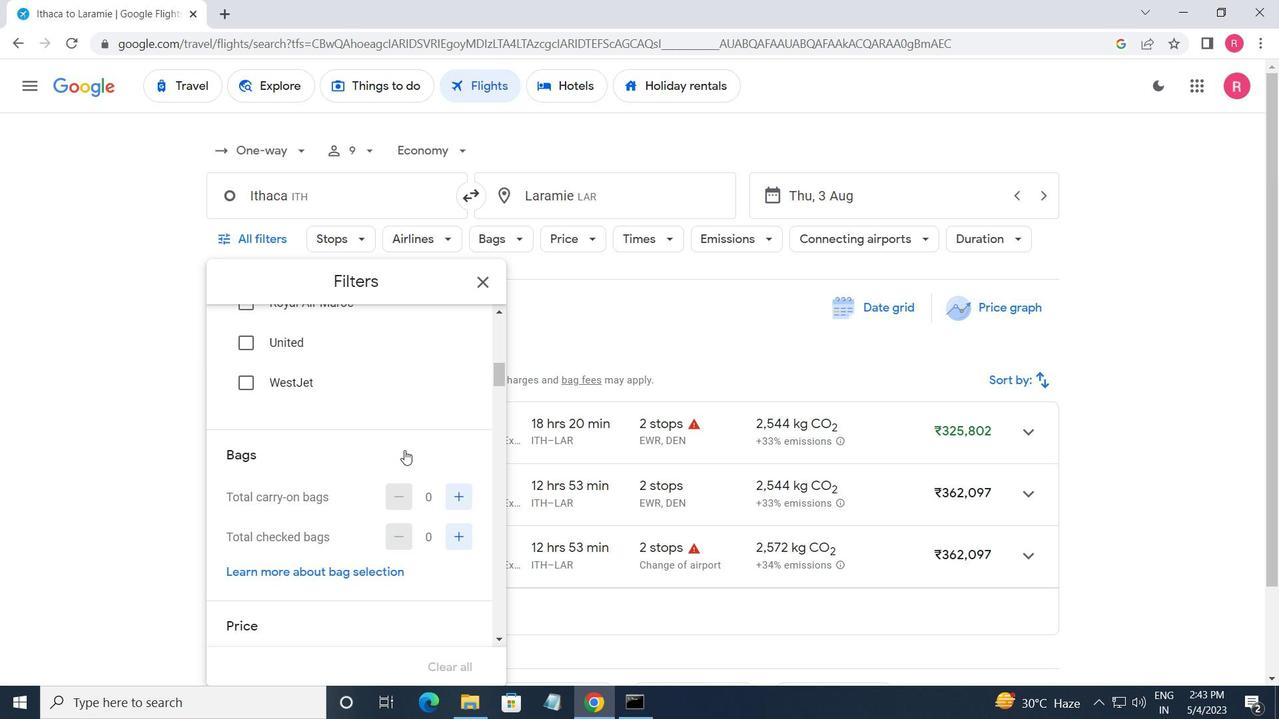 
Action: Mouse moved to (451, 453)
Screenshot: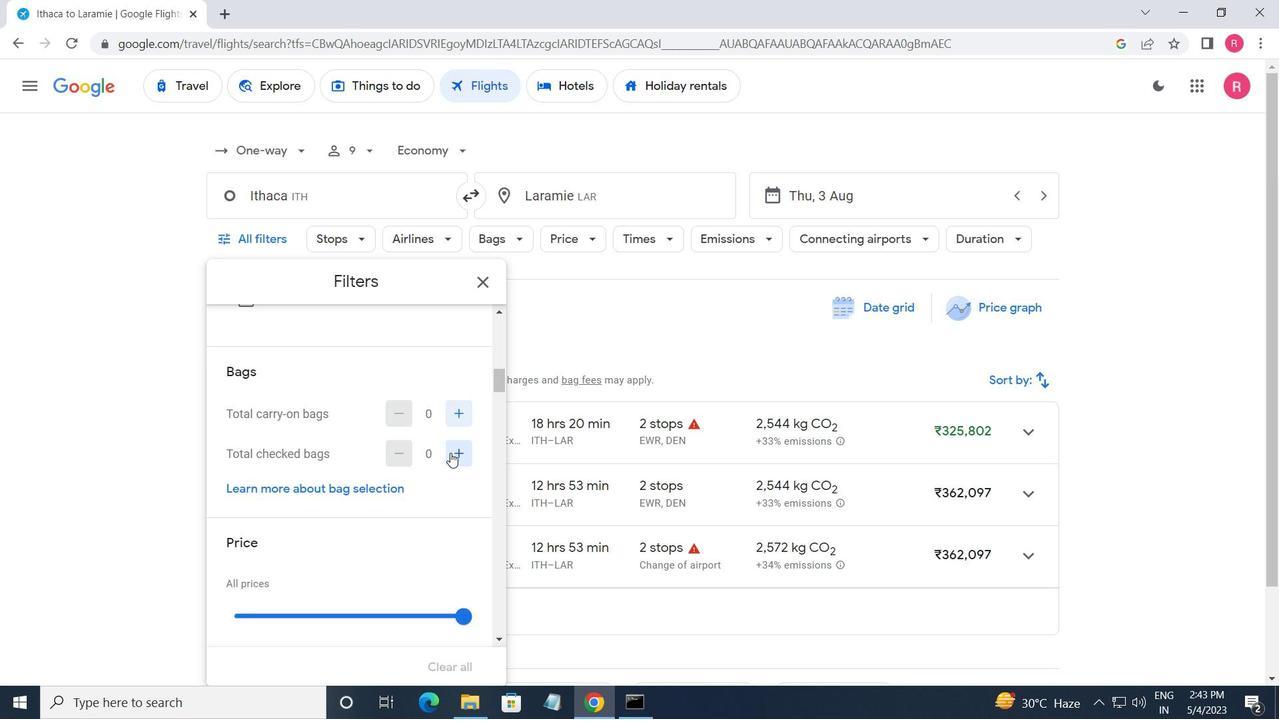 
Action: Mouse pressed left at (451, 453)
Screenshot: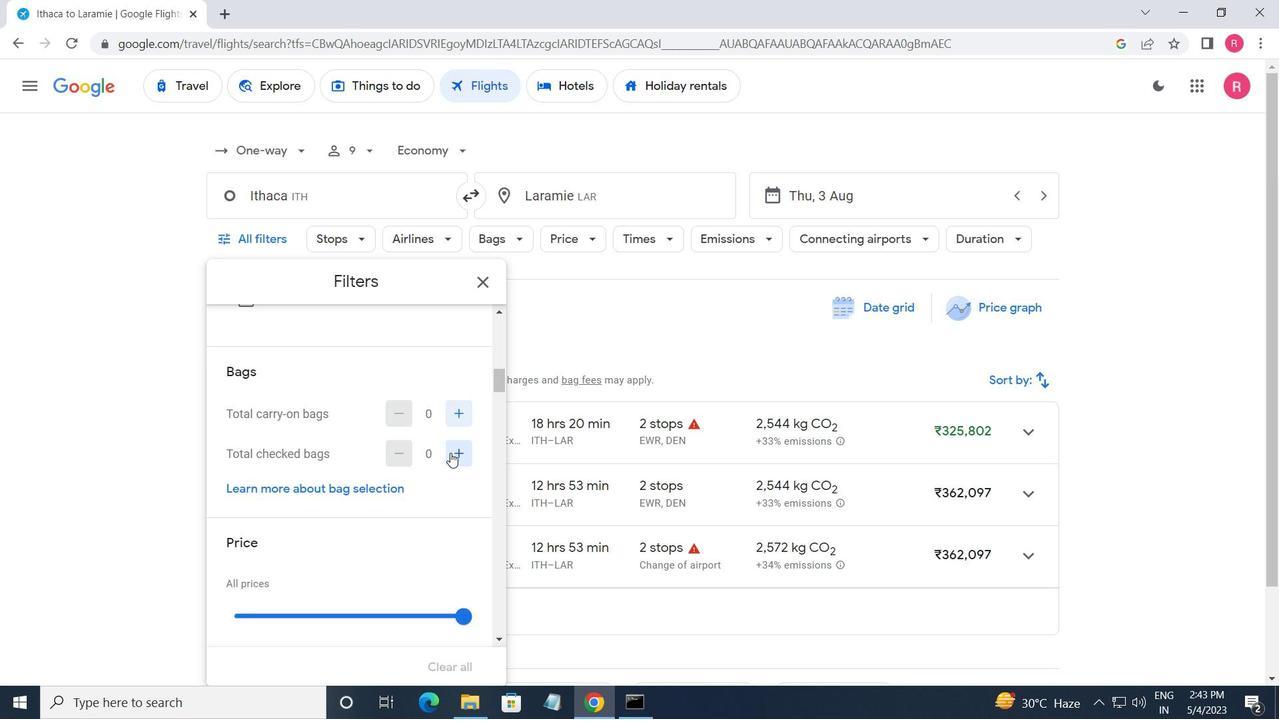 
Action: Mouse pressed left at (451, 453)
Screenshot: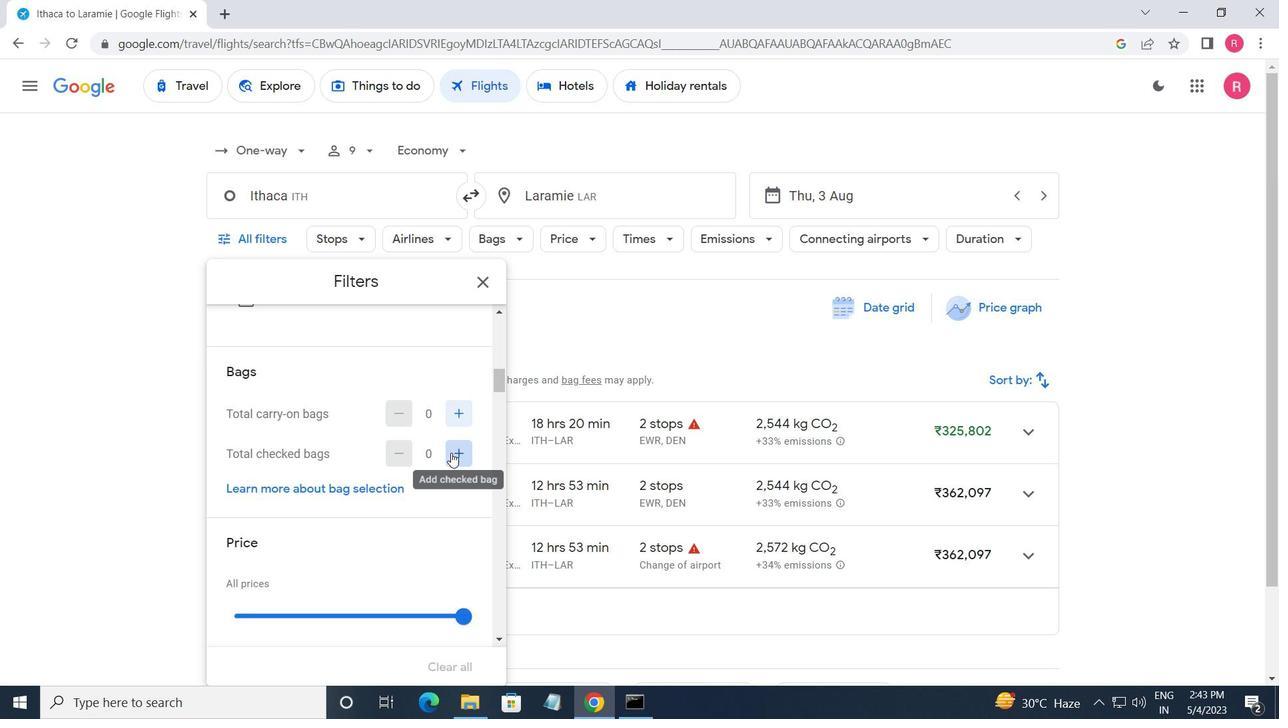 
Action: Mouse pressed left at (451, 453)
Screenshot: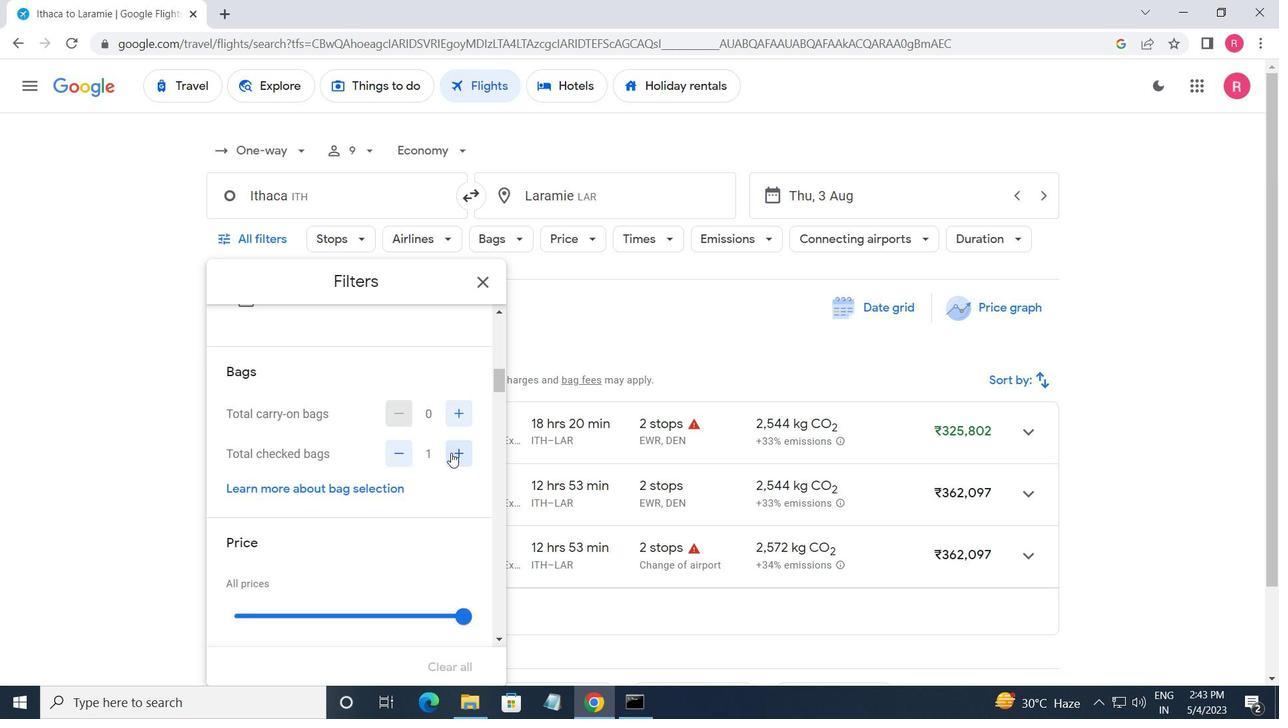 
Action: Mouse pressed left at (451, 453)
Screenshot: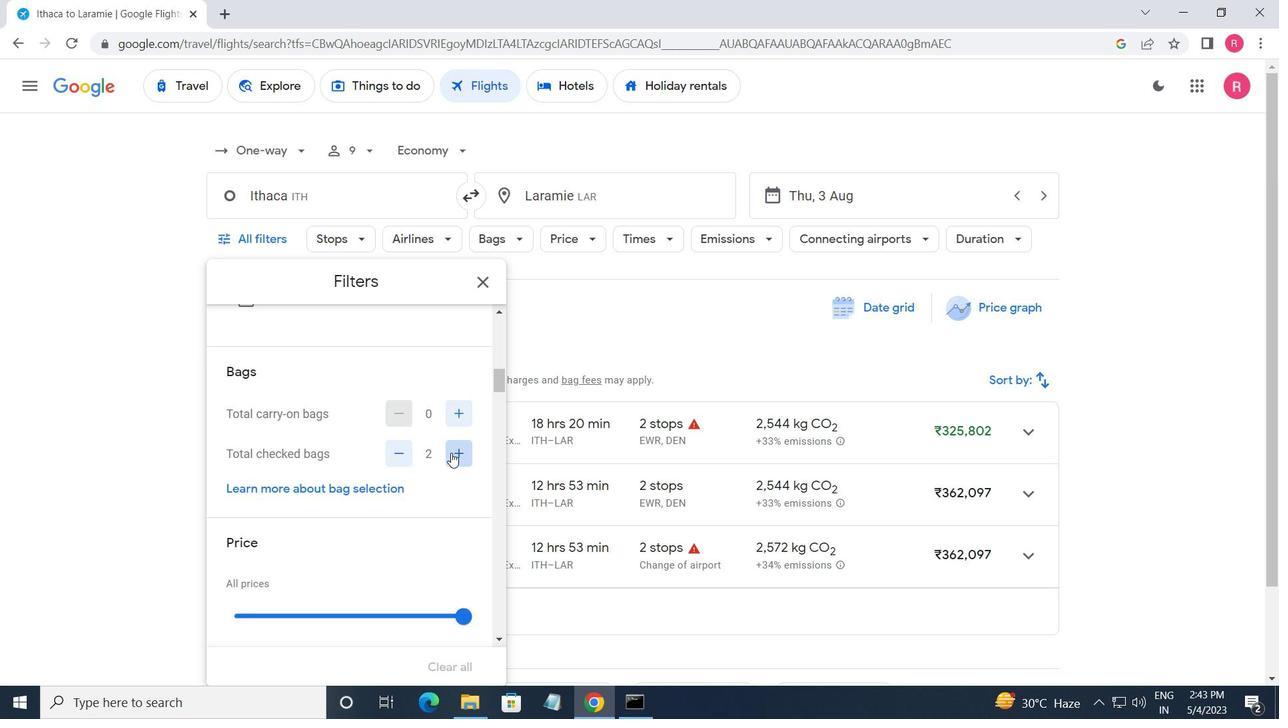 
Action: Mouse pressed left at (451, 453)
Screenshot: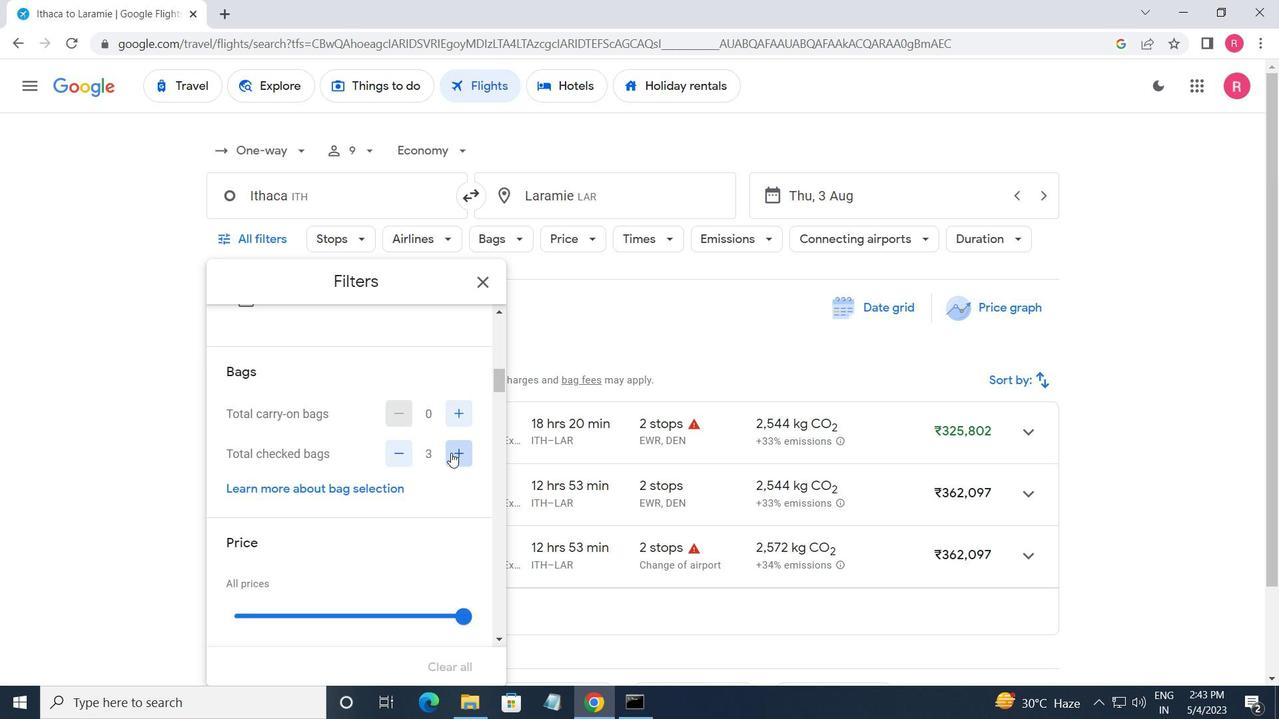 
Action: Mouse pressed left at (451, 453)
Screenshot: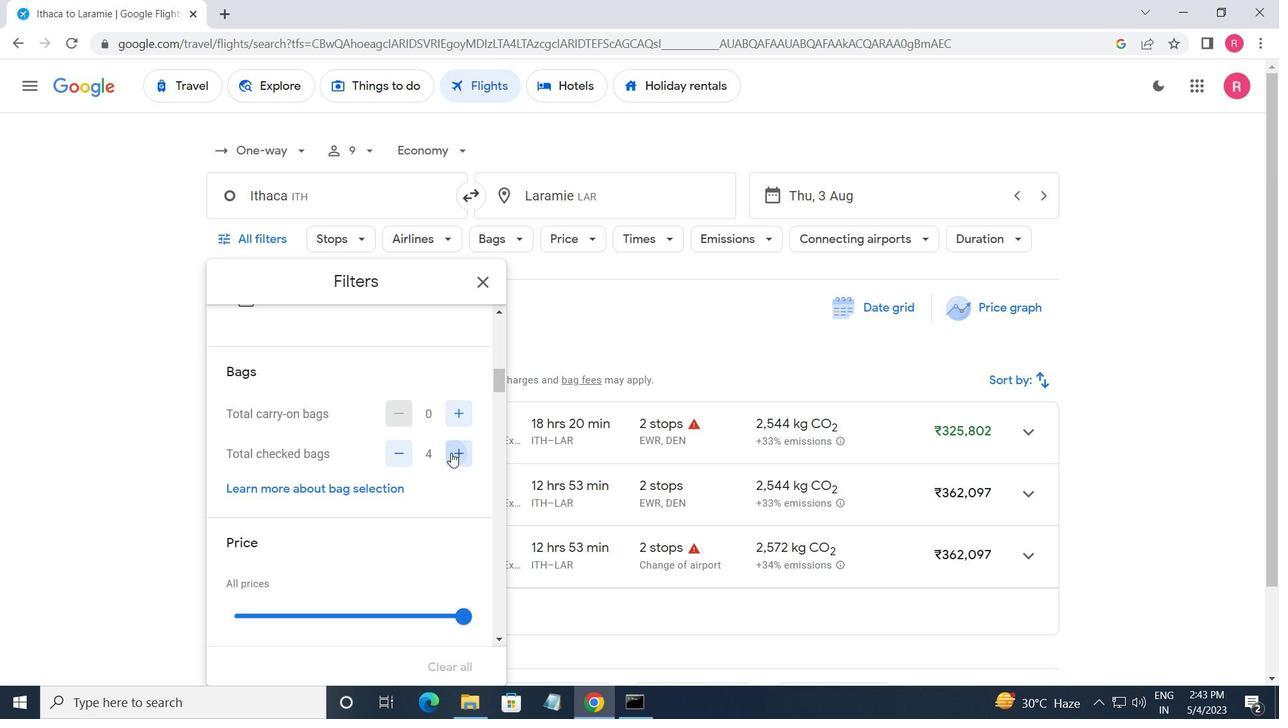 
Action: Mouse moved to (413, 505)
Screenshot: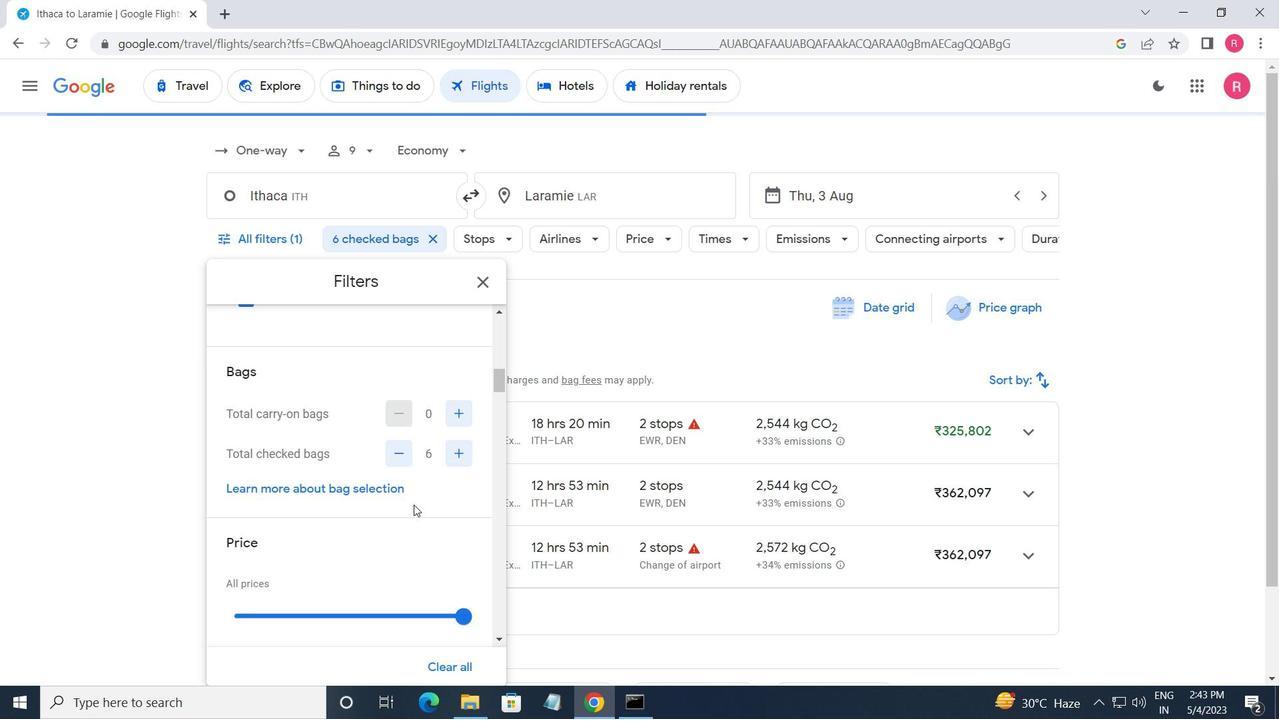 
Action: Mouse scrolled (413, 504) with delta (0, 0)
Screenshot: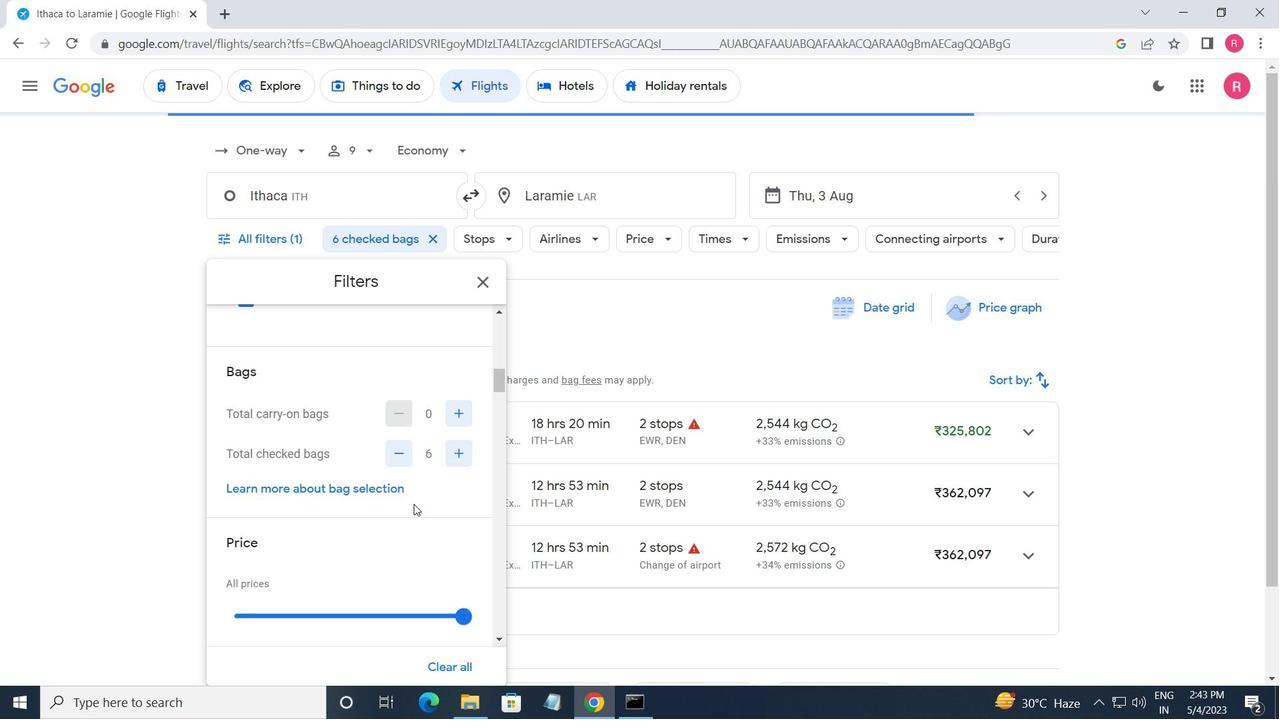
Action: Mouse moved to (415, 504)
Screenshot: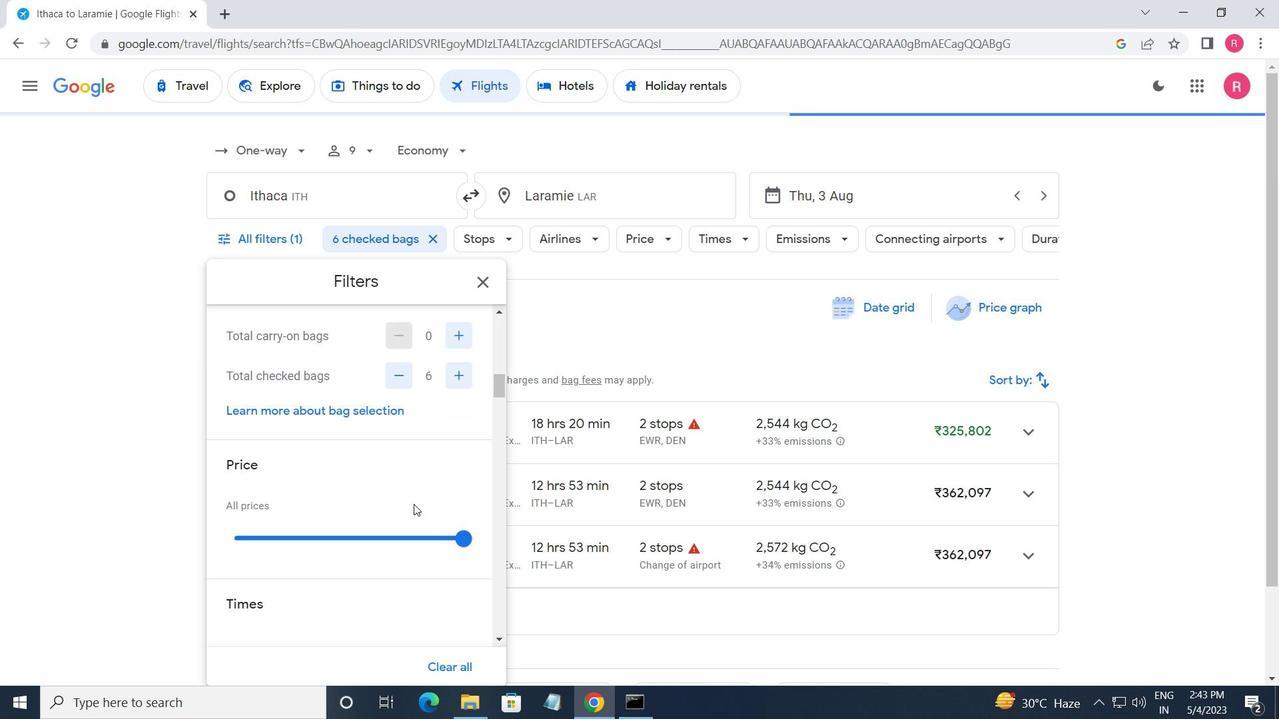 
Action: Mouse scrolled (415, 503) with delta (0, 0)
Screenshot: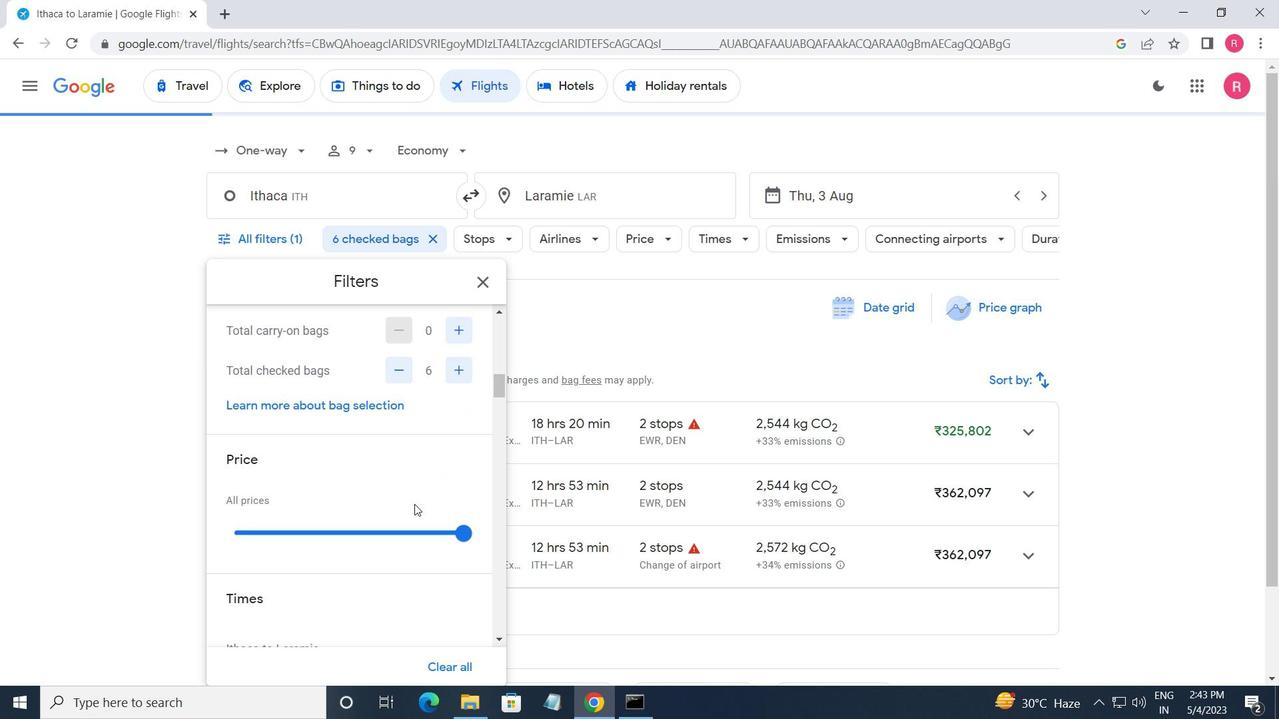 
Action: Mouse moved to (464, 452)
Screenshot: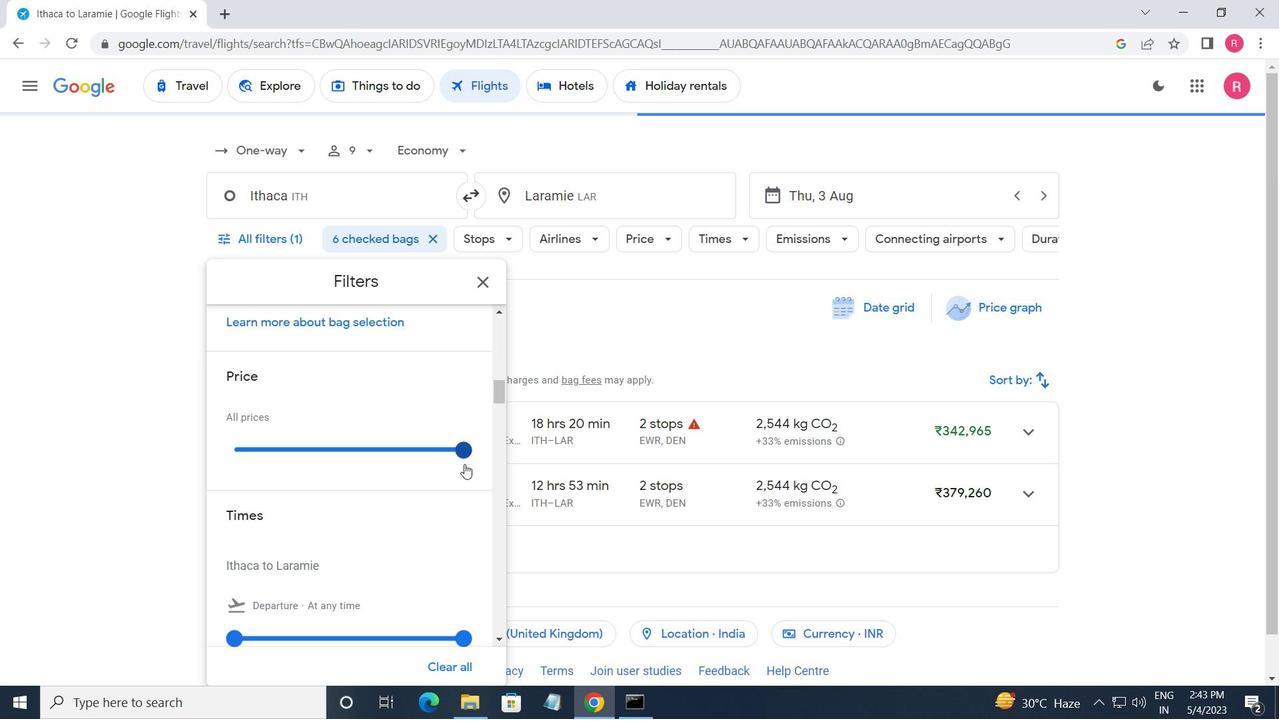 
Action: Mouse pressed left at (464, 452)
Screenshot: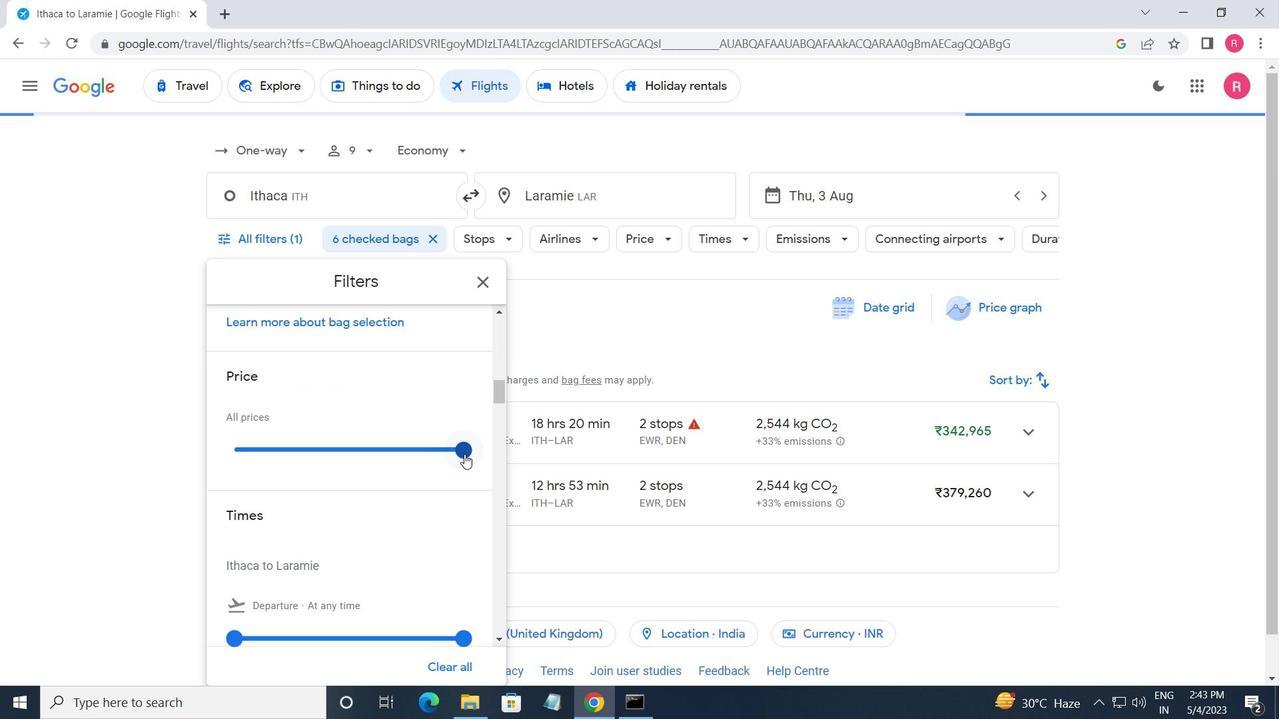 
Action: Mouse moved to (461, 450)
Screenshot: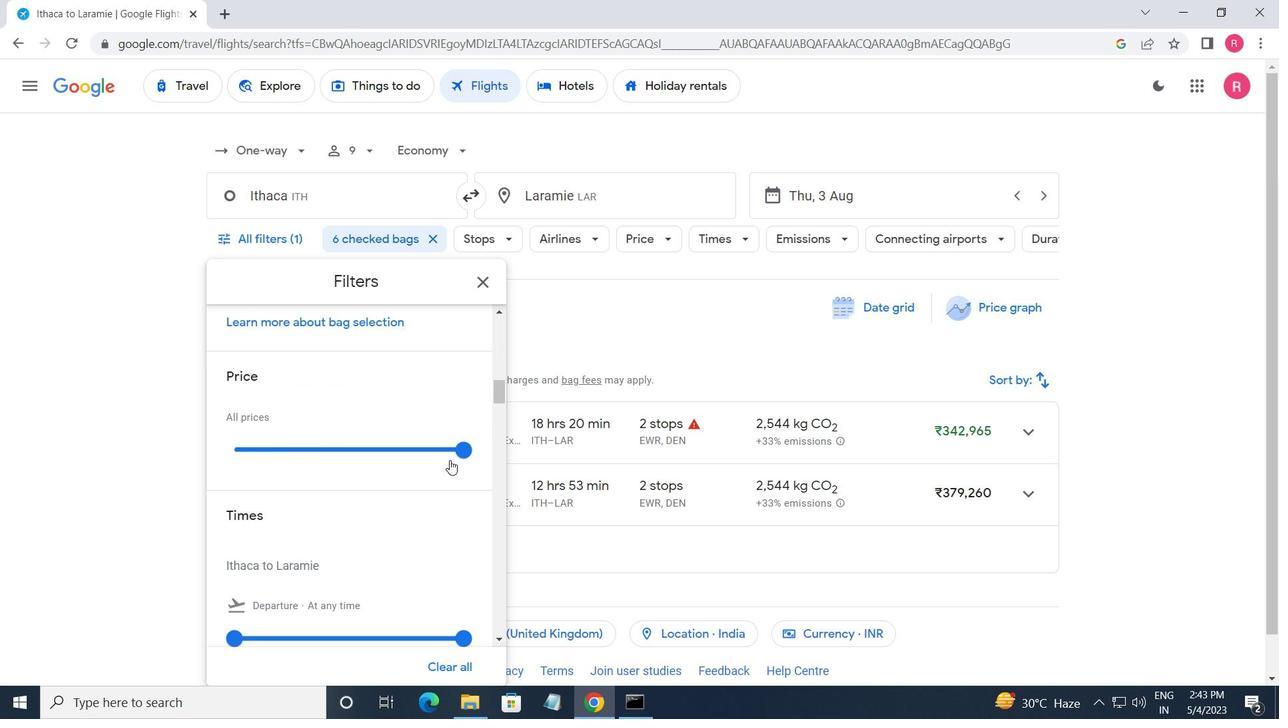 
Action: Mouse pressed left at (461, 450)
Screenshot: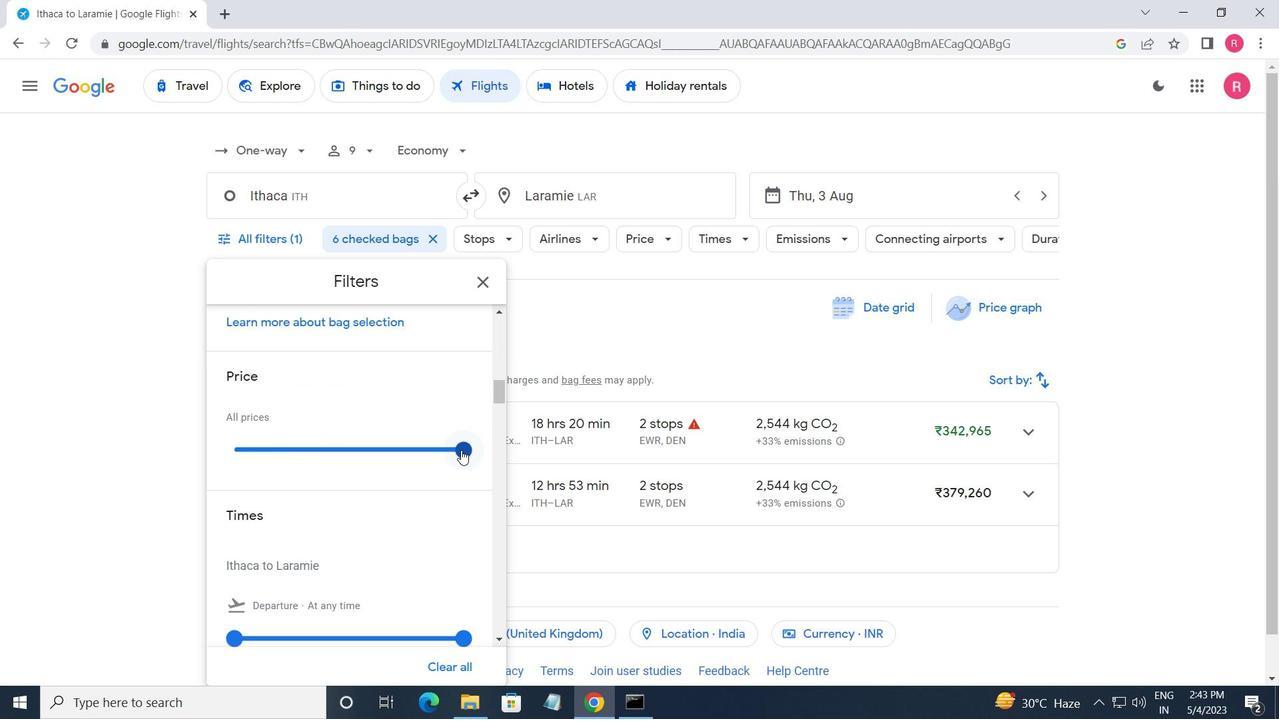 
Action: Mouse moved to (338, 483)
Screenshot: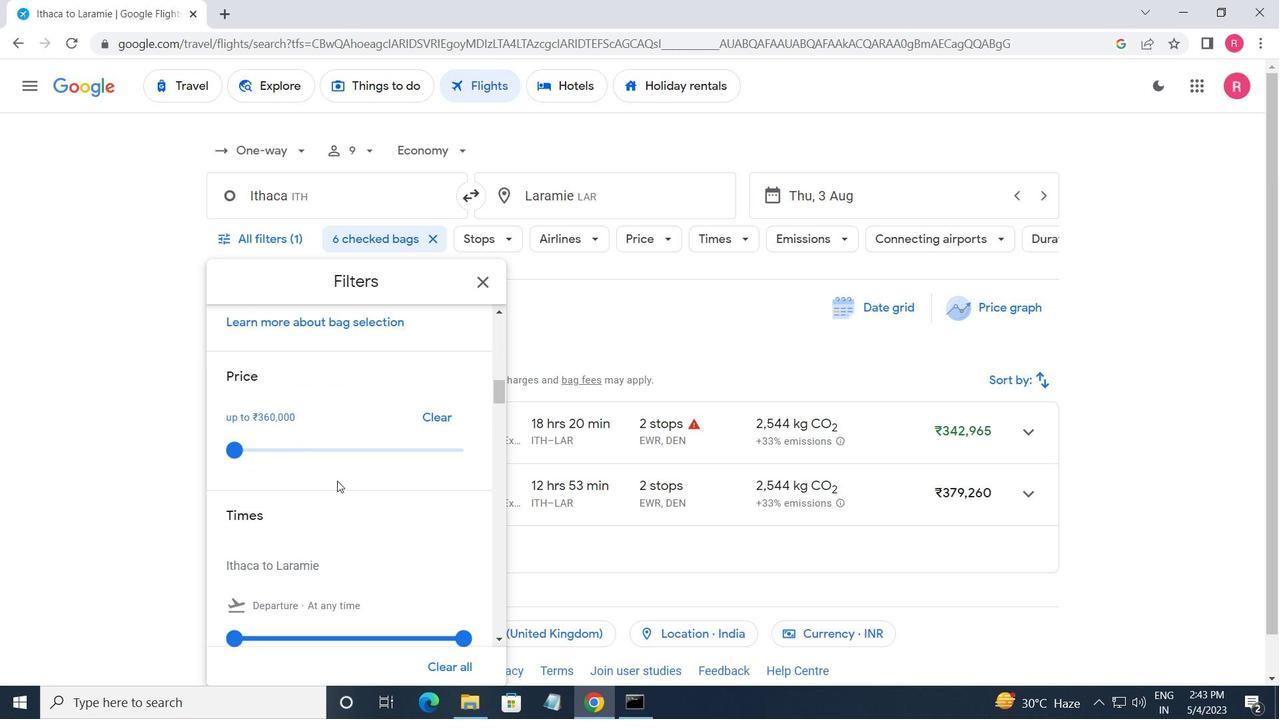 
Action: Mouse scrolled (338, 482) with delta (0, 0)
Screenshot: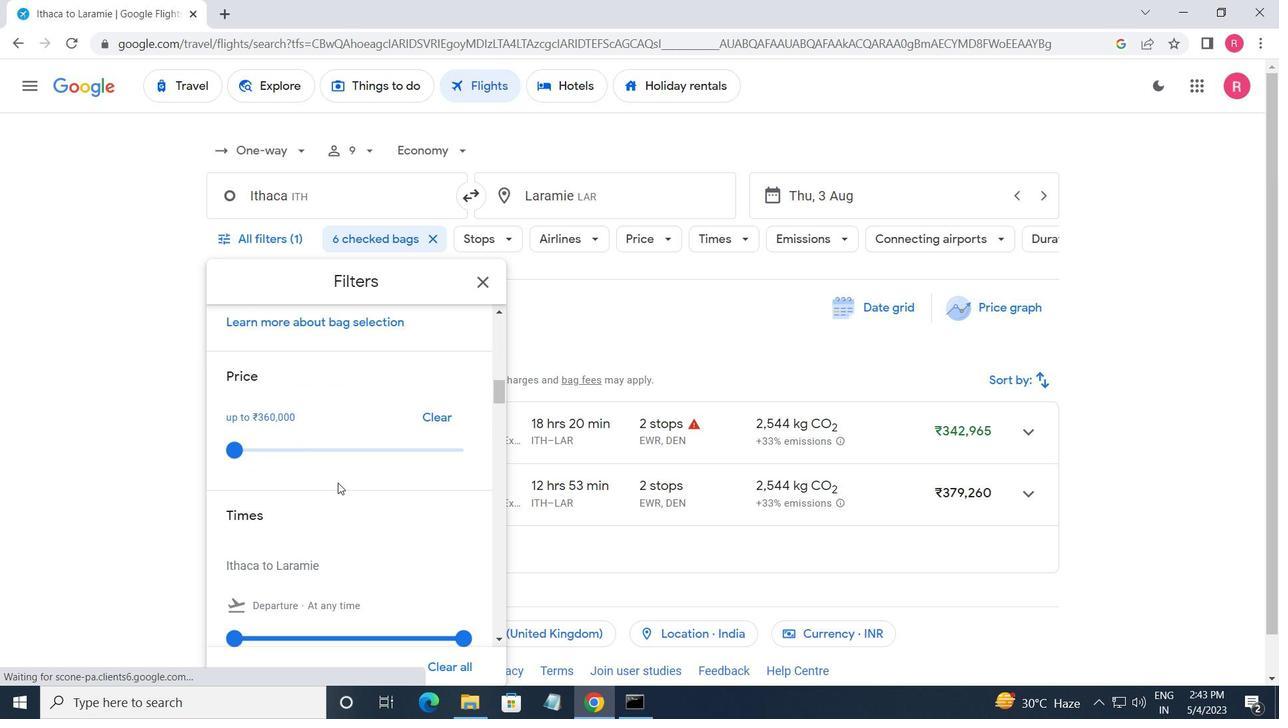
Action: Mouse moved to (341, 481)
Screenshot: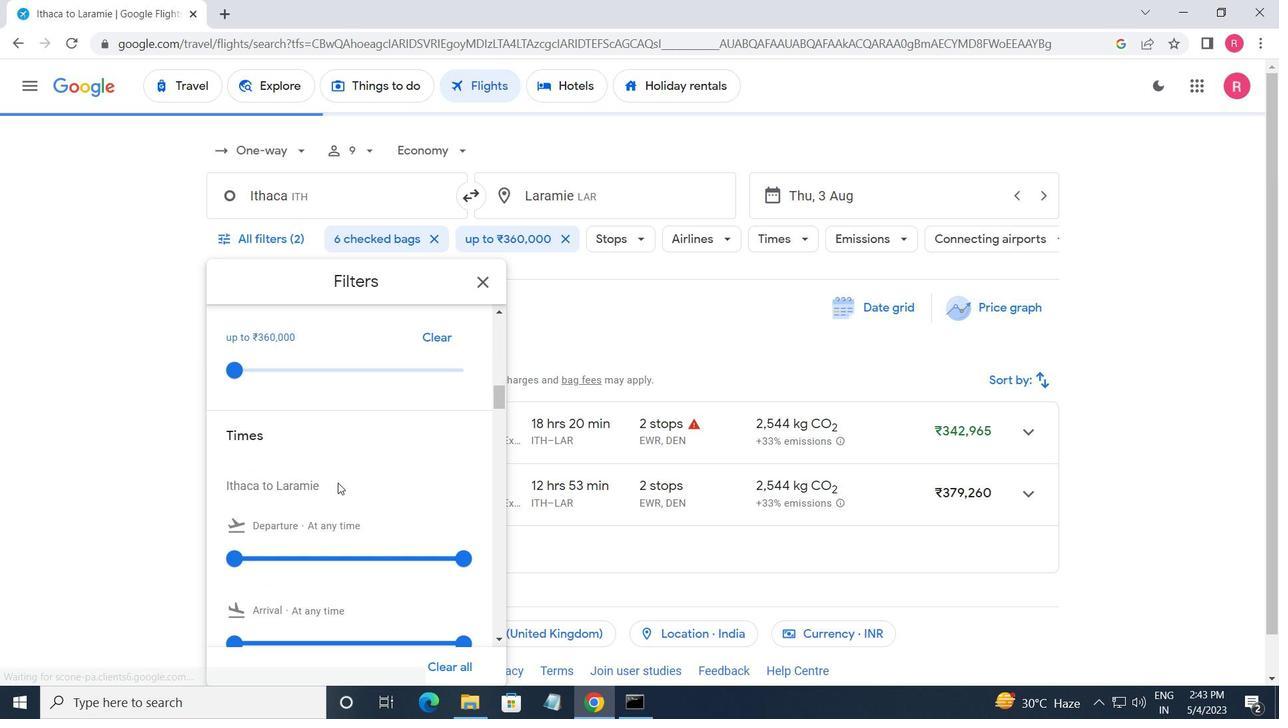
Action: Mouse scrolled (341, 481) with delta (0, 0)
Screenshot: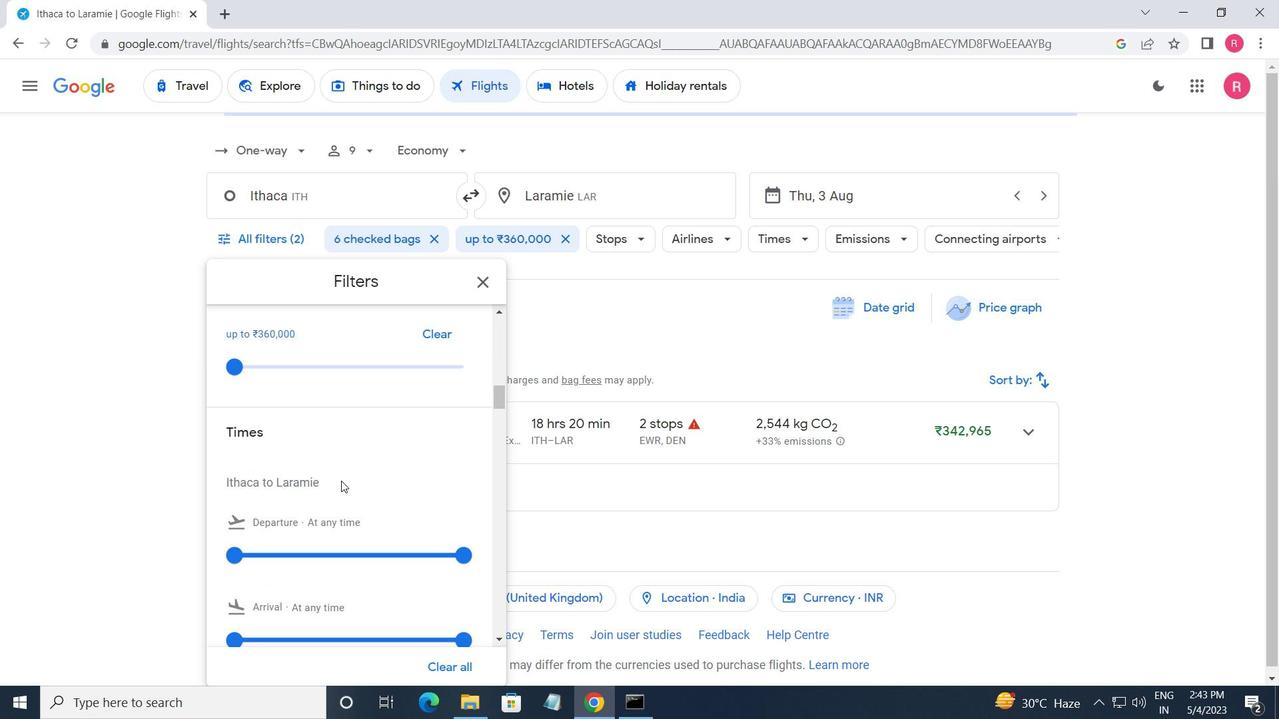 
Action: Mouse moved to (241, 469)
Screenshot: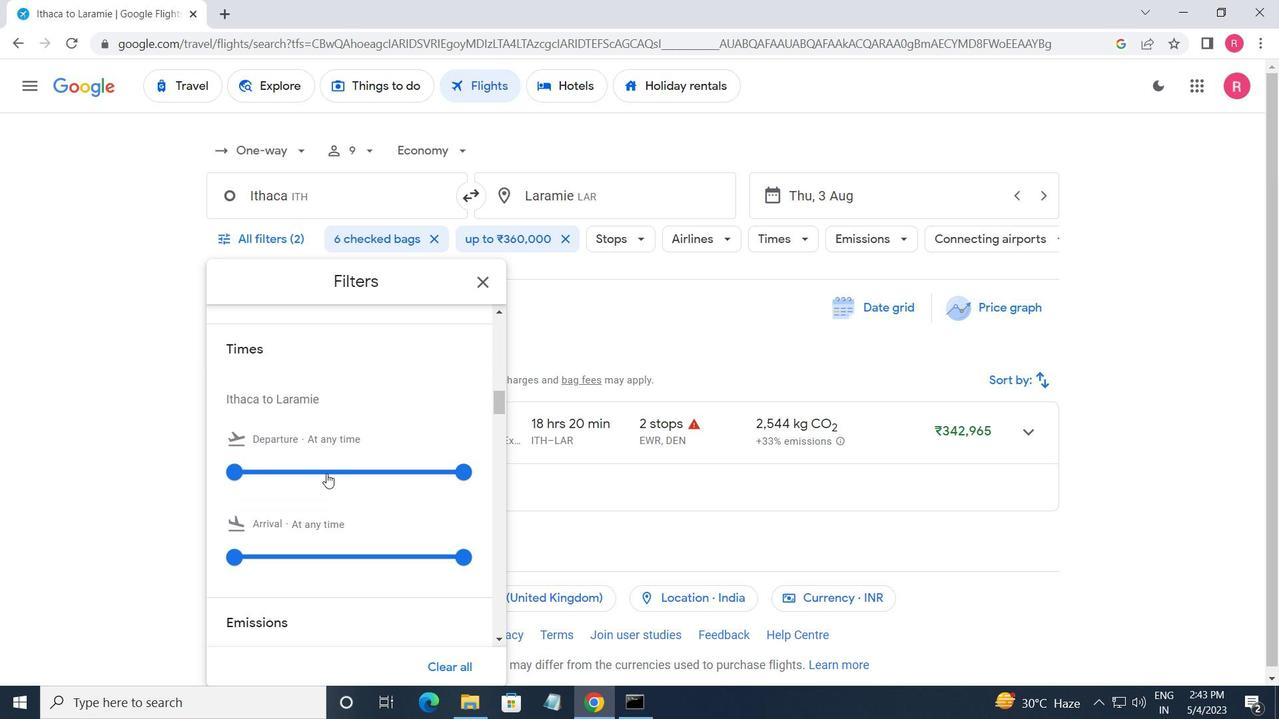 
Action: Mouse pressed left at (241, 469)
Screenshot: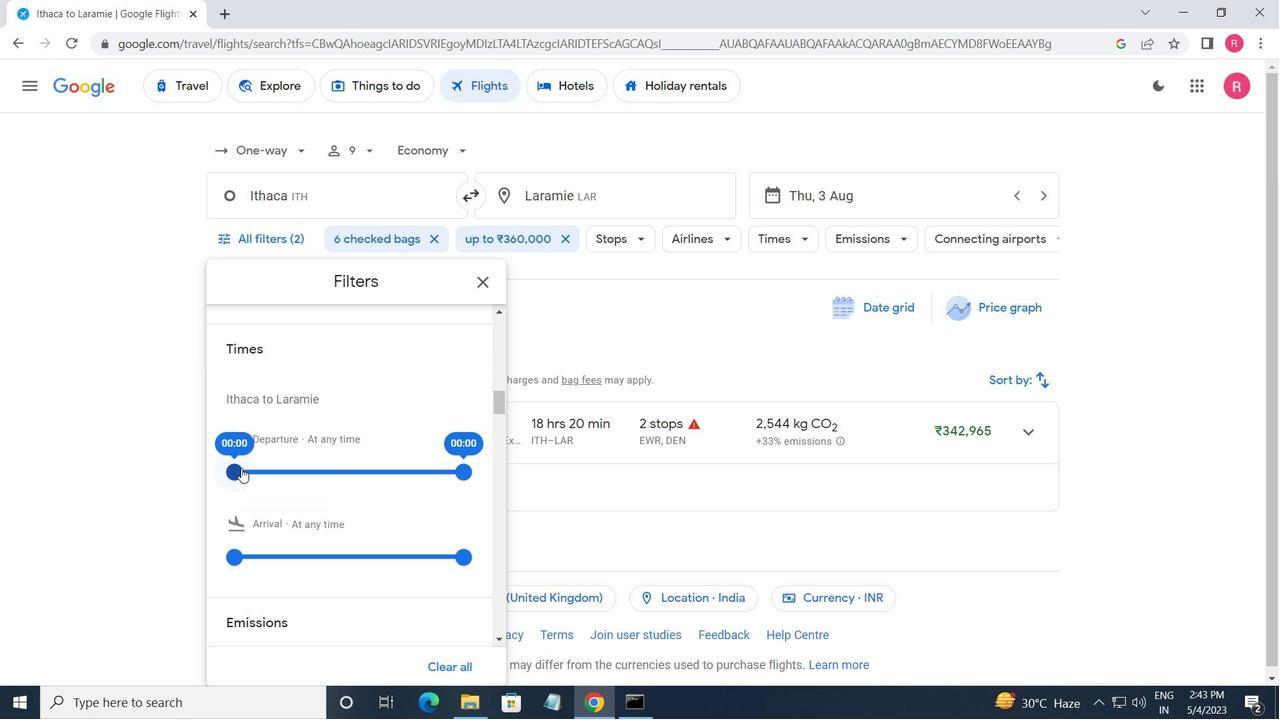 
Action: Mouse moved to (465, 473)
Screenshot: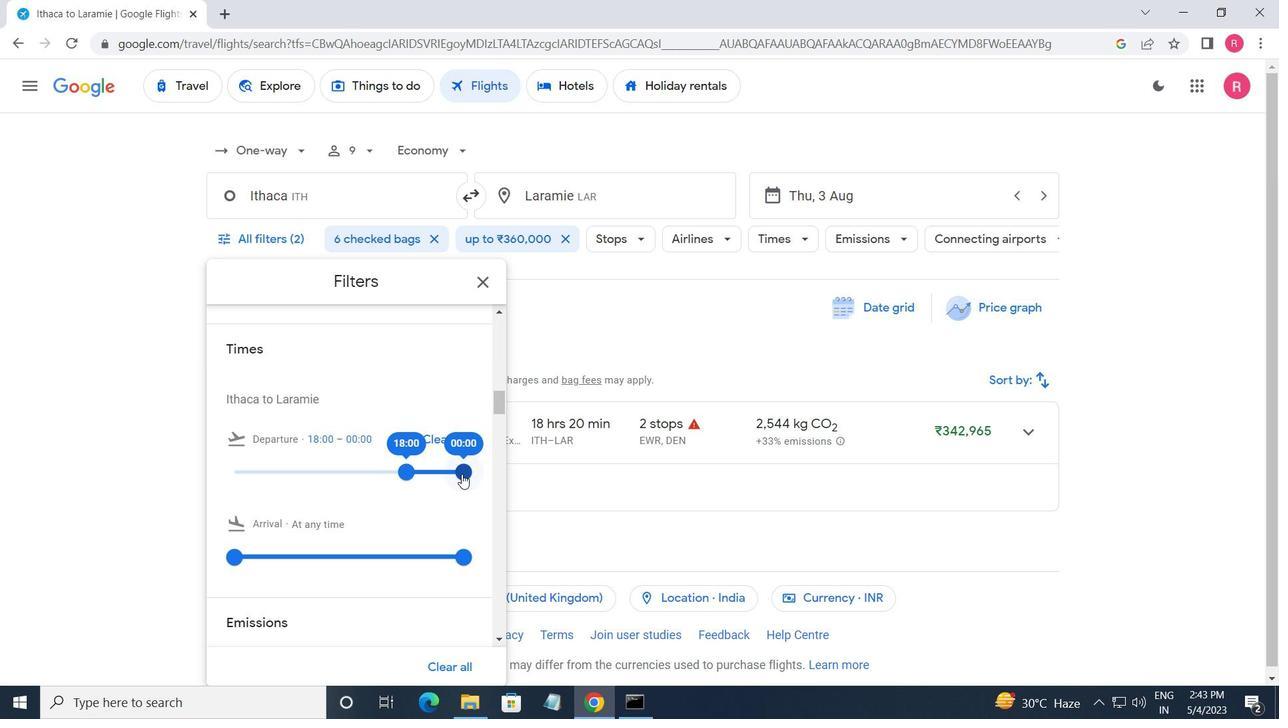 
Action: Mouse pressed left at (465, 473)
Screenshot: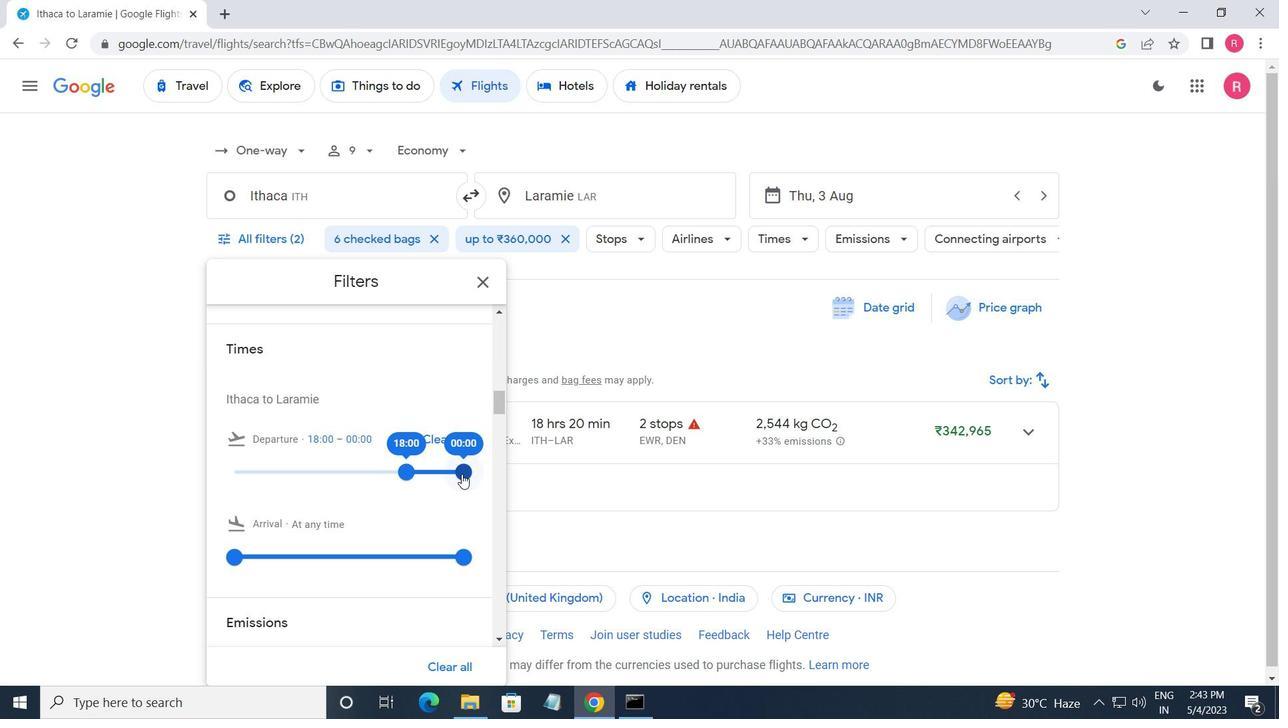 
Action: Mouse moved to (482, 285)
Screenshot: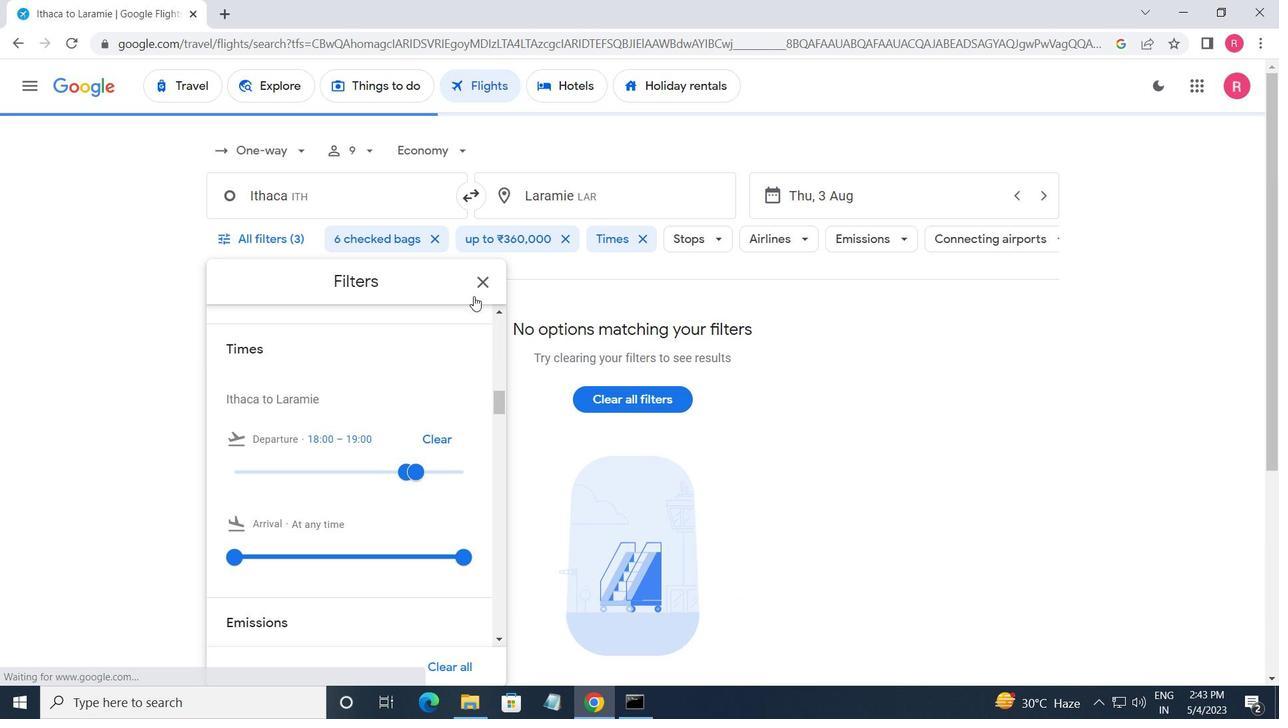 
Action: Mouse pressed left at (482, 285)
Screenshot: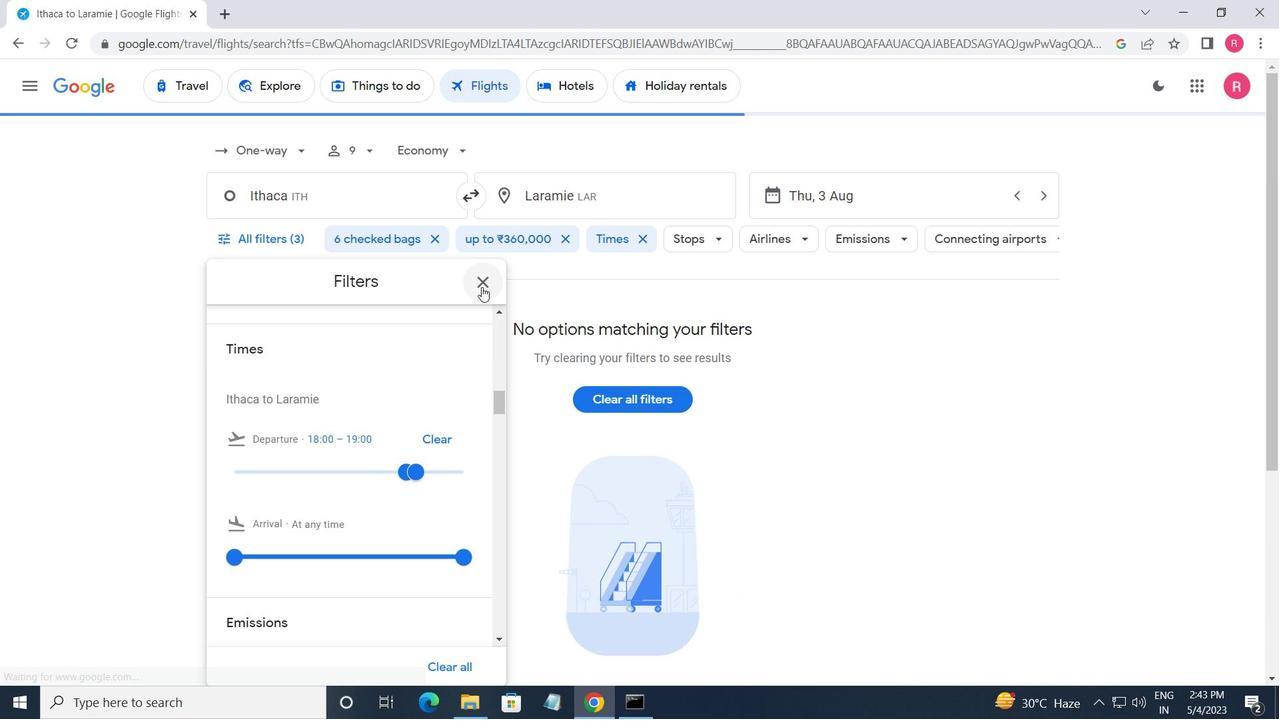 
